 Task: Add a signature Benjamin Adams containing Have a wonderful week, Benjamin Adams to email address softage.10@softage.net and add a label Security audits
Action: Mouse moved to (73, 116)
Screenshot: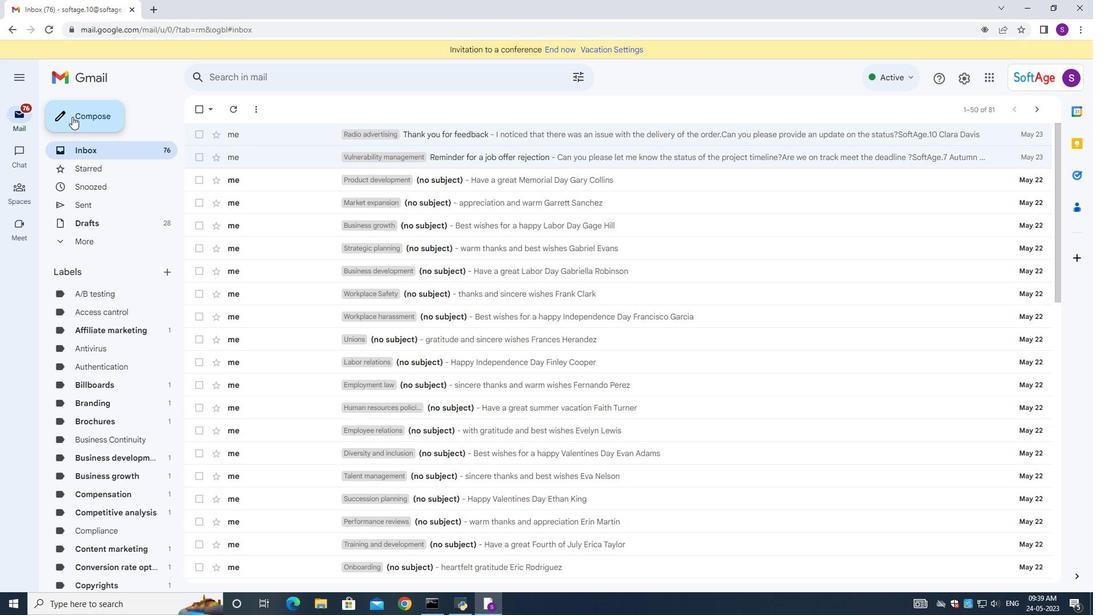 
Action: Mouse pressed left at (73, 116)
Screenshot: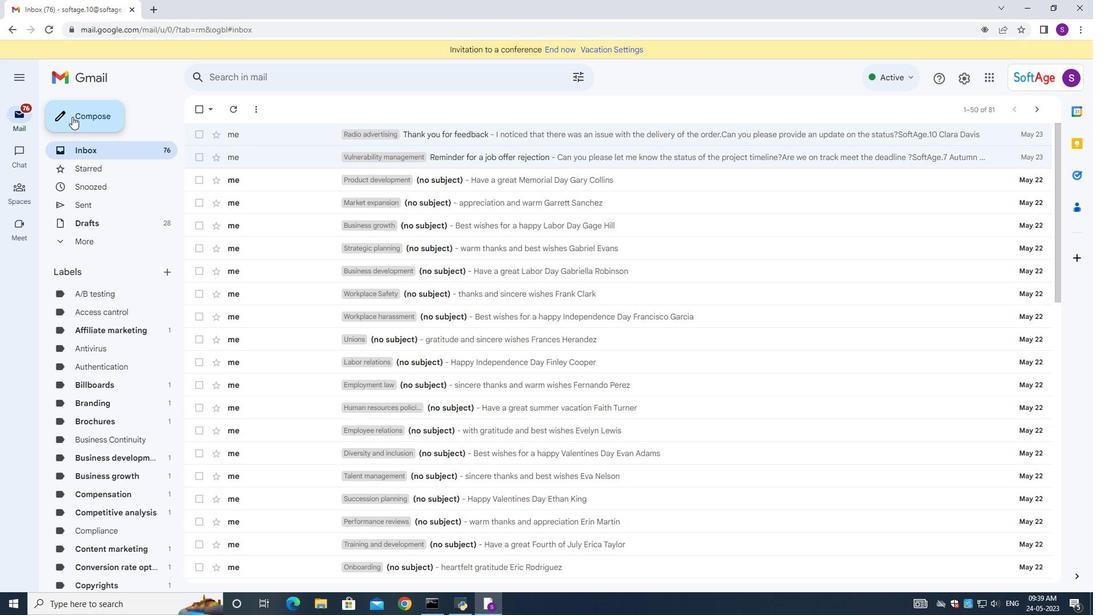 
Action: Mouse moved to (916, 573)
Screenshot: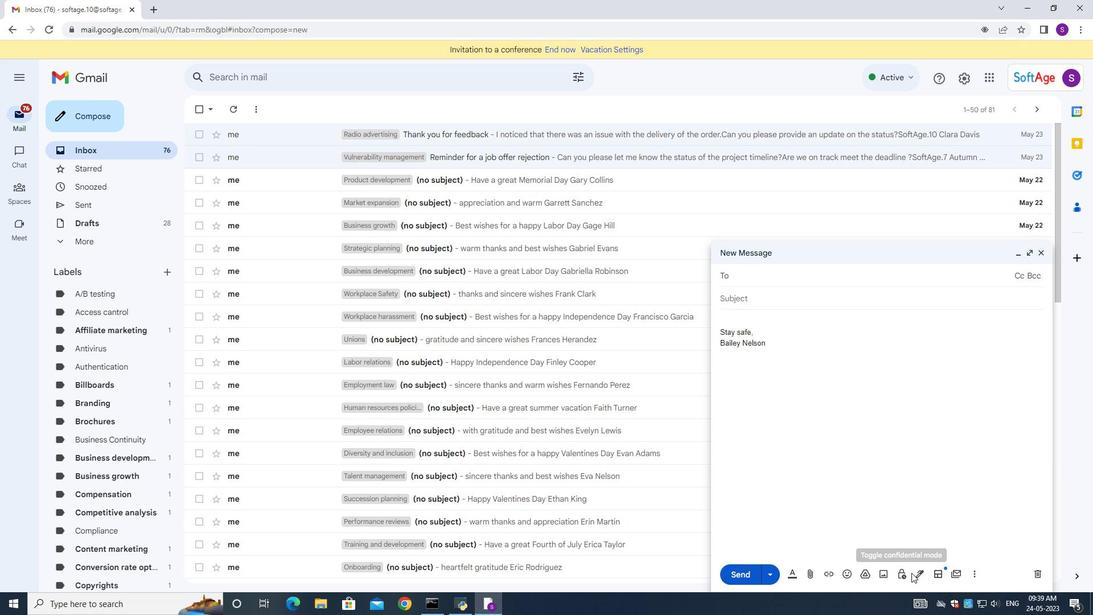 
Action: Mouse pressed left at (916, 573)
Screenshot: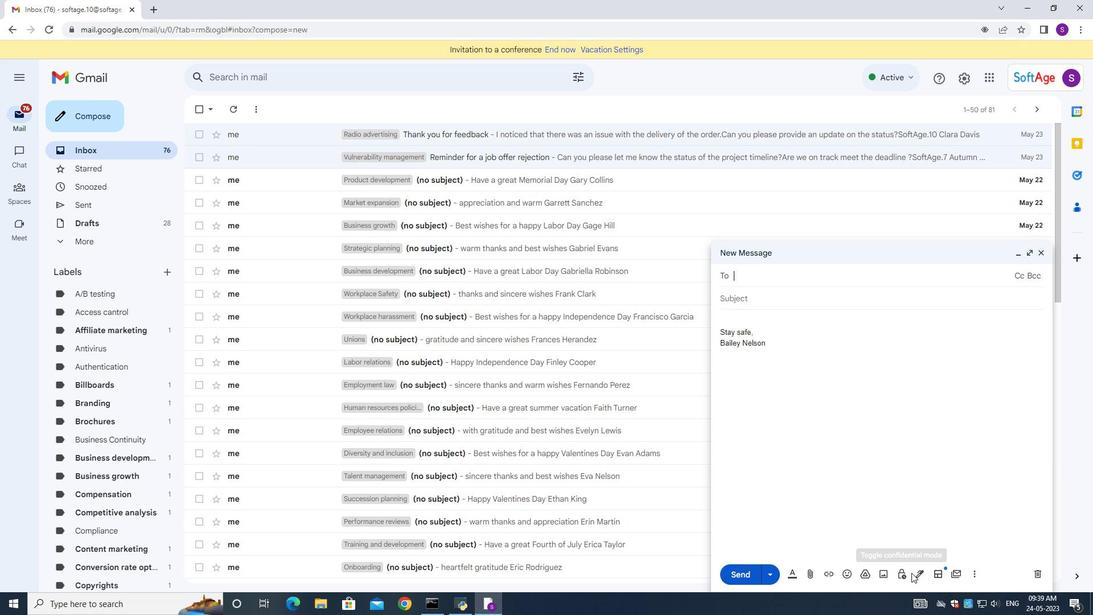 
Action: Mouse moved to (944, 512)
Screenshot: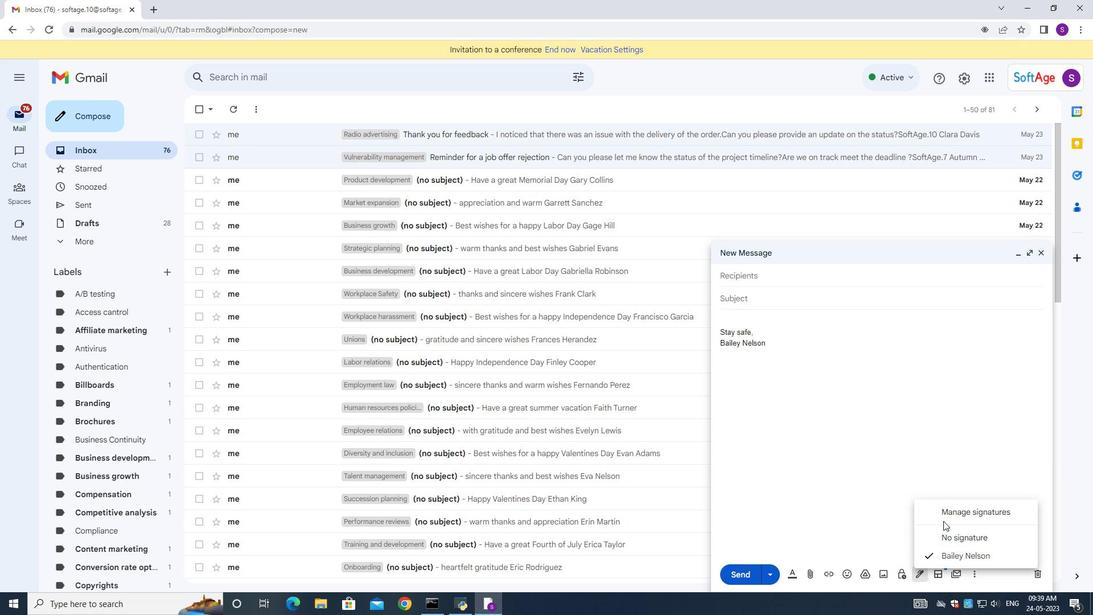 
Action: Mouse pressed left at (944, 512)
Screenshot: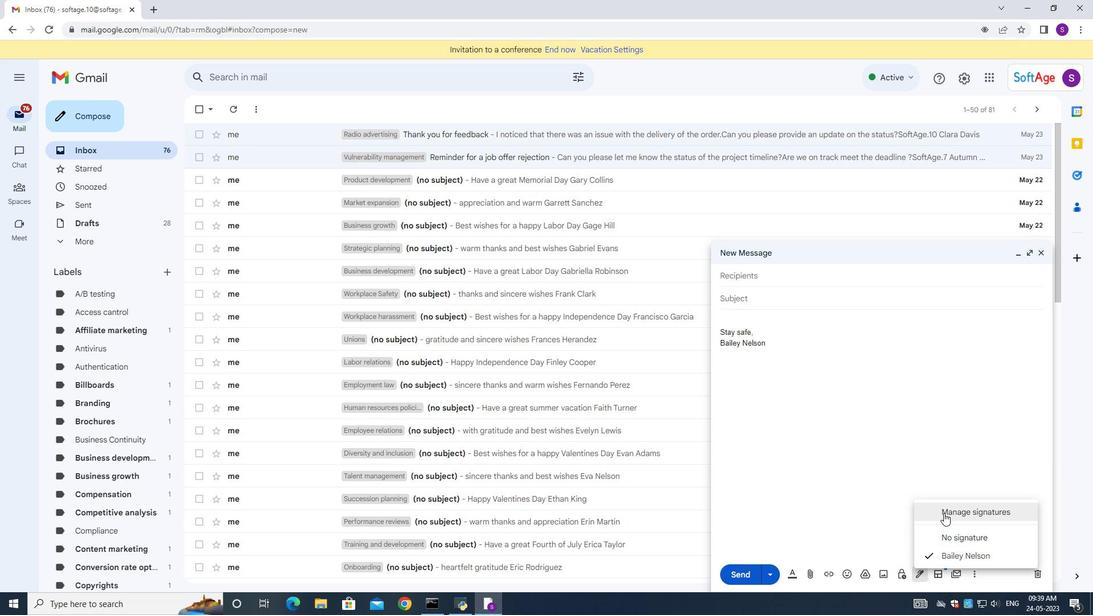 
Action: Mouse moved to (583, 316)
Screenshot: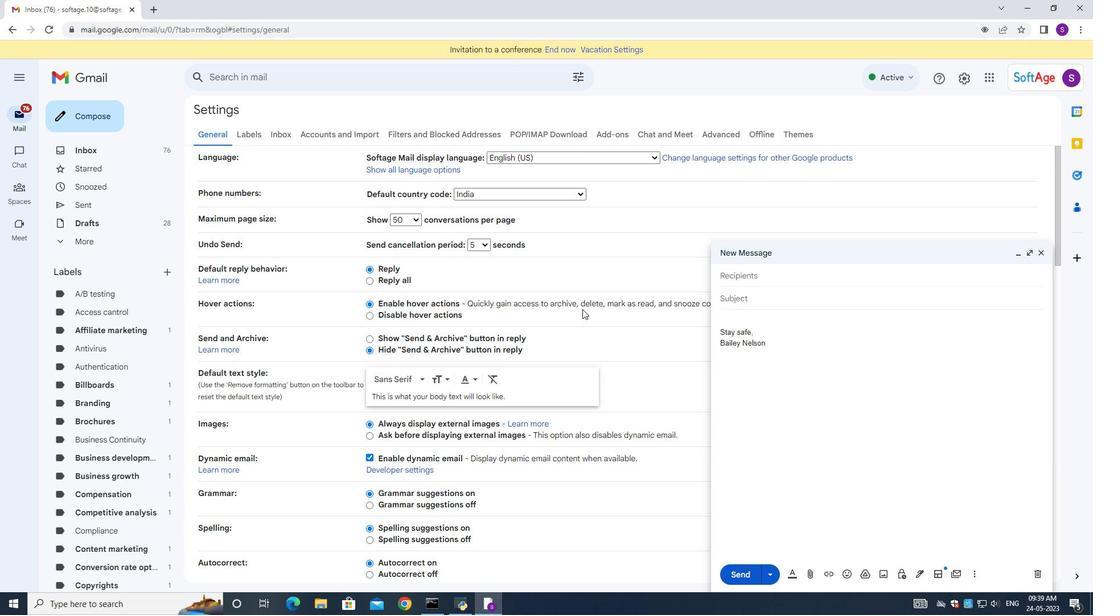 
Action: Mouse scrolled (583, 316) with delta (0, 0)
Screenshot: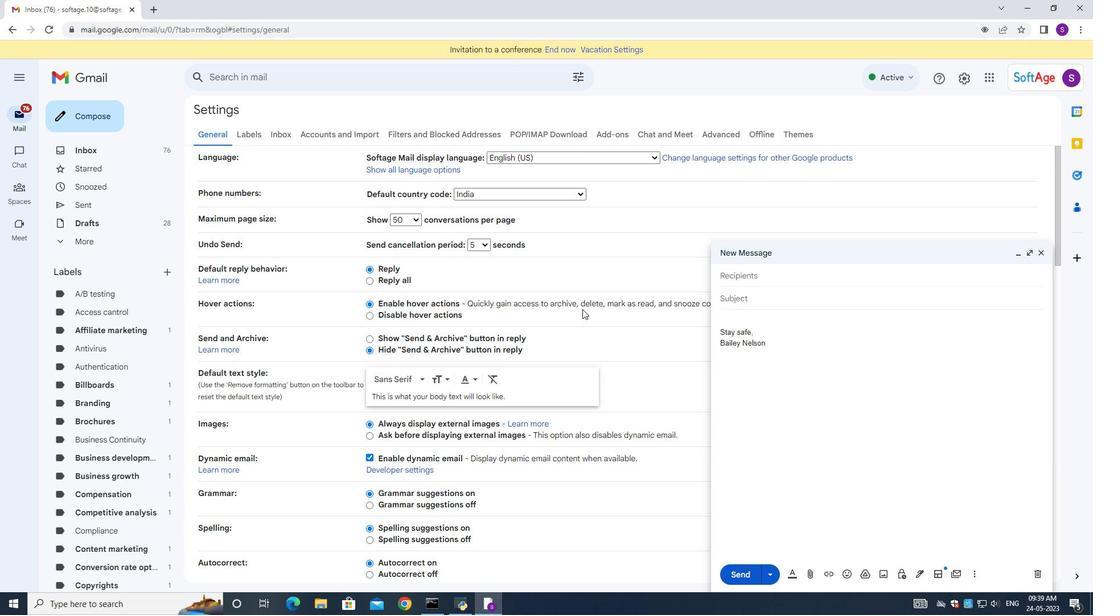 
Action: Mouse moved to (582, 321)
Screenshot: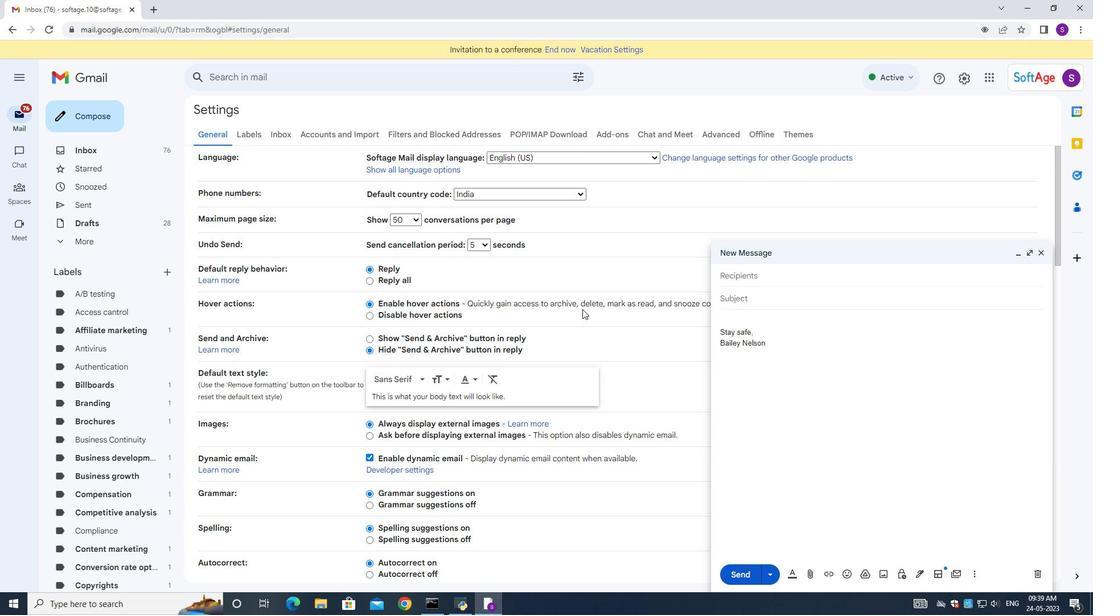 
Action: Mouse scrolled (582, 320) with delta (0, 0)
Screenshot: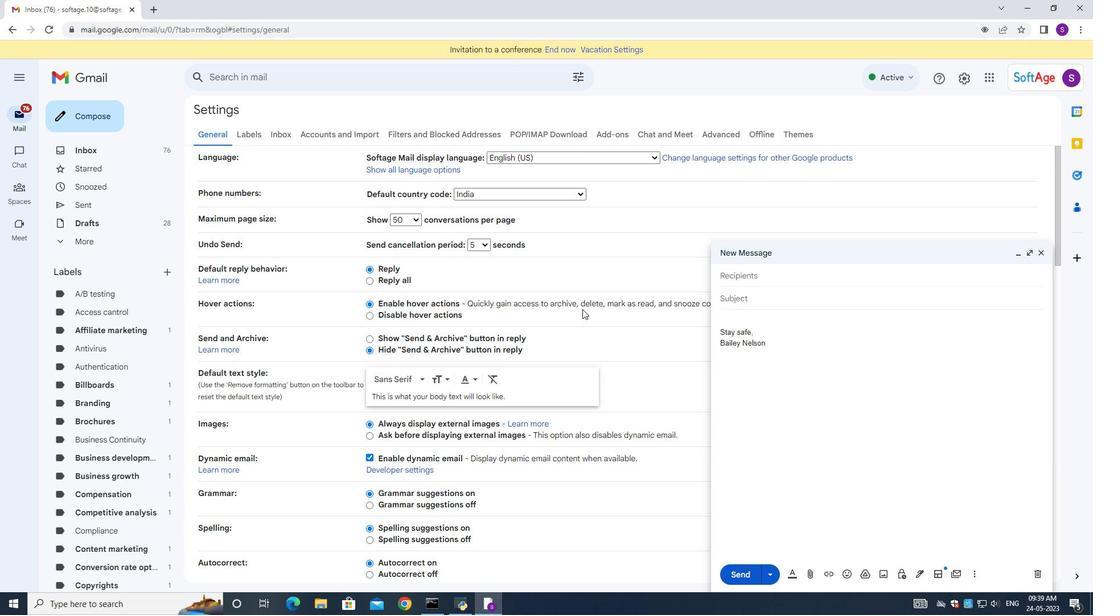 
Action: Mouse moved to (581, 322)
Screenshot: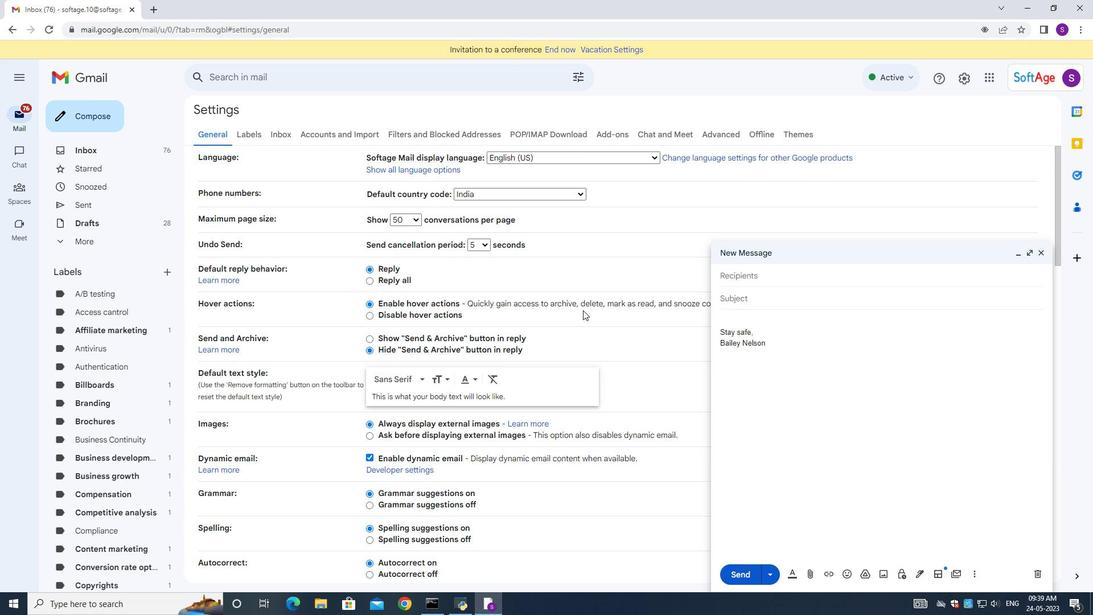 
Action: Mouse scrolled (581, 322) with delta (0, 0)
Screenshot: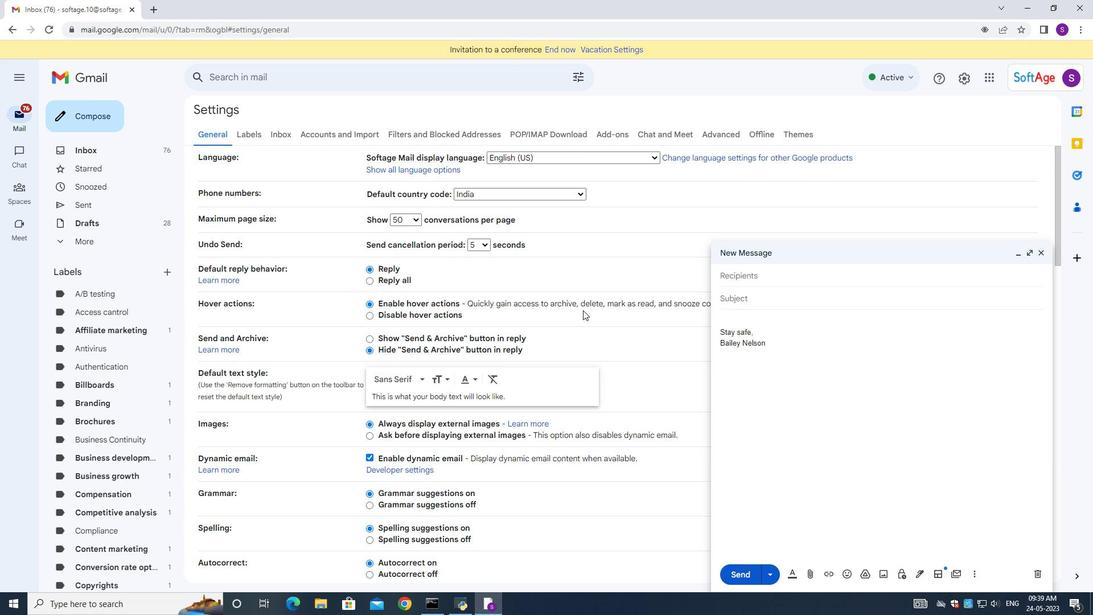 
Action: Mouse moved to (581, 323)
Screenshot: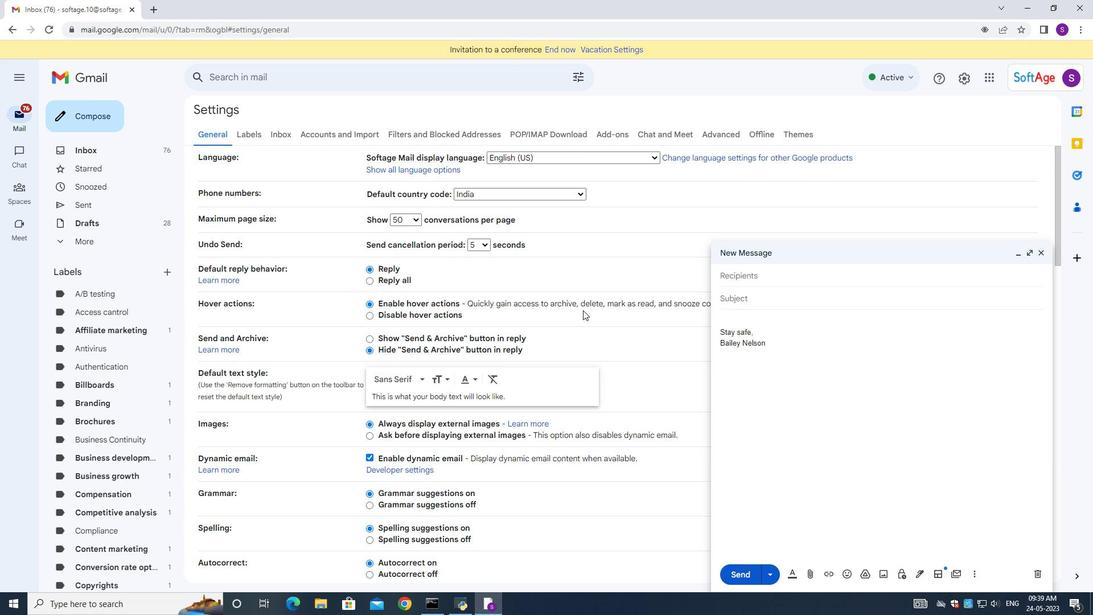 
Action: Mouse scrolled (581, 322) with delta (0, 0)
Screenshot: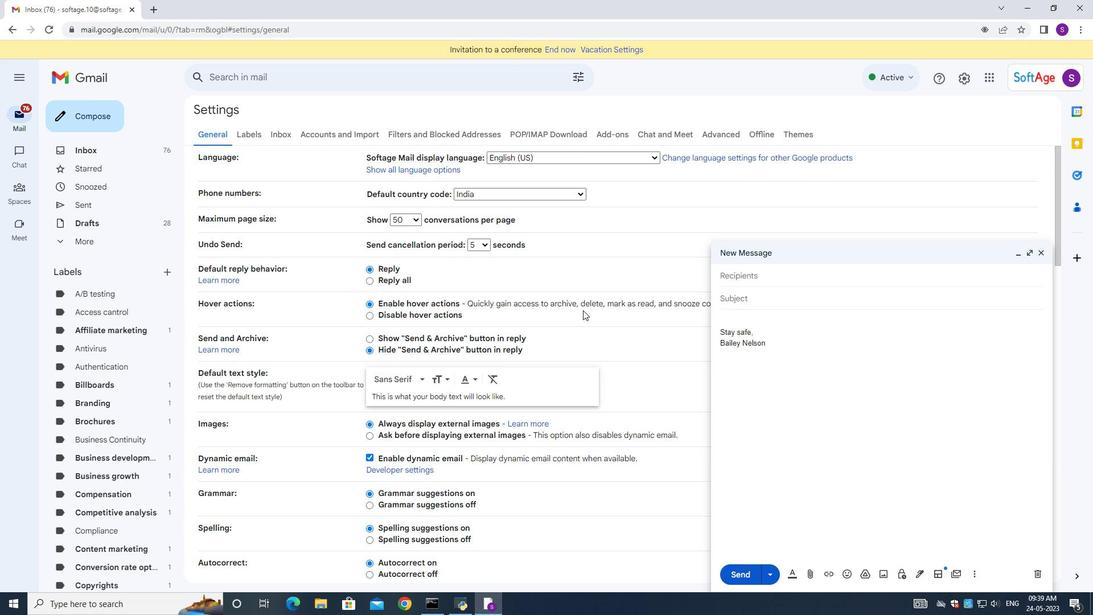 
Action: Mouse scrolled (581, 322) with delta (0, 0)
Screenshot: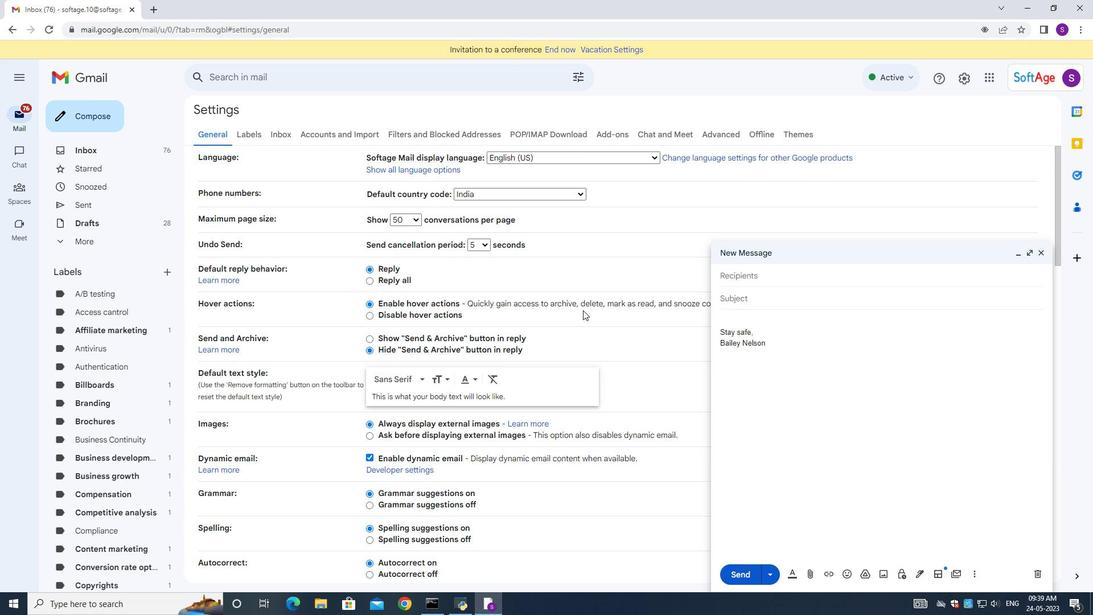 
Action: Mouse moved to (581, 323)
Screenshot: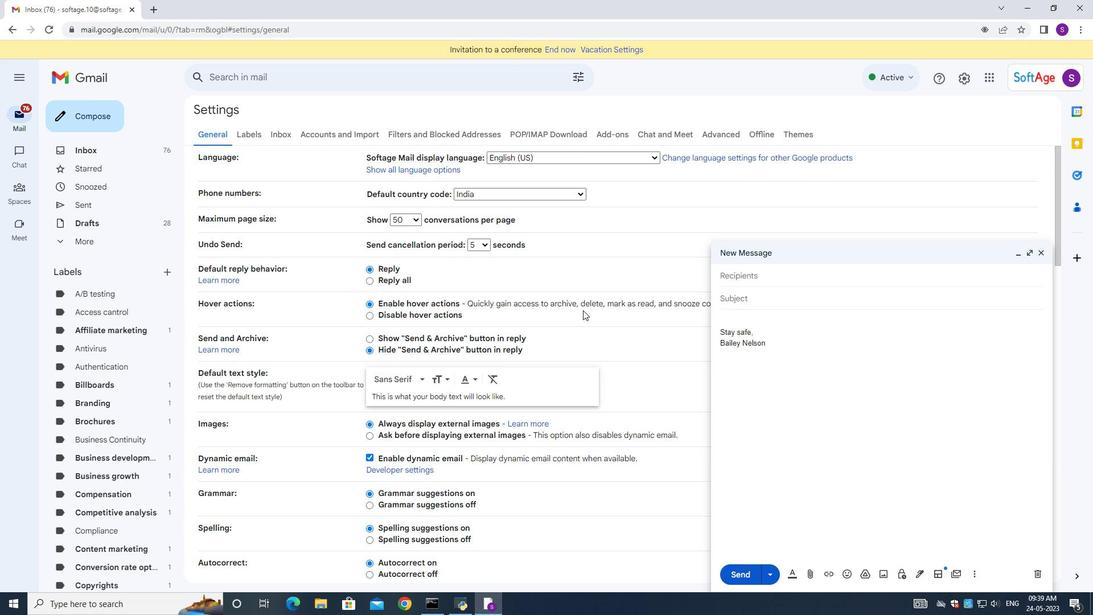 
Action: Mouse scrolled (581, 322) with delta (0, 0)
Screenshot: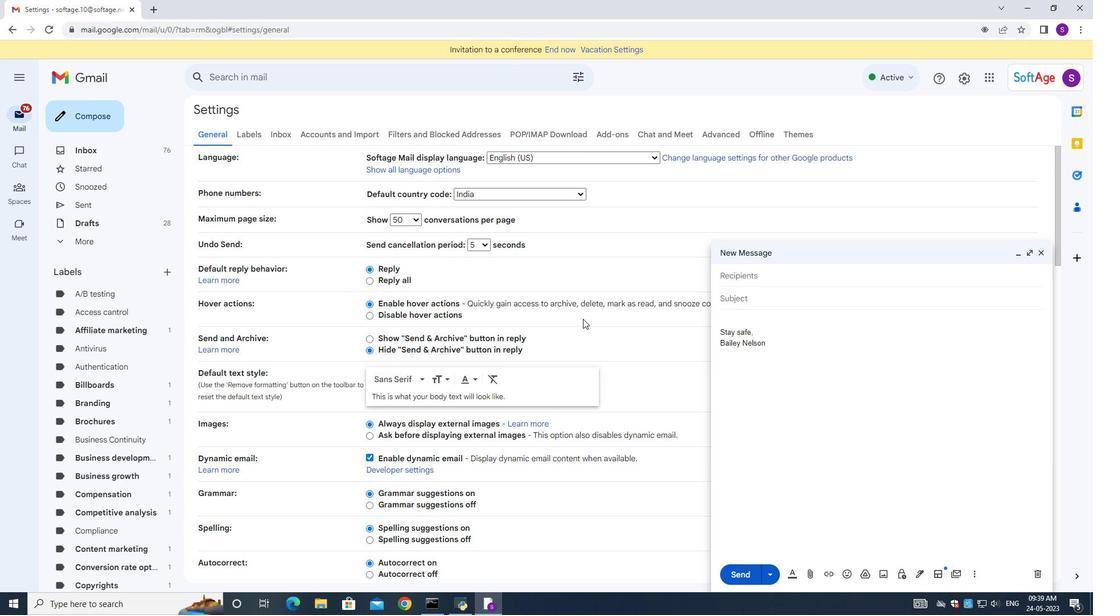 
Action: Mouse scrolled (581, 322) with delta (0, 0)
Screenshot: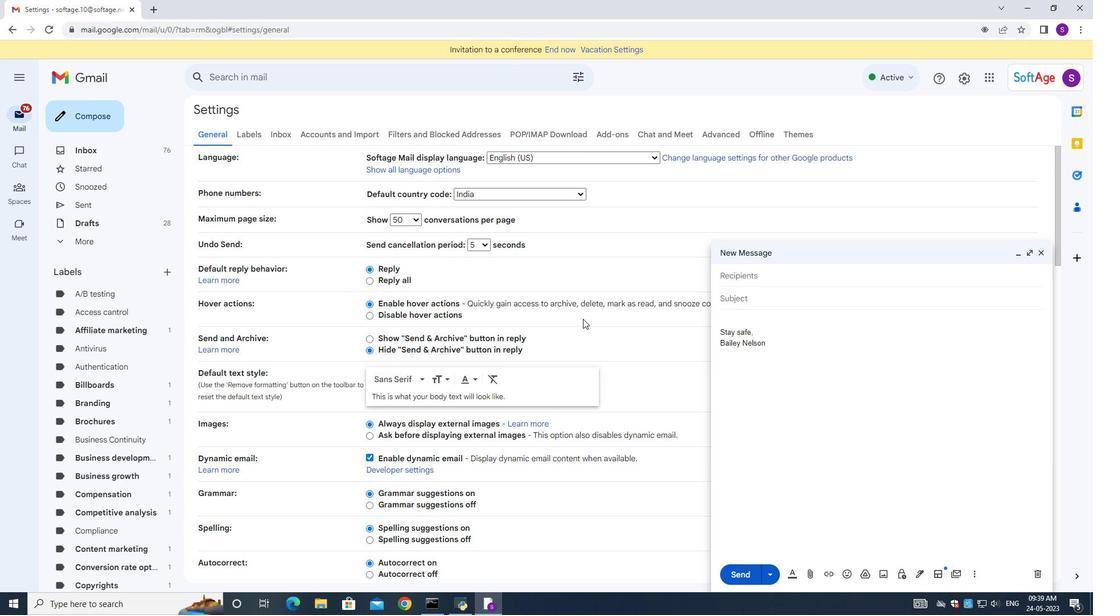 
Action: Mouse moved to (564, 367)
Screenshot: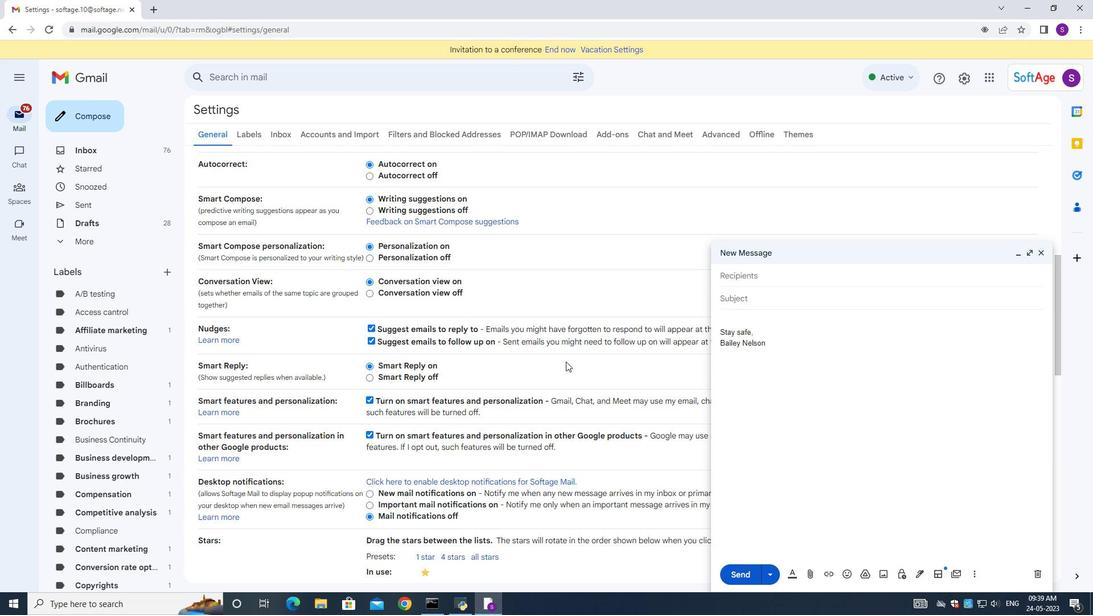 
Action: Mouse scrolled (565, 363) with delta (0, 0)
Screenshot: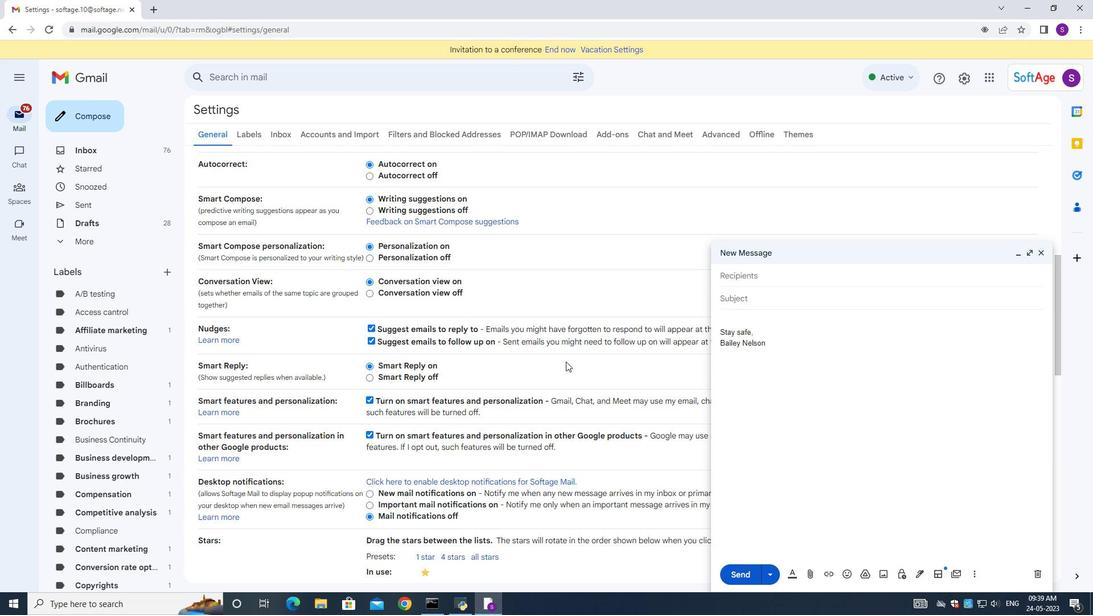 
Action: Mouse scrolled (565, 365) with delta (0, 0)
Screenshot: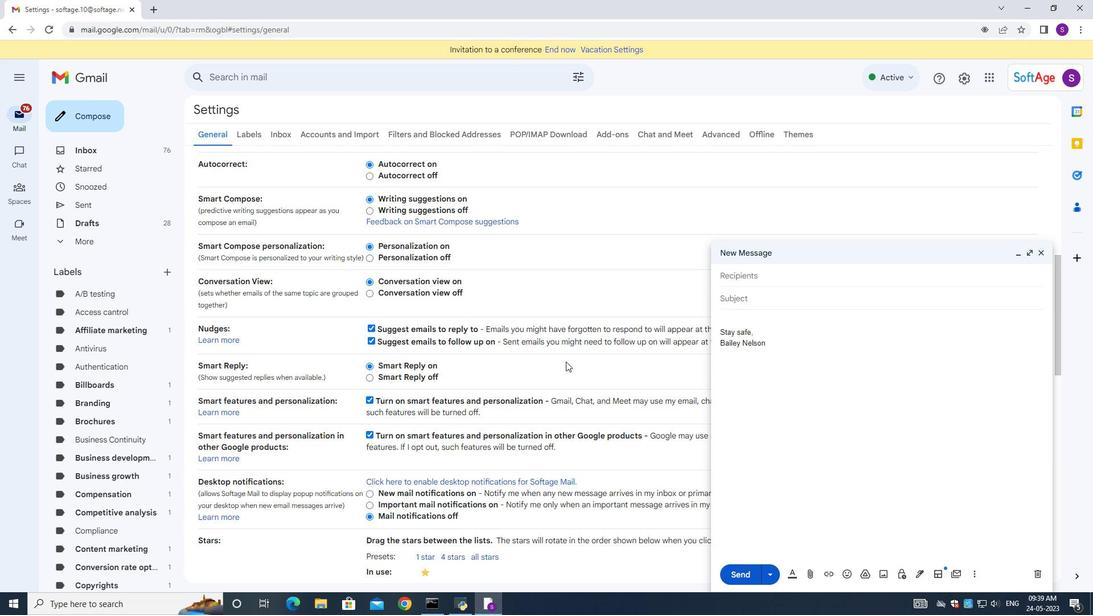 
Action: Mouse moved to (564, 368)
Screenshot: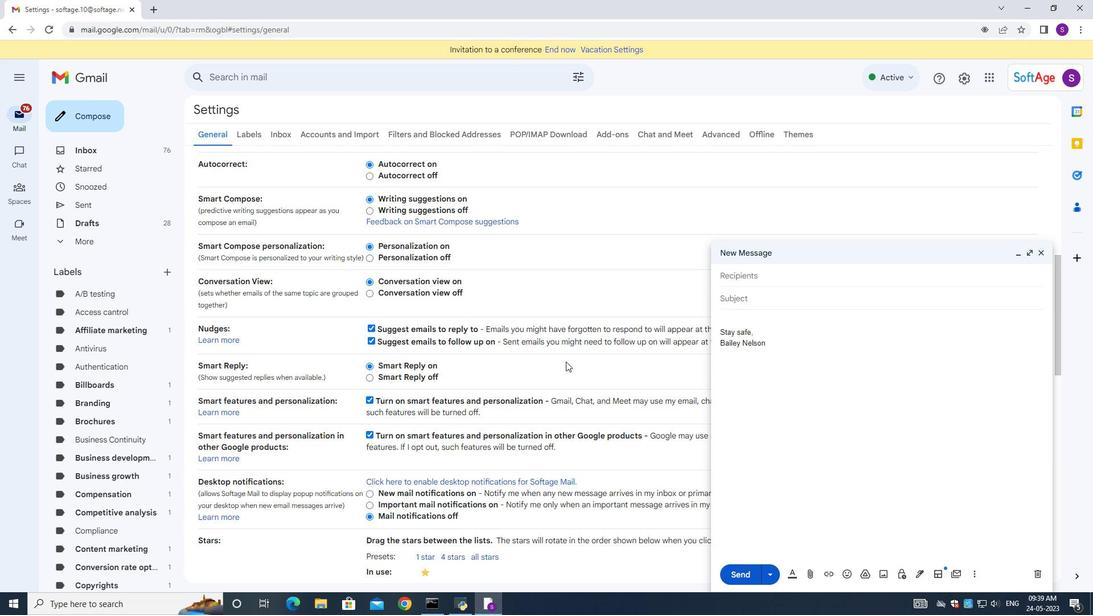 
Action: Mouse scrolled (565, 365) with delta (0, 0)
Screenshot: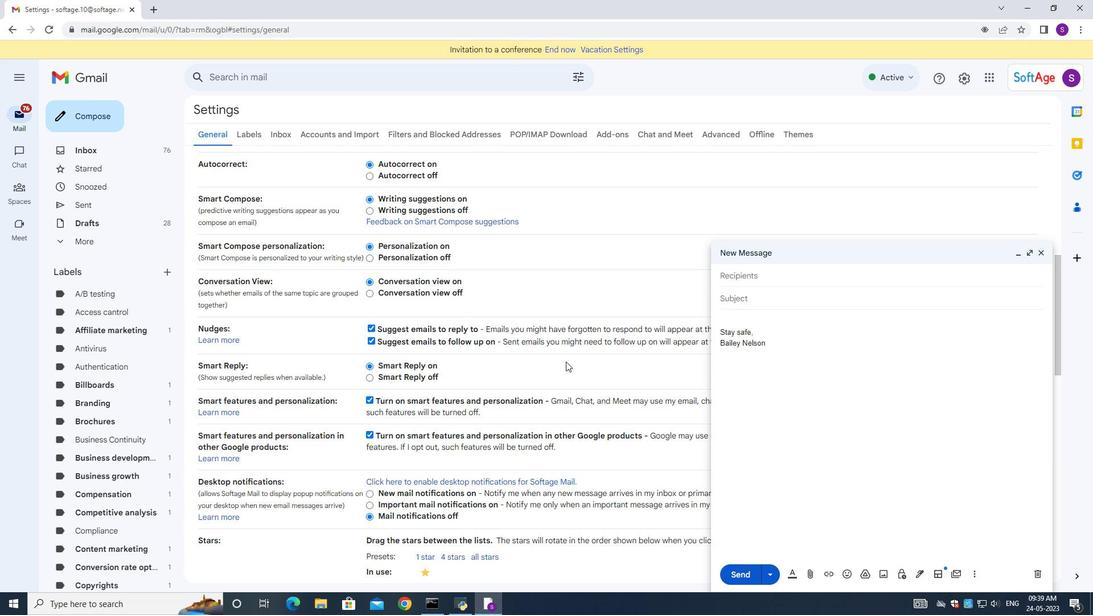 
Action: Mouse moved to (564, 369)
Screenshot: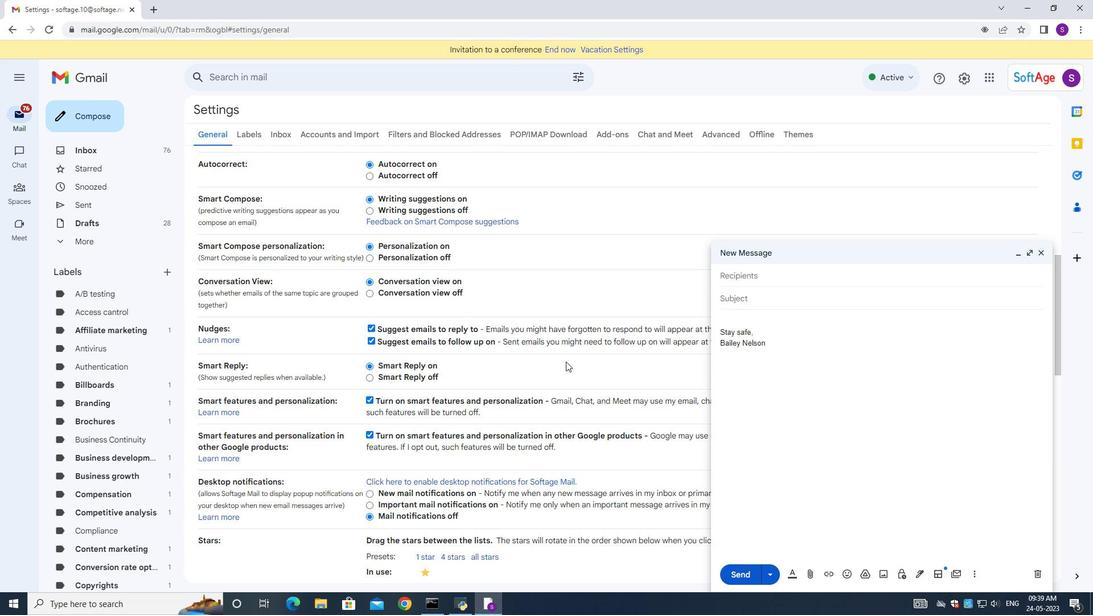 
Action: Mouse scrolled (565, 366) with delta (0, 0)
Screenshot: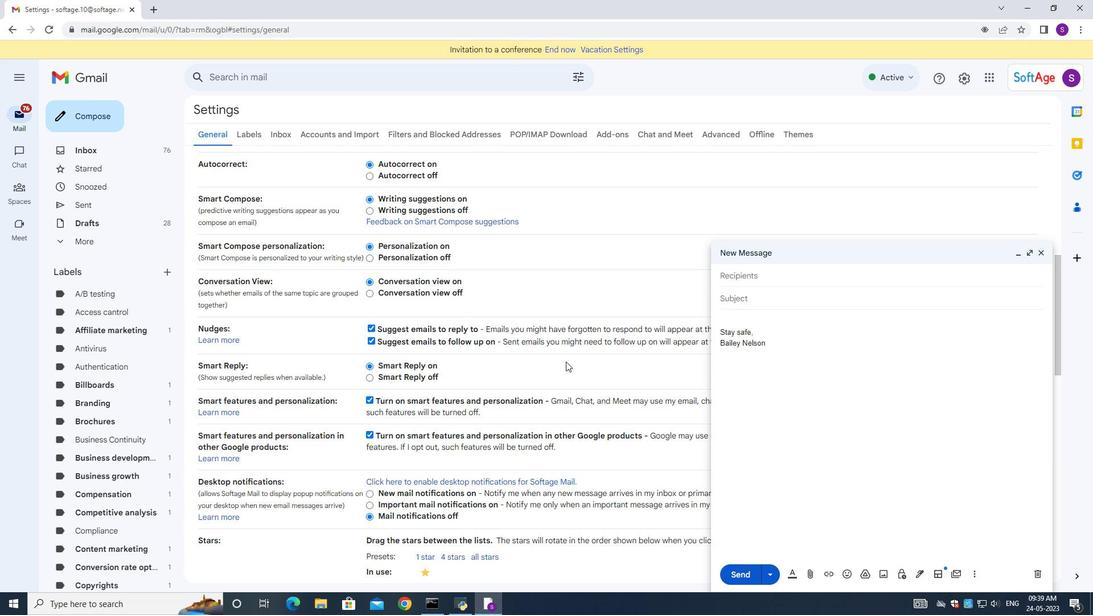 
Action: Mouse moved to (564, 369)
Screenshot: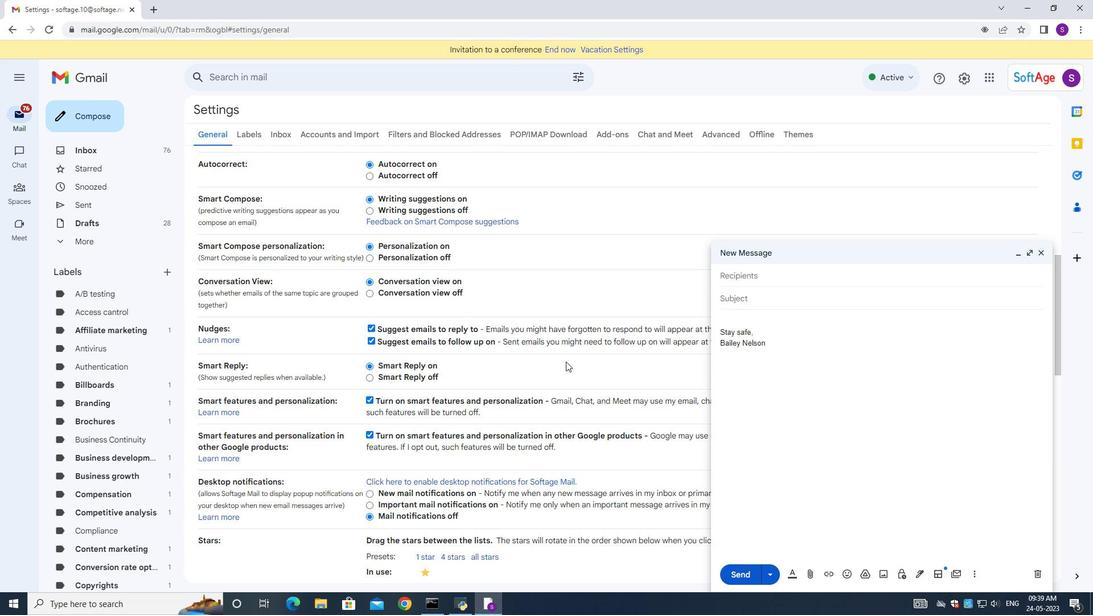 
Action: Mouse scrolled (565, 366) with delta (0, 0)
Screenshot: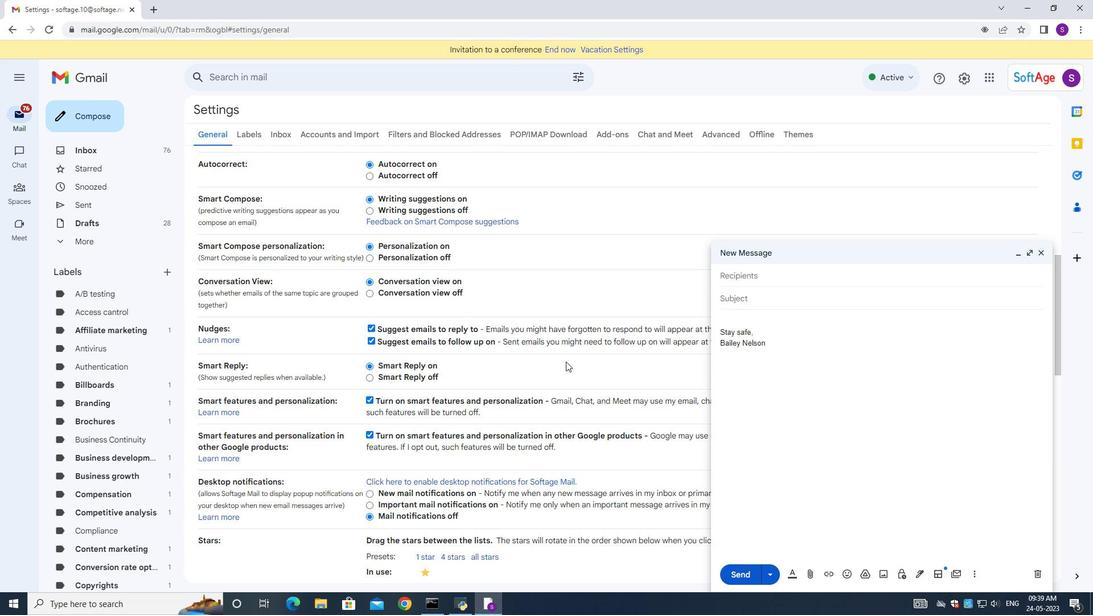 
Action: Mouse moved to (564, 369)
Screenshot: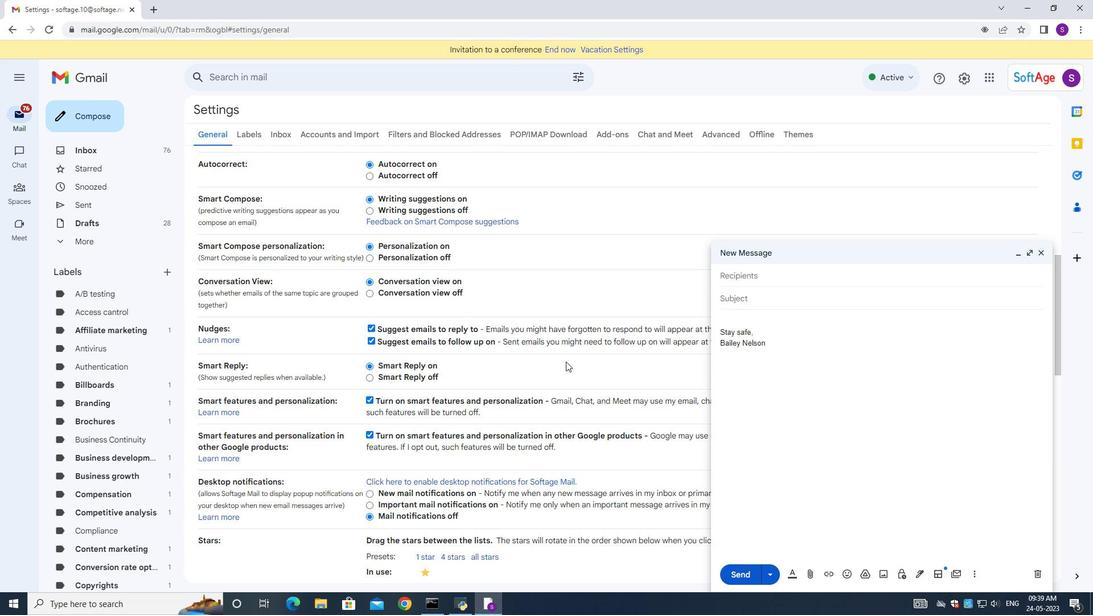 
Action: Mouse scrolled (565, 366) with delta (0, 0)
Screenshot: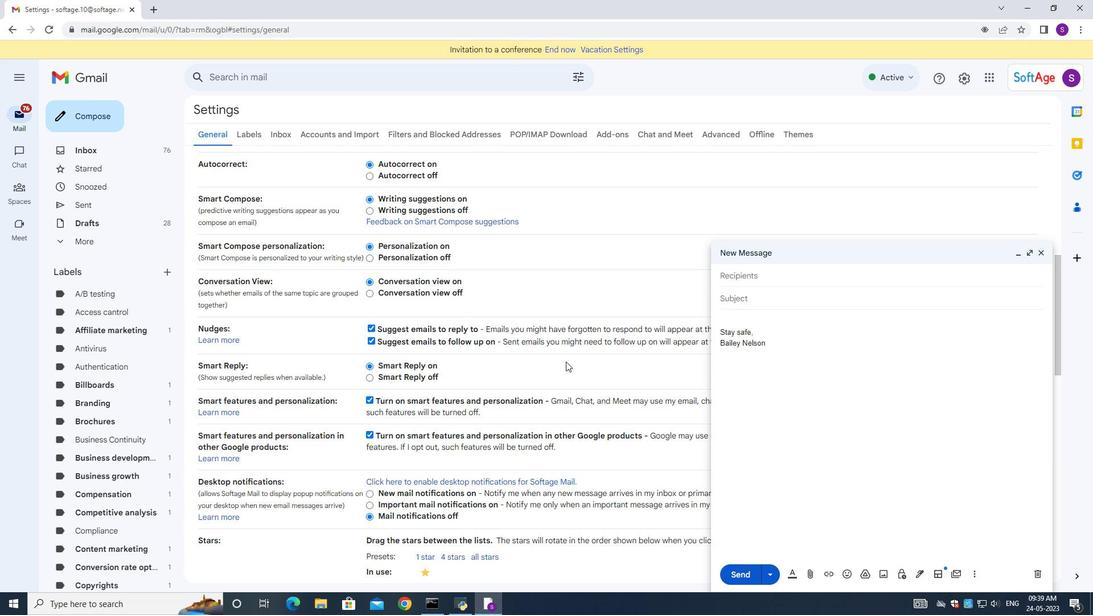 
Action: Mouse moved to (563, 369)
Screenshot: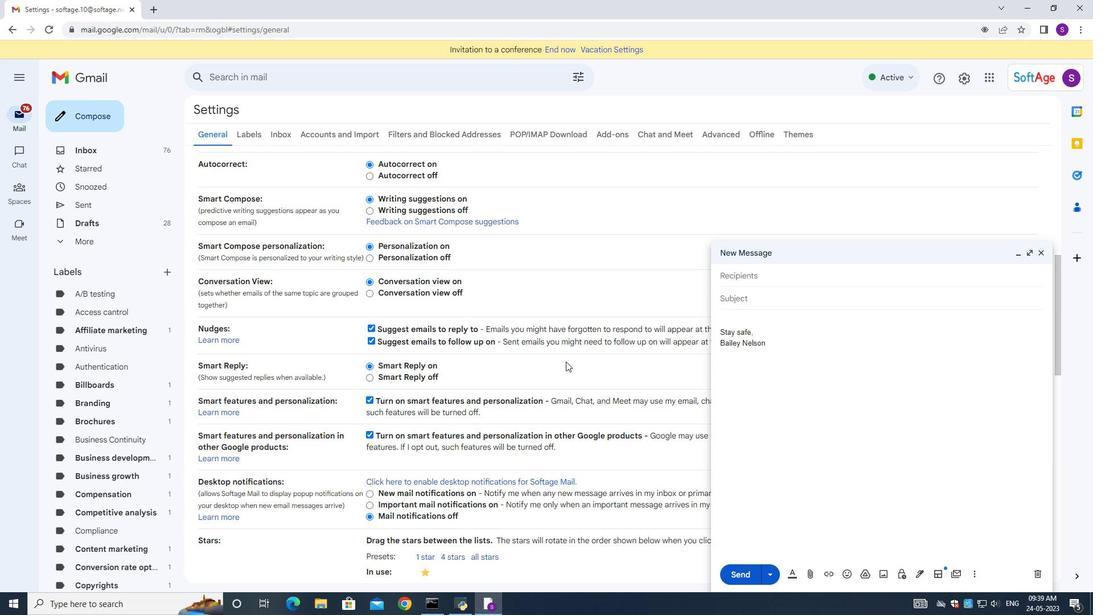 
Action: Mouse scrolled (565, 366) with delta (0, 0)
Screenshot: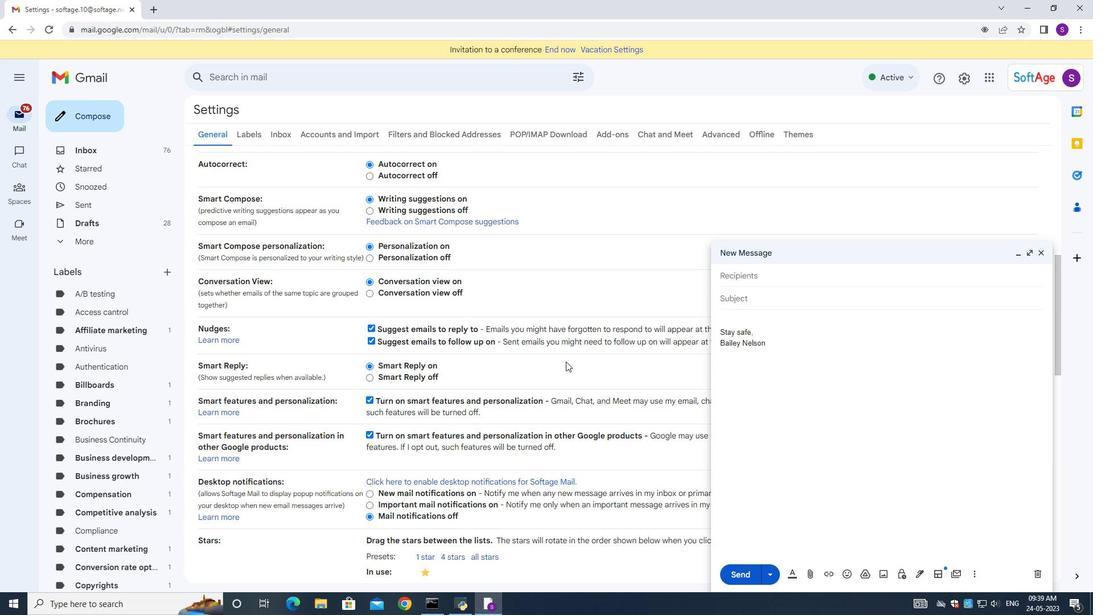 
Action: Mouse moved to (562, 372)
Screenshot: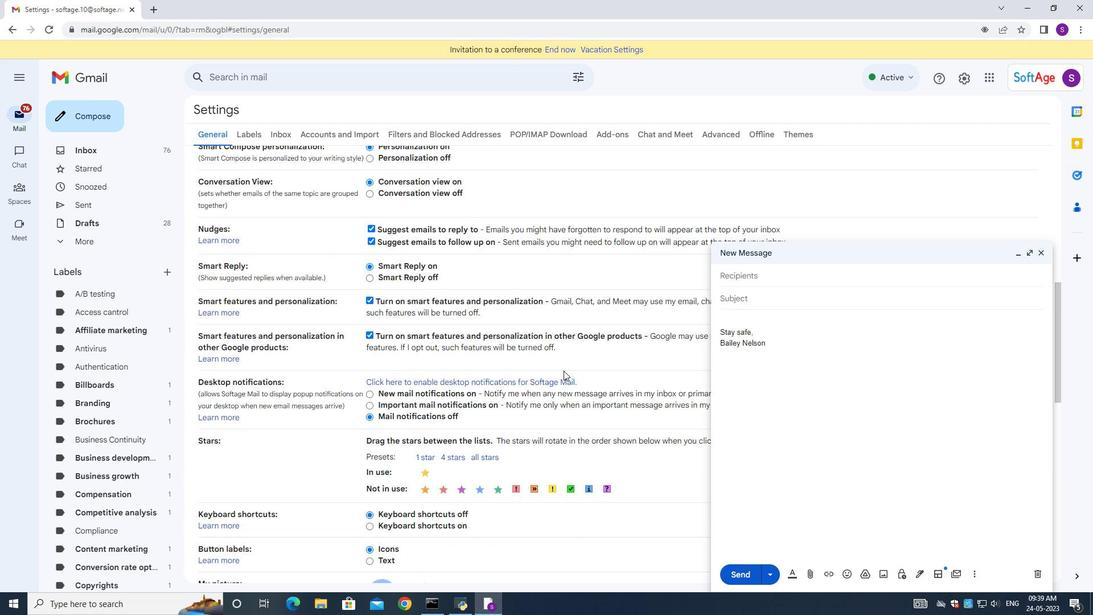 
Action: Mouse scrolled (562, 371) with delta (0, 0)
Screenshot: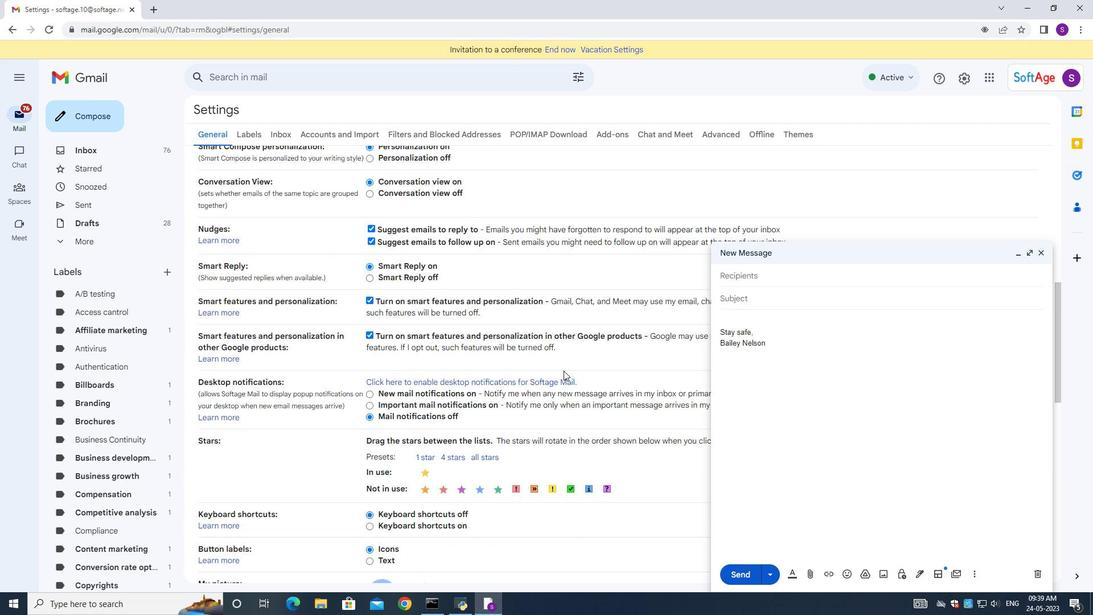
Action: Mouse scrolled (562, 371) with delta (0, 0)
Screenshot: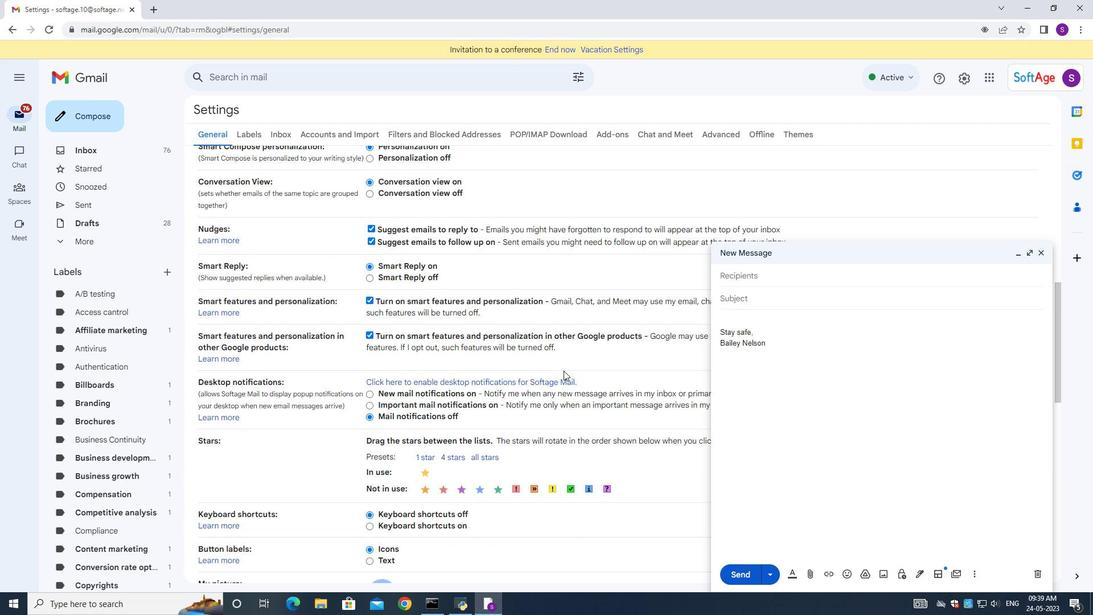 
Action: Mouse scrolled (562, 371) with delta (0, 0)
Screenshot: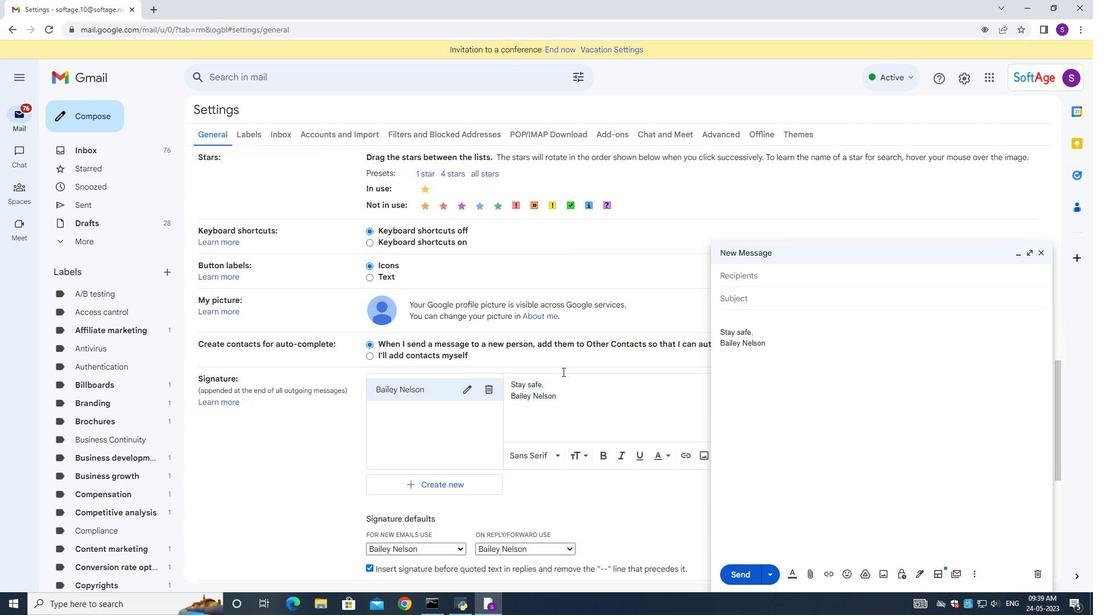 
Action: Mouse moved to (562, 372)
Screenshot: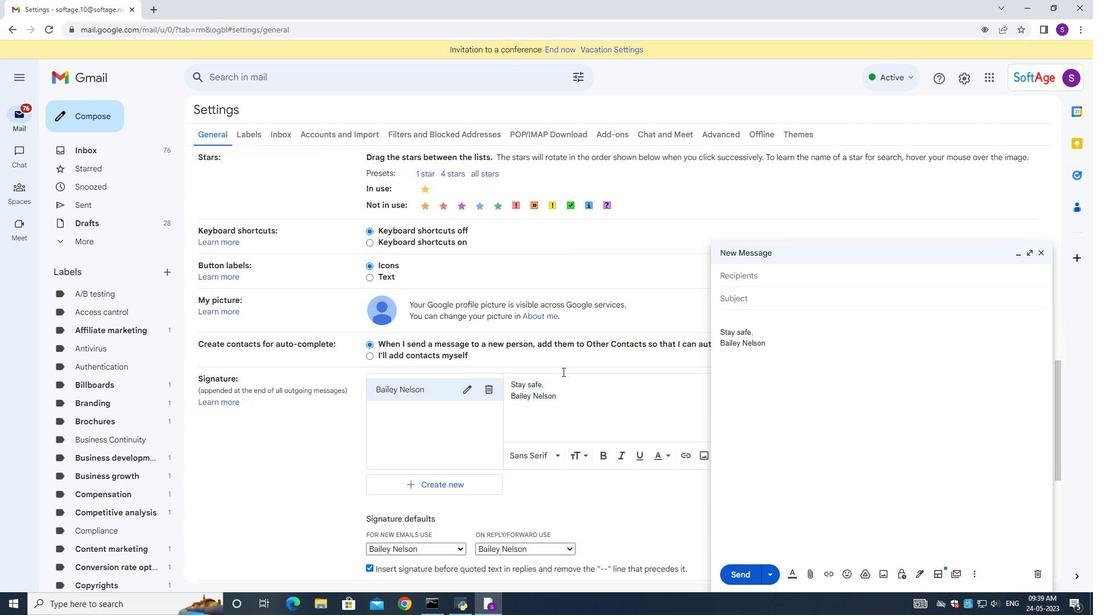 
Action: Mouse scrolled (562, 371) with delta (0, 0)
Screenshot: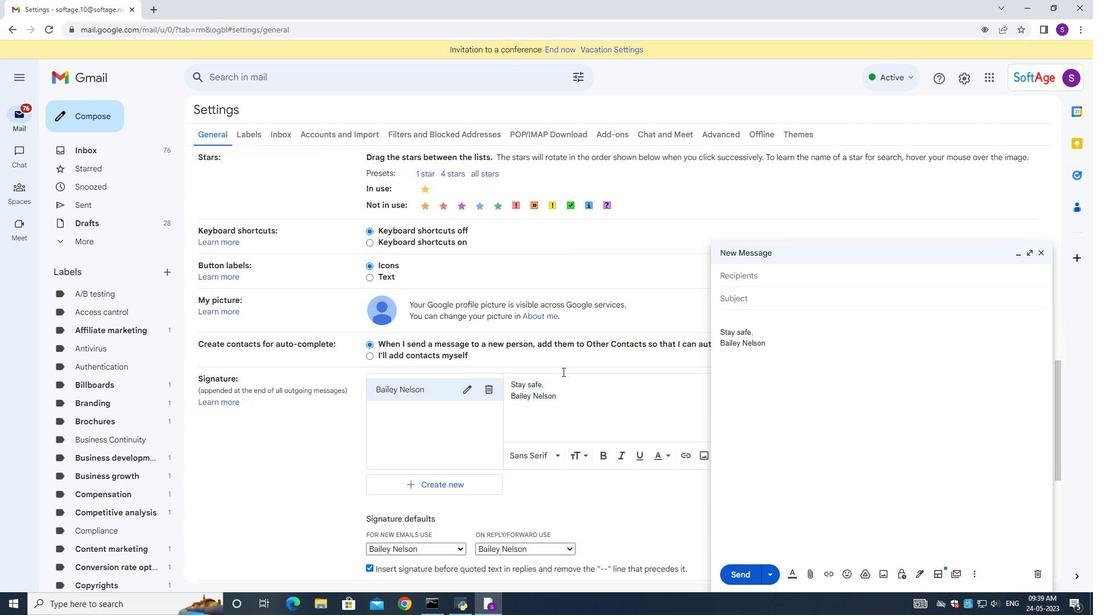 
Action: Mouse moved to (561, 271)
Screenshot: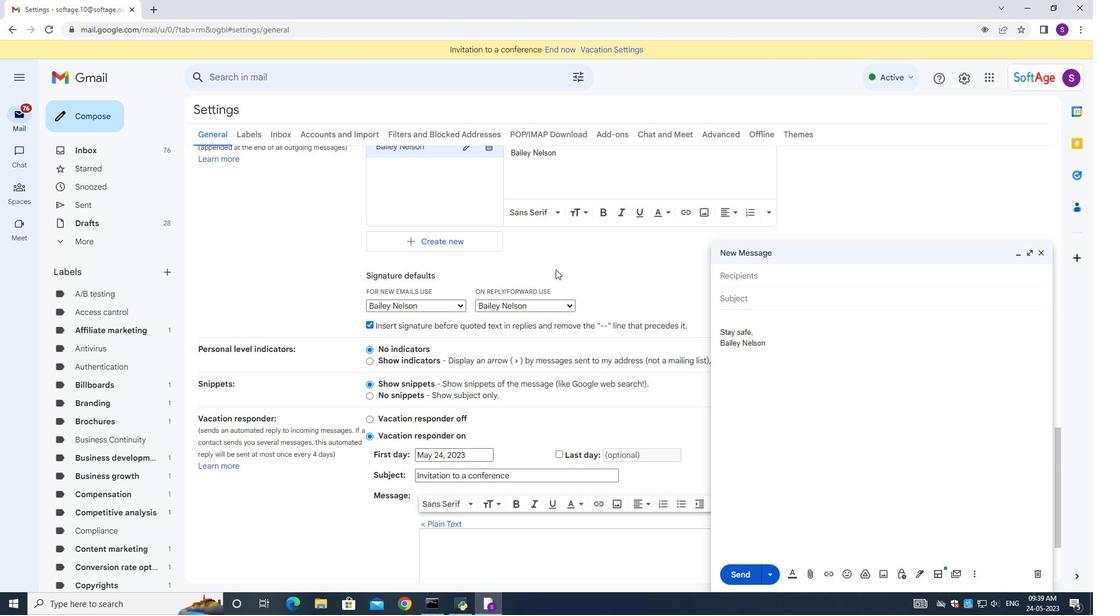 
Action: Mouse scrolled (561, 271) with delta (0, 0)
Screenshot: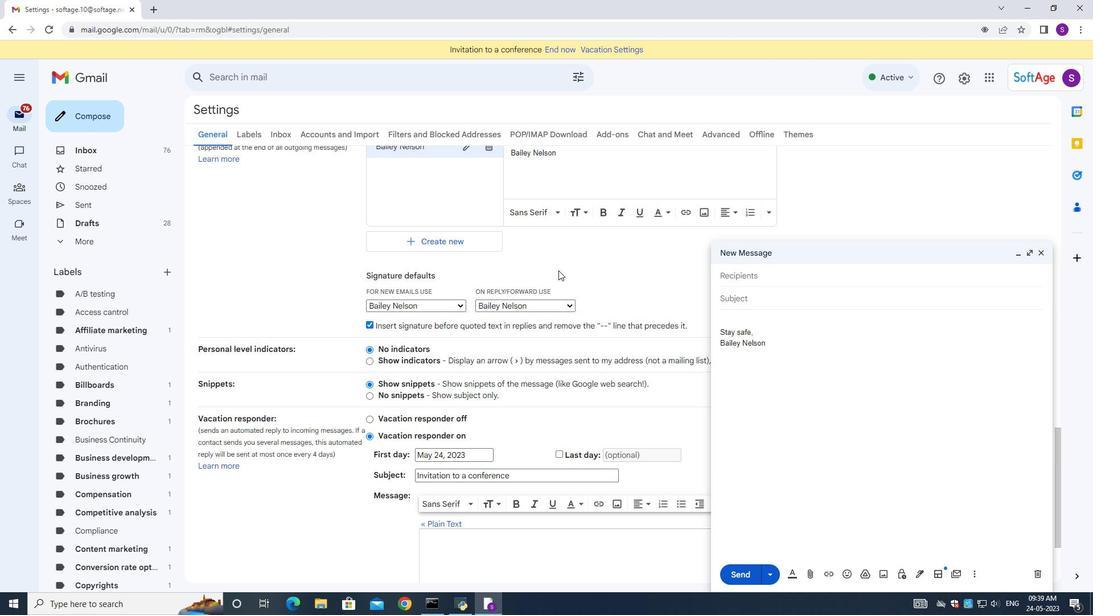 
Action: Mouse scrolled (561, 271) with delta (0, 0)
Screenshot: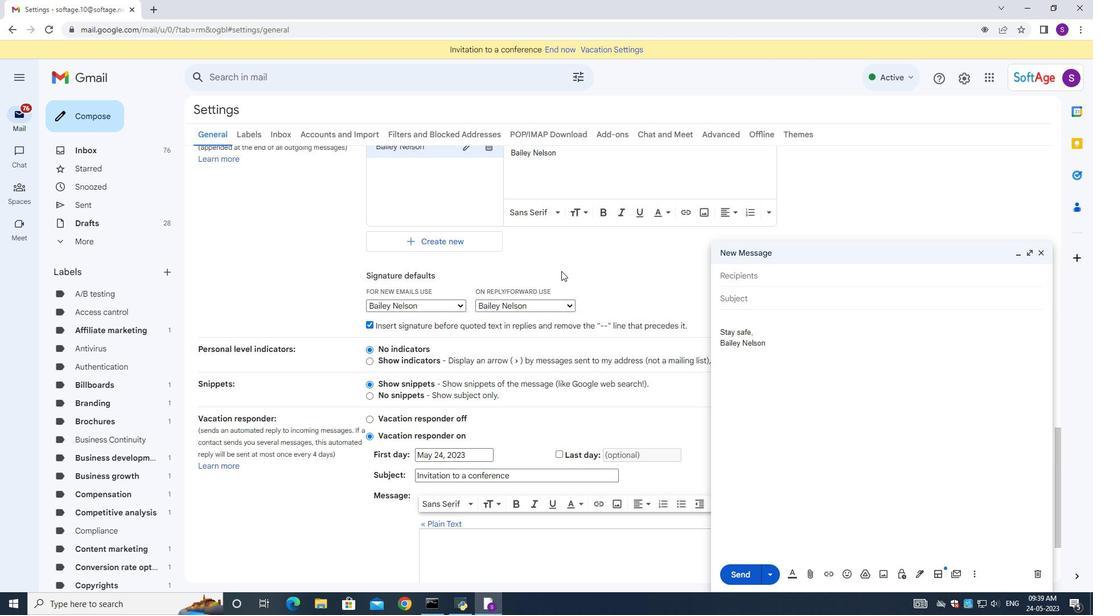 
Action: Mouse moved to (467, 260)
Screenshot: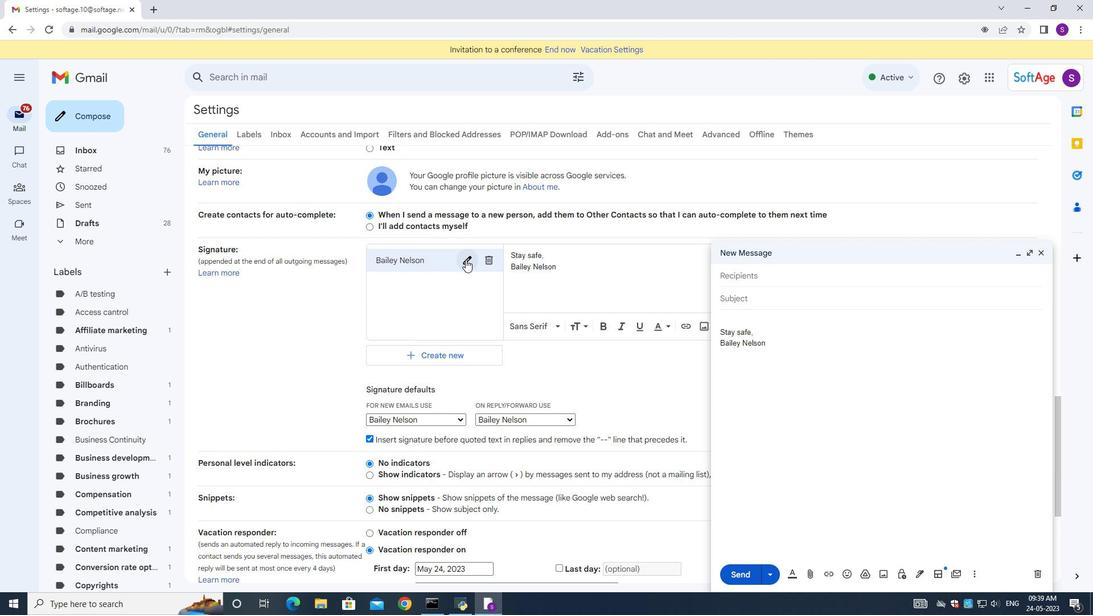 
Action: Mouse pressed left at (467, 260)
Screenshot: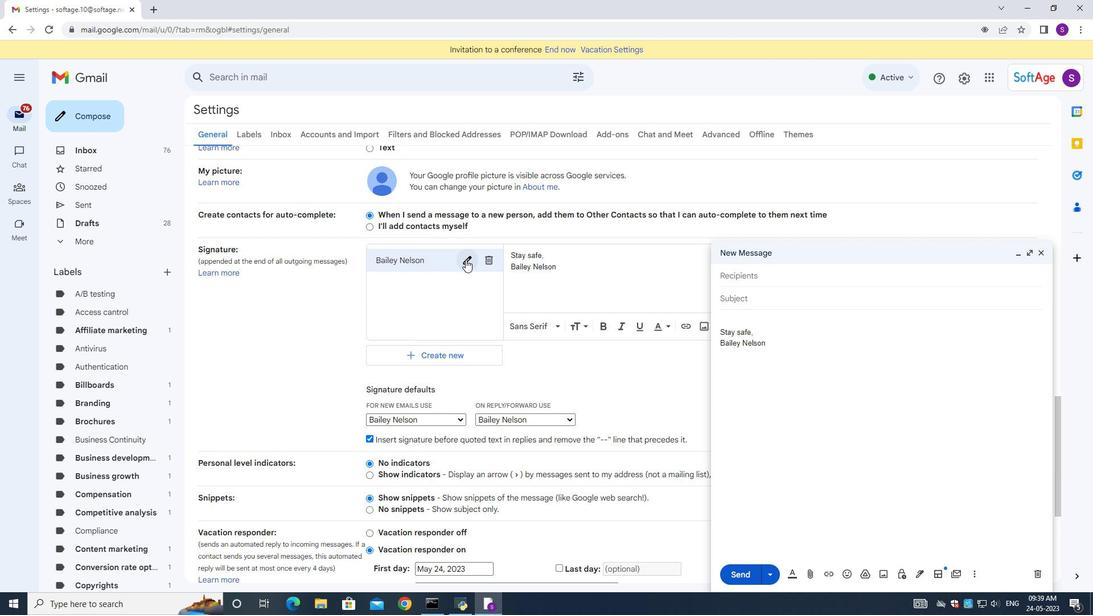 
Action: Mouse moved to (467, 262)
Screenshot: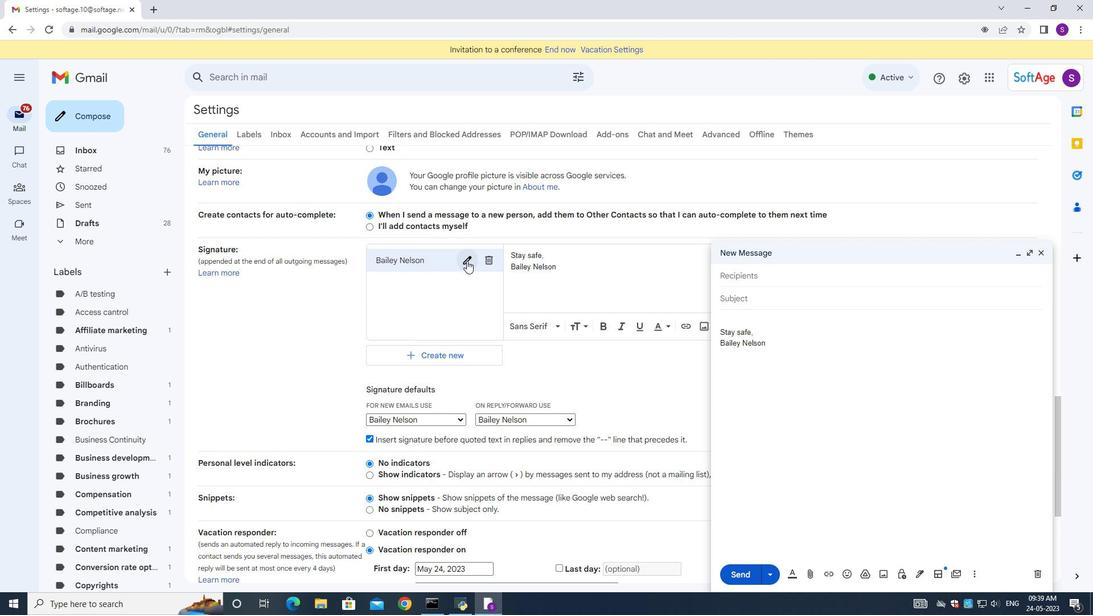 
Action: Key pressed ctrl+A<Key.backspace><Key.shift><Key.shift><Key.shift><Key.shift><Key.shift><Key.shift><Key.shift><Key.shift><Key.shift><Key.shift><Key.shift><Key.shift><Key.shift><Key.shift><Key.shift><Key.shift><Key.shift><Key.shift><Key.shift><Key.shift><Key.shift><Key.shift><Key.shift><Key.shift><Key.shift><Key.shift><Key.shift><Key.shift><Key.shift><Key.shift><Key.shift><Key.shift><Key.shift><Key.shift><Key.shift><Key.shift><Key.shift><Key.shift><Key.shift><Key.shift><Key.shift><Key.shift><Key.shift><Key.shift><Key.shift><Key.shift><Key.shift><Key.shift><Key.shift><Key.shift><Key.shift><Key.shift><Key.shift><Key.shift><Key.shift><Key.shift><Key.shift><Key.shift><Key.shift><Key.shift><Key.shift><Key.shift><Key.shift><Key.shift><Key.shift><Key.shift><Key.shift><Key.shift><Key.shift><Key.shift><Key.shift><Key.shift><Key.shift><Key.shift><Key.shift><Key.shift><Key.shift><Key.shift><Key.shift><Key.shift>Adams<Key.space><Key.shift><Key.shift><Key.shift><Key.shift><Key.shift><Key.shift><Key.shift><Key.shift><Key.shift><Key.shift><Key.shift><Key.shift><Key.shift><Key.shift><Key.shift><Key.shift><Key.shift><Key.shift><Key.shift><Key.shift><Key.shift><Key.shift><Key.shift><Key.shift><Key.shift><Key.shift><Key.shift><Key.shift><Key.shift><Key.shift><Key.shift><Key.shift><Key.shift><Key.shift><Key.shift><Key.shift><Key.shift><Key.shift><Key.shift><Key.shift><Key.backspace><Key.backspace><Key.backspace><Key.backspace><Key.backspace><Key.backspace><Key.backspace><Key.backspace><Key.backspace>Benjaminv<Key.backspace><Key.space><Key.shift>Adams
Screenshot: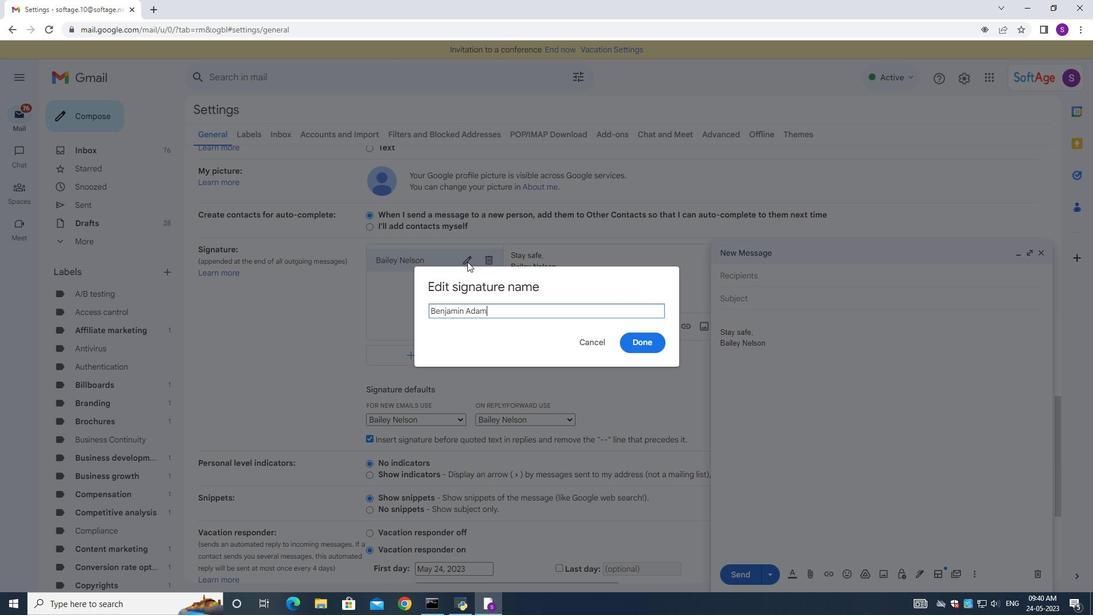 
Action: Mouse moved to (631, 341)
Screenshot: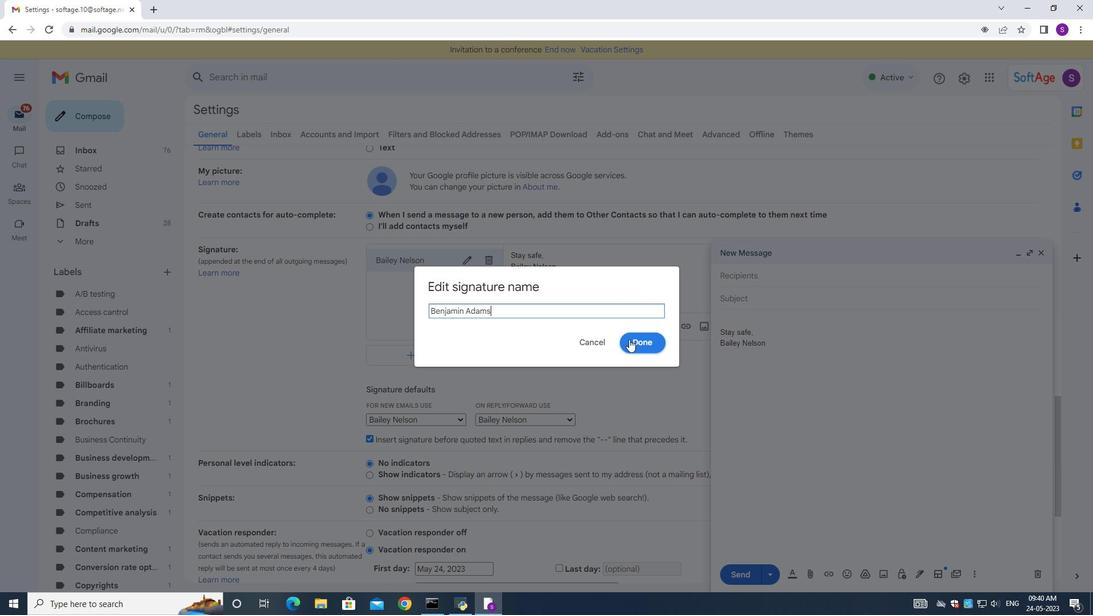 
Action: Mouse pressed left at (631, 341)
Screenshot: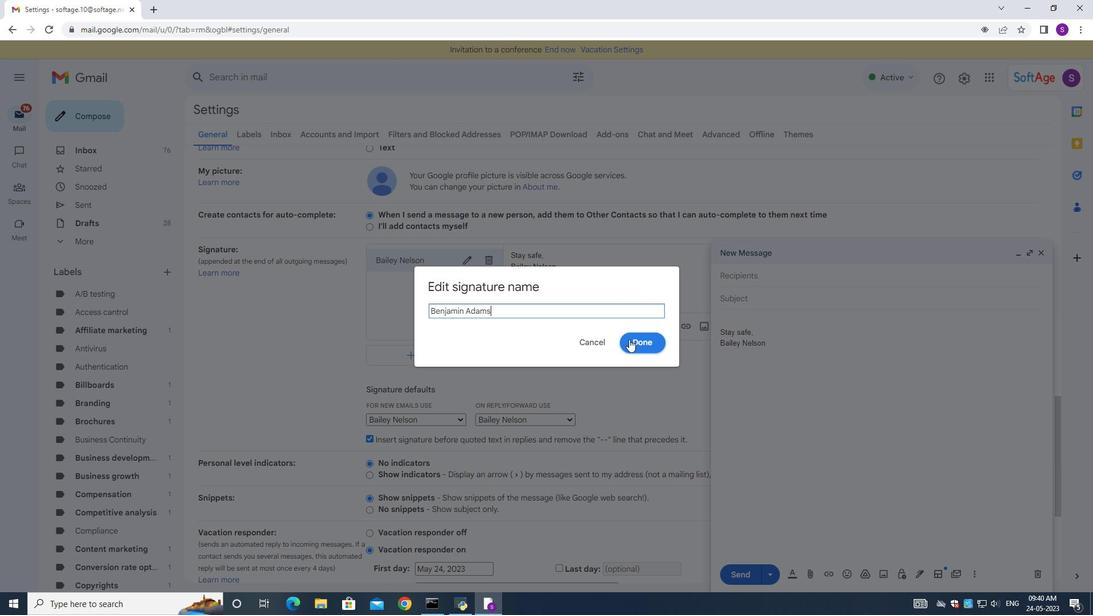 
Action: Mouse moved to (610, 281)
Screenshot: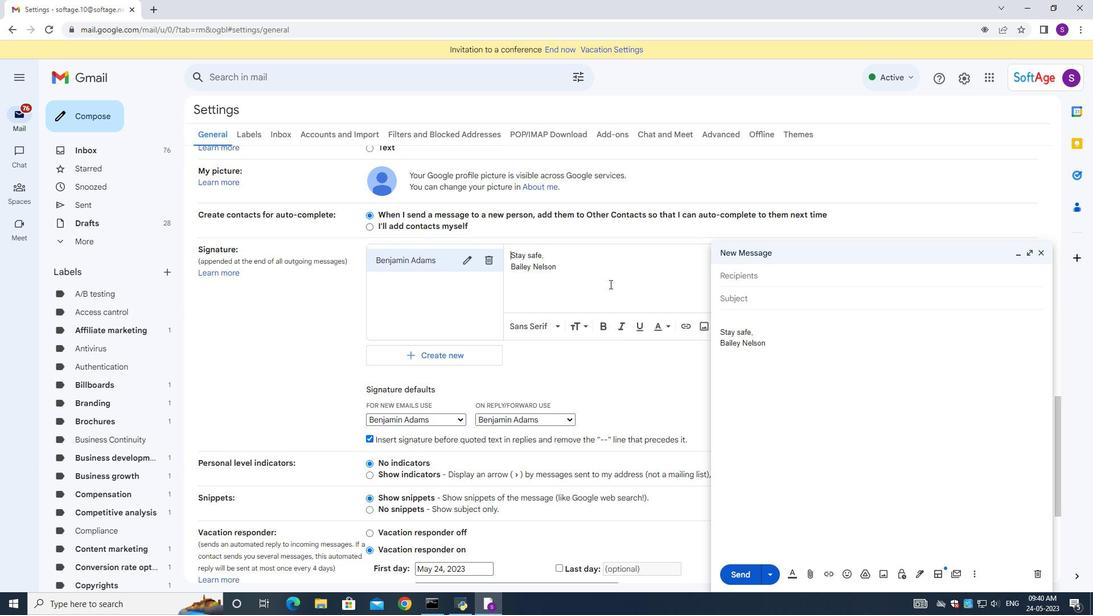 
Action: Mouse pressed left at (610, 281)
Screenshot: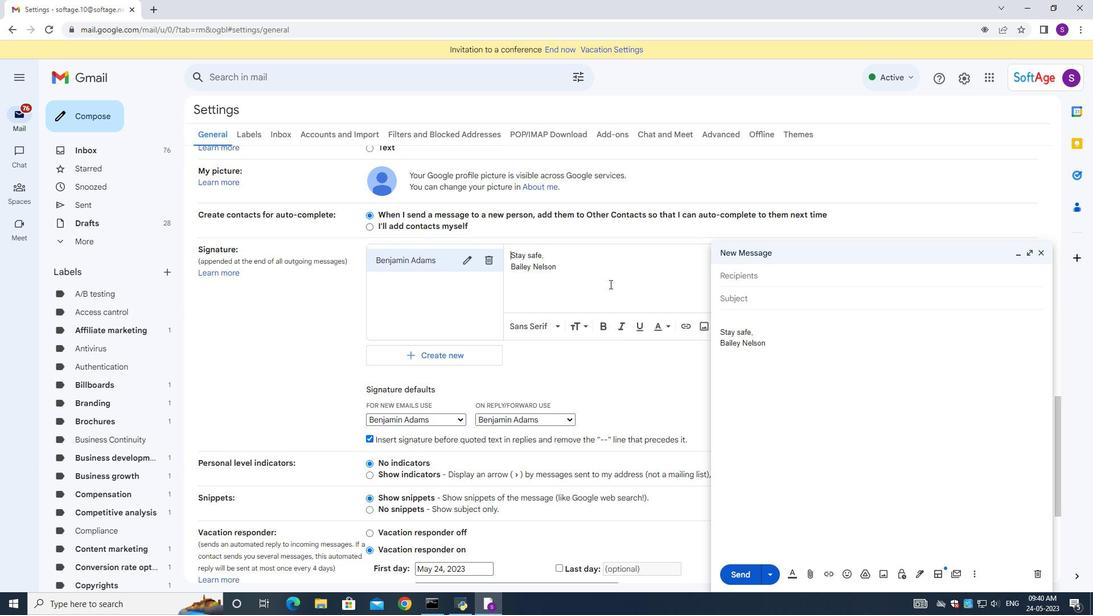 
Action: Mouse moved to (610, 281)
Screenshot: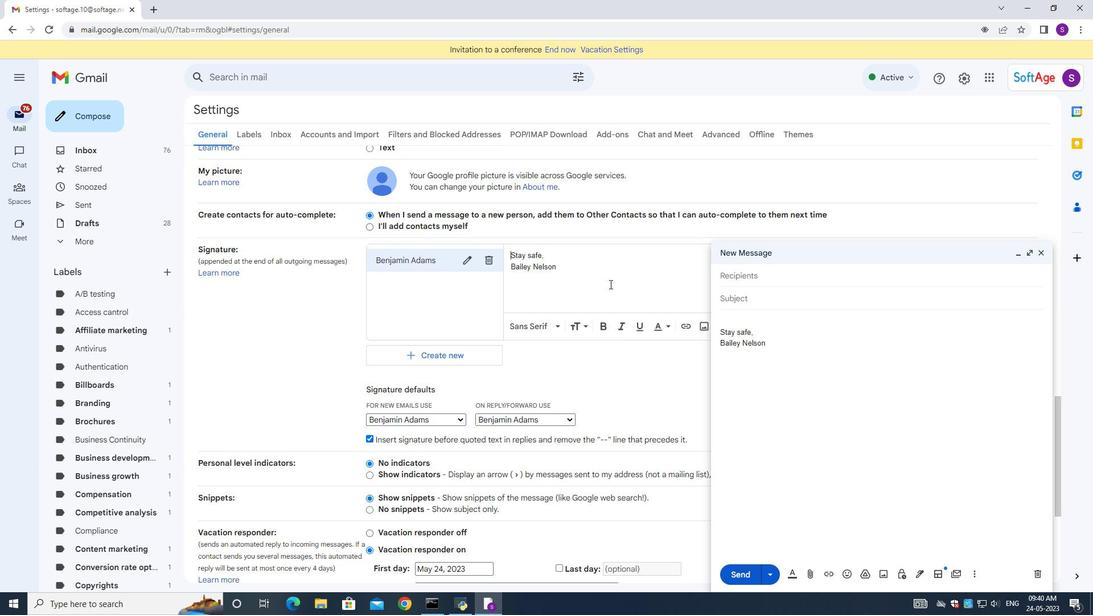 
Action: Key pressed ctrl+A<Key.backspace><Key.shift><Key.shift><Key.shift><Key.shift><Key.shift><Key.shift><Key.shift><Key.shift><Key.shift><Key.shift><Key.shift><Key.shift><Key.shift><Key.shift><Key.shift><Key.shift><Key.shift><Key.shift><Key.shift><Key.shift><Key.shift><Key.shift><Key.shift><Key.shift><Key.shift><Key.shift><Key.shift><Key.shift><Key.shift><Key.shift><Key.shift><Key.shift><Key.shift><Key.shift><Key.shift><Key.shift><Key.shift><Key.shift><Key.shift><Key.shift><Key.shift><Key.shift><Key.shift><Key.shift><Key.shift><Key.shift><Key.shift><Key.shift><Key.shift><Key.shift><Key.shift><Key.shift><Key.shift><Key.shift>Be<Key.backspace>anjamin<Key.space><Key.backspace><Key.backspace><Key.backspace><Key.backspace>min<Key.space><Key.backspace><Key.backspace><Key.backspace><Key.backspace><Key.backspace><Key.backspace><Key.backspace><Key.backspace><Key.backspace><Key.backspace><Key.shift>Benjamin<Key.space><Key.shift>Adams<Key.space>
Screenshot: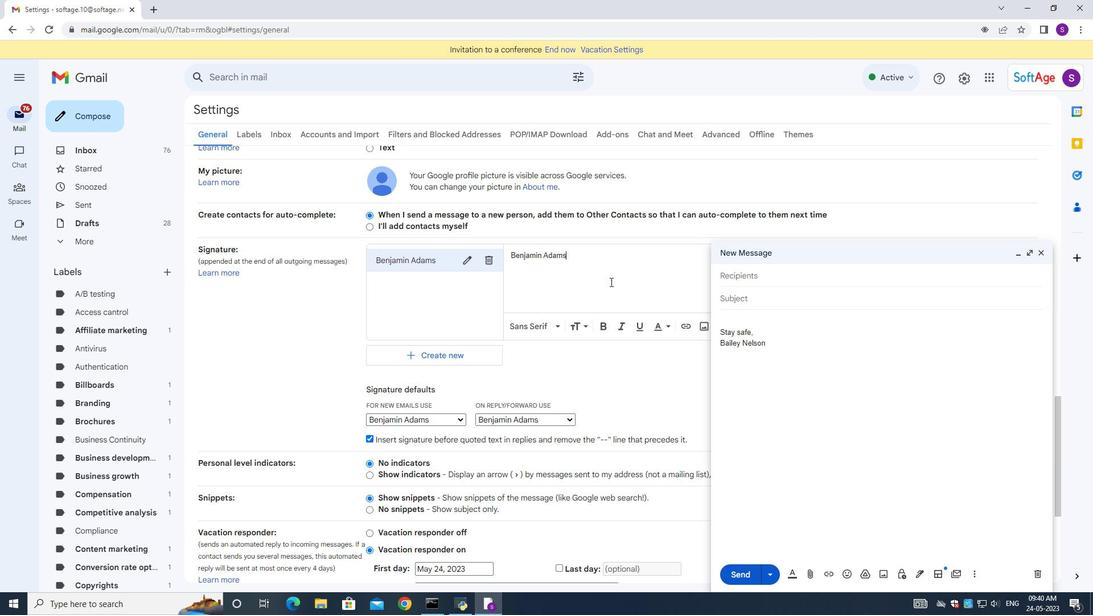 
Action: Mouse moved to (1042, 254)
Screenshot: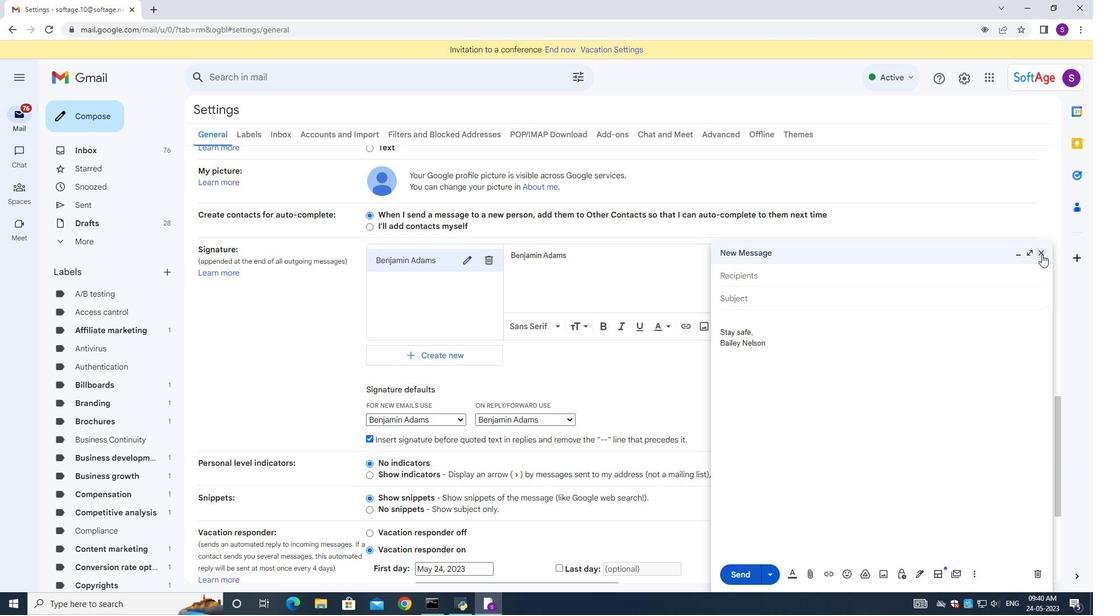 
Action: Mouse pressed left at (1042, 254)
Screenshot: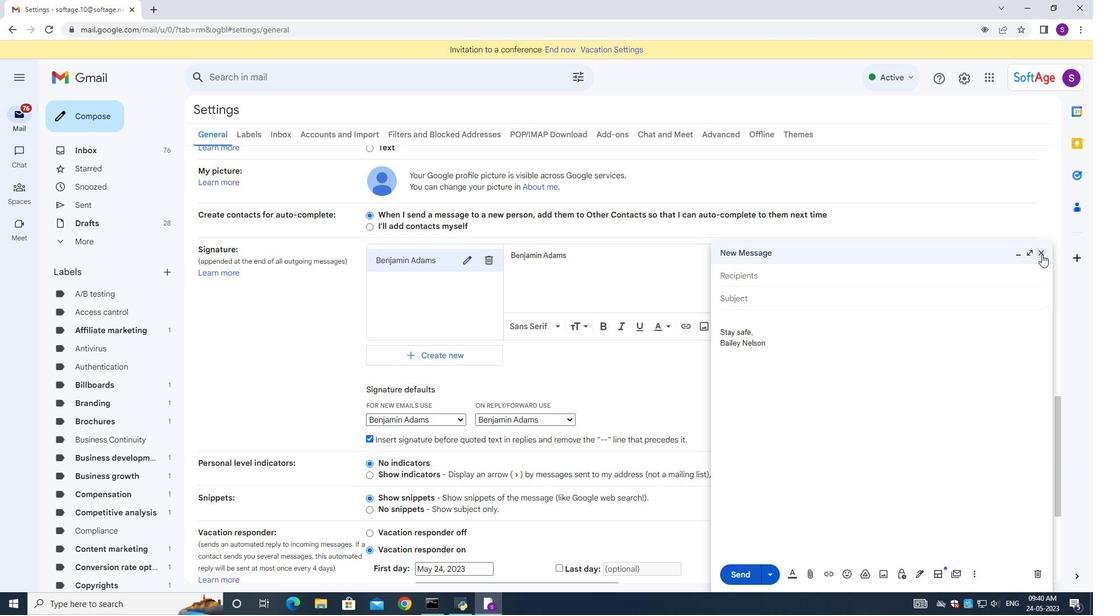 
Action: Mouse moved to (508, 255)
Screenshot: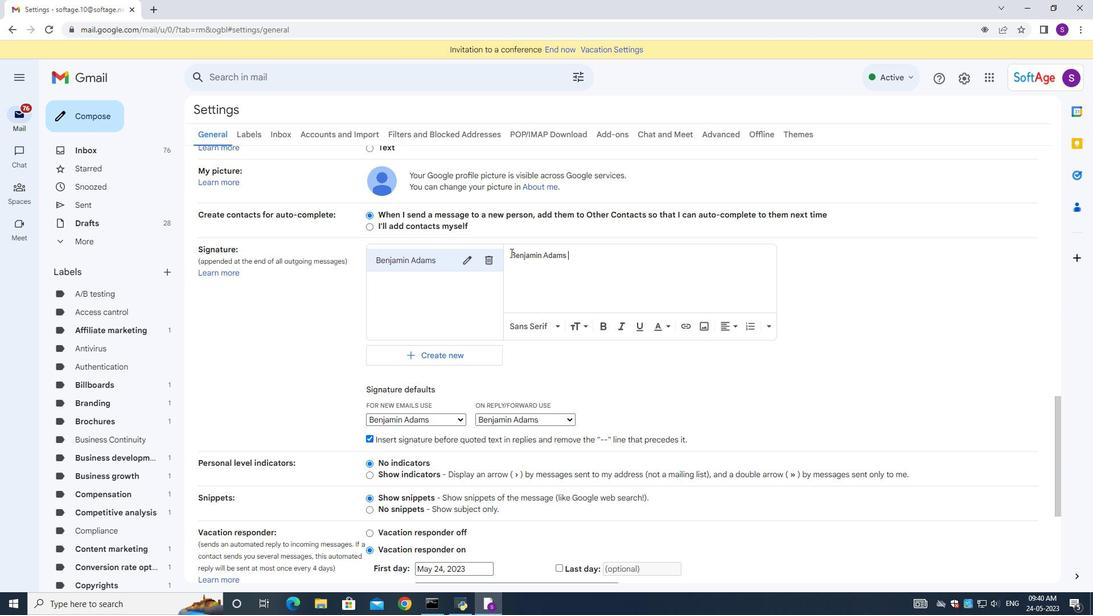 
Action: Mouse pressed left at (508, 255)
Screenshot: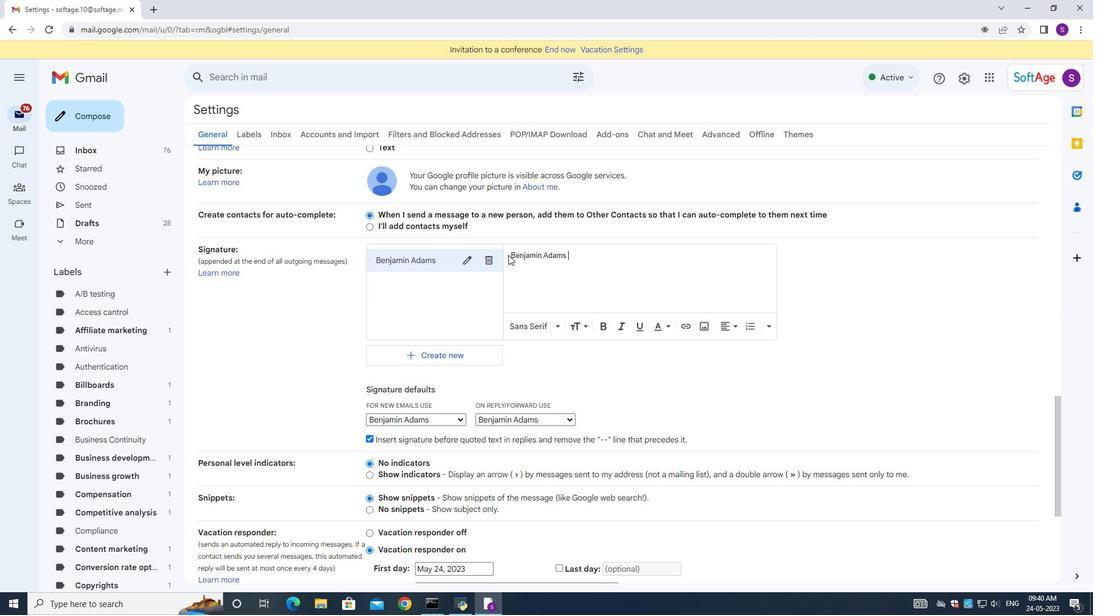 
Action: Mouse moved to (511, 254)
Screenshot: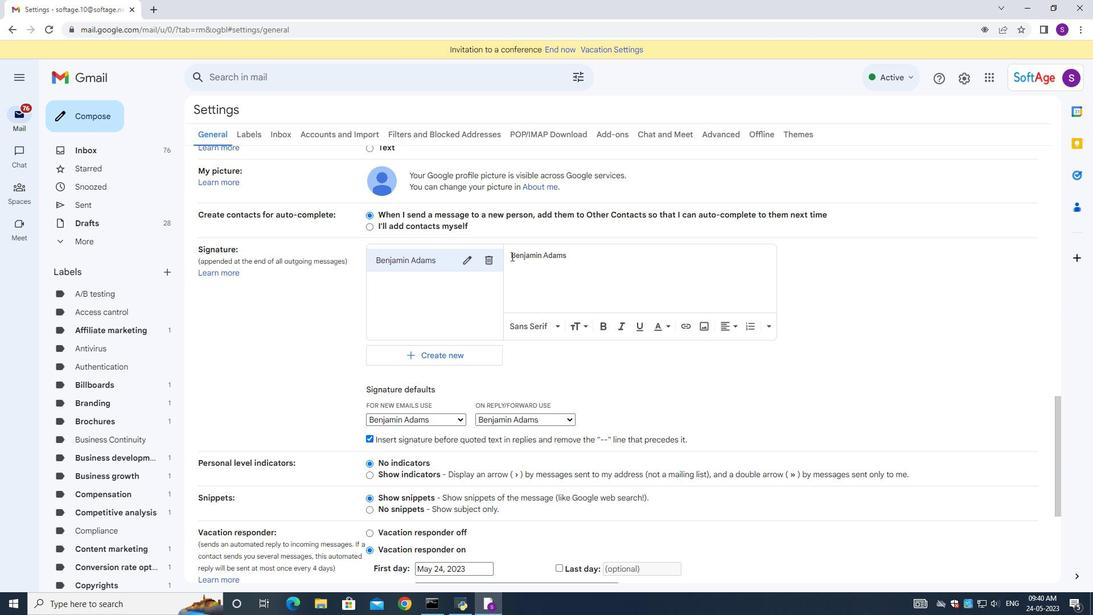 
Action: Mouse pressed left at (511, 254)
Screenshot: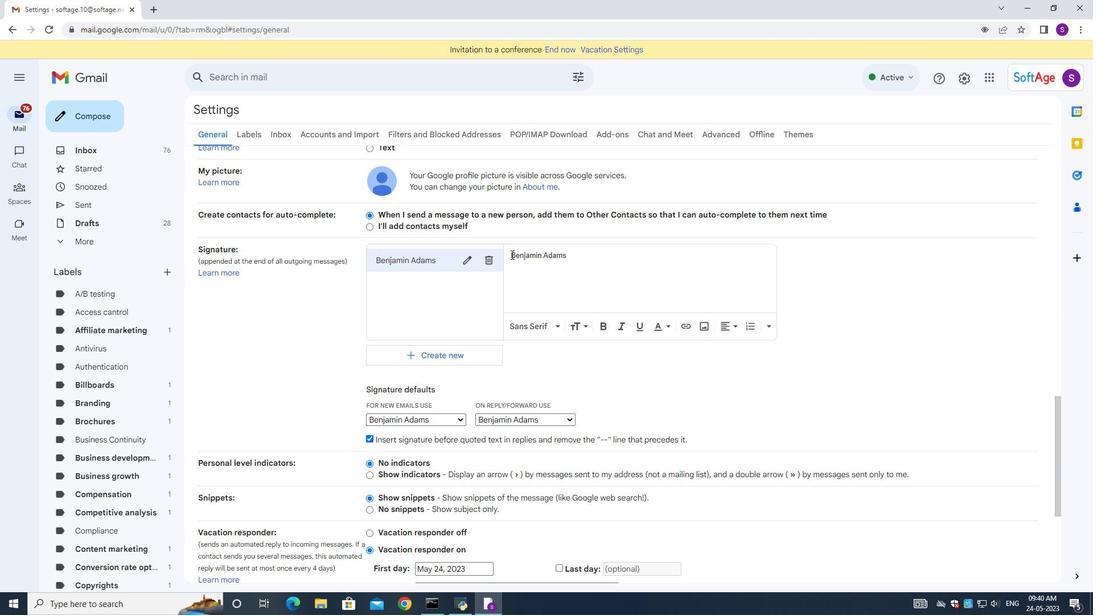 
Action: Mouse moved to (545, 268)
Screenshot: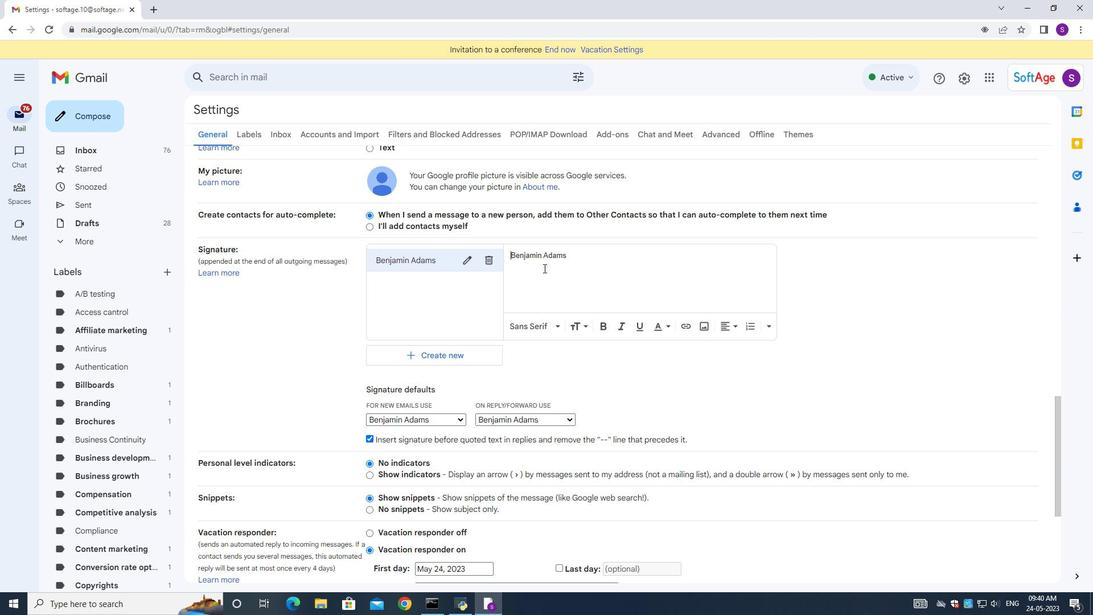 
Action: Key pressed <Key.shift>Have<Key.space>a<Key.space>wonderful<Key.space>week,<Key.enter>
Screenshot: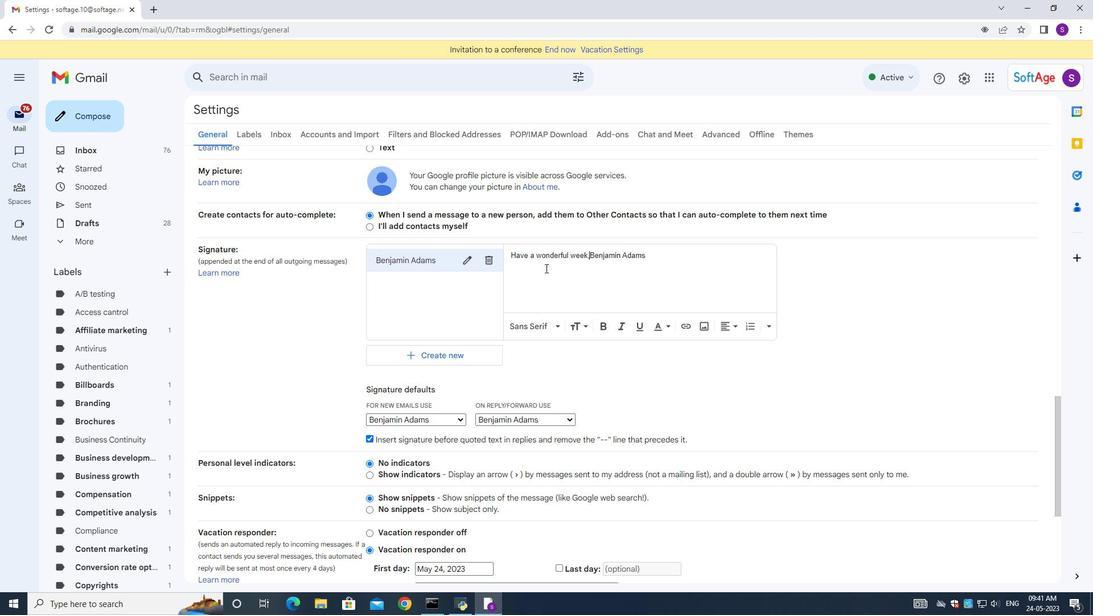 
Action: Mouse moved to (627, 266)
Screenshot: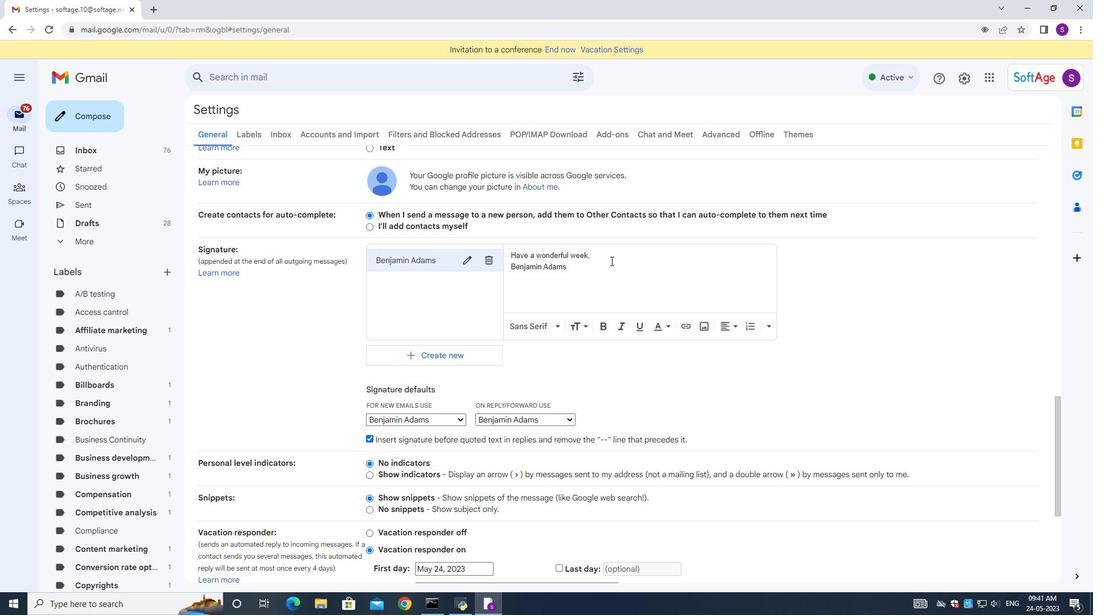 
Action: Mouse scrolled (627, 264) with delta (0, 0)
Screenshot: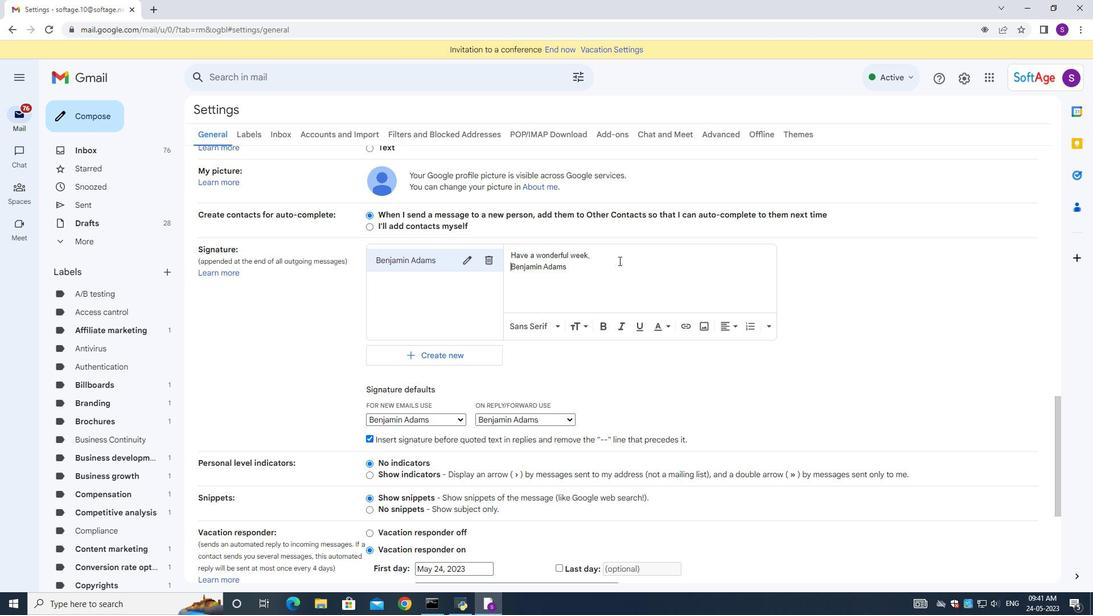 
Action: Mouse moved to (627, 267)
Screenshot: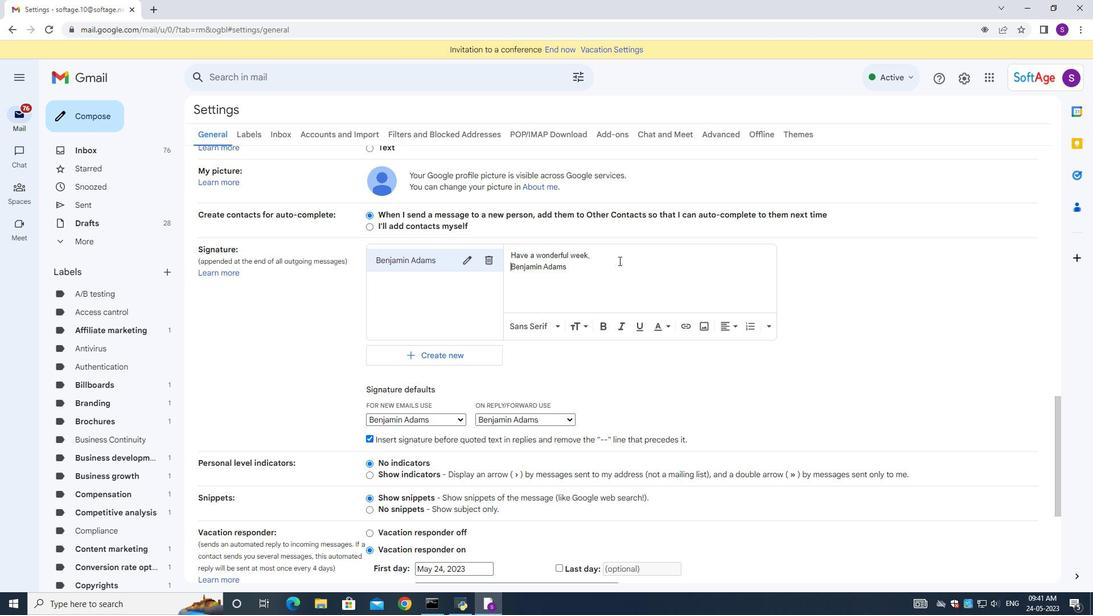
Action: Mouse scrolled (627, 267) with delta (0, 0)
Screenshot: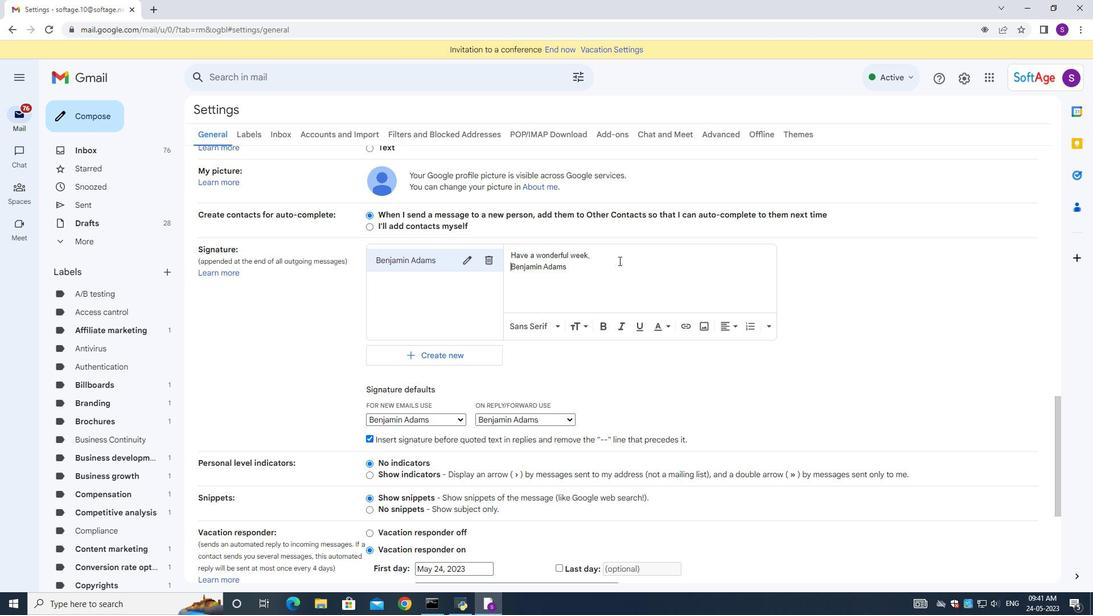 
Action: Mouse scrolled (627, 267) with delta (0, 0)
Screenshot: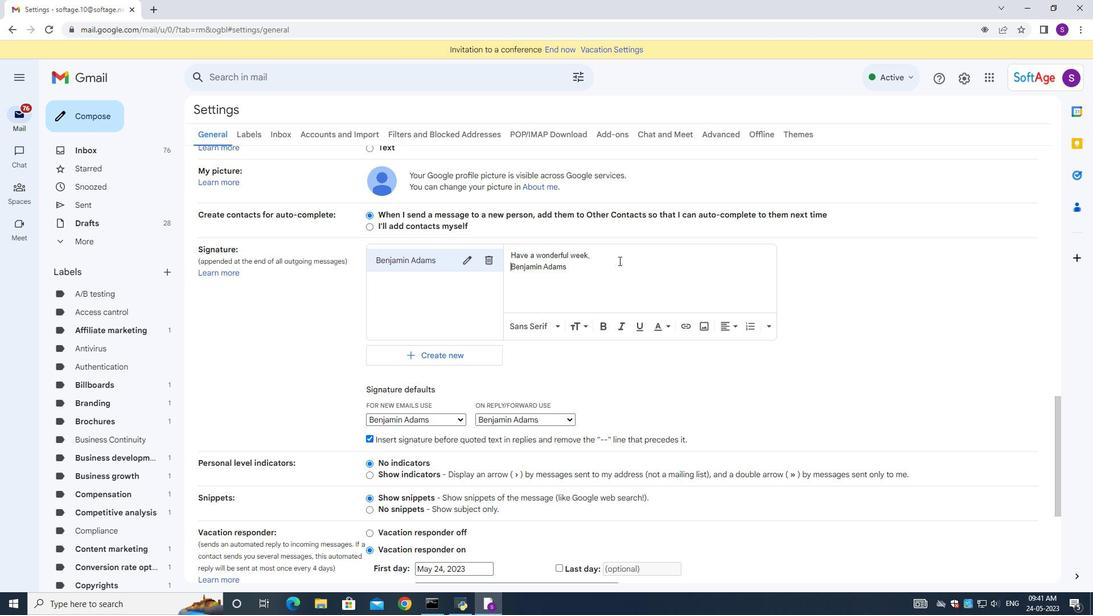 
Action: Mouse moved to (627, 268)
Screenshot: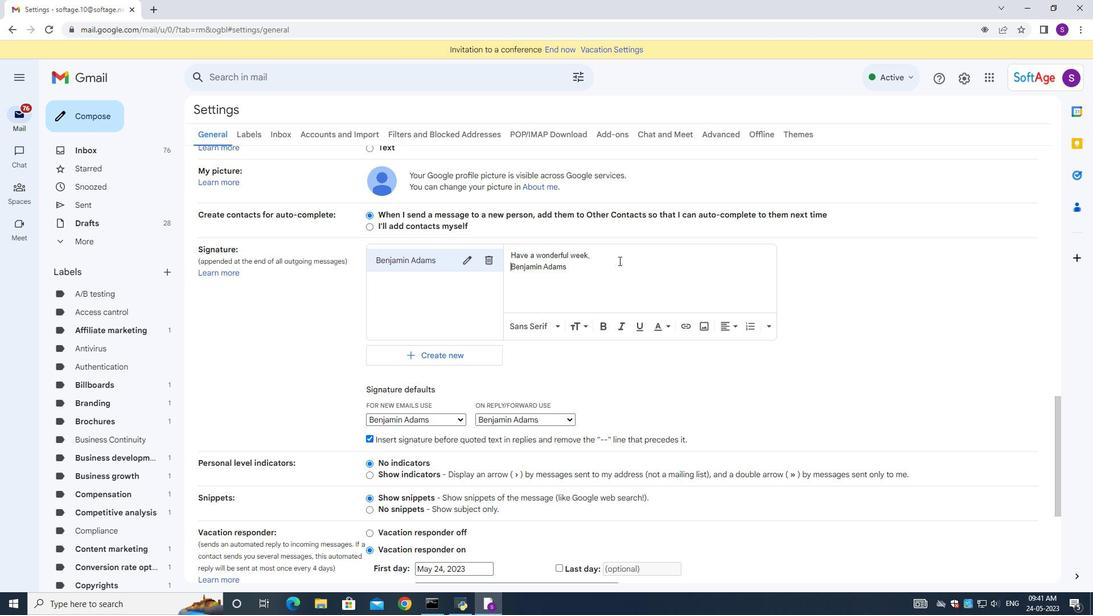 
Action: Mouse scrolled (627, 267) with delta (0, 0)
Screenshot: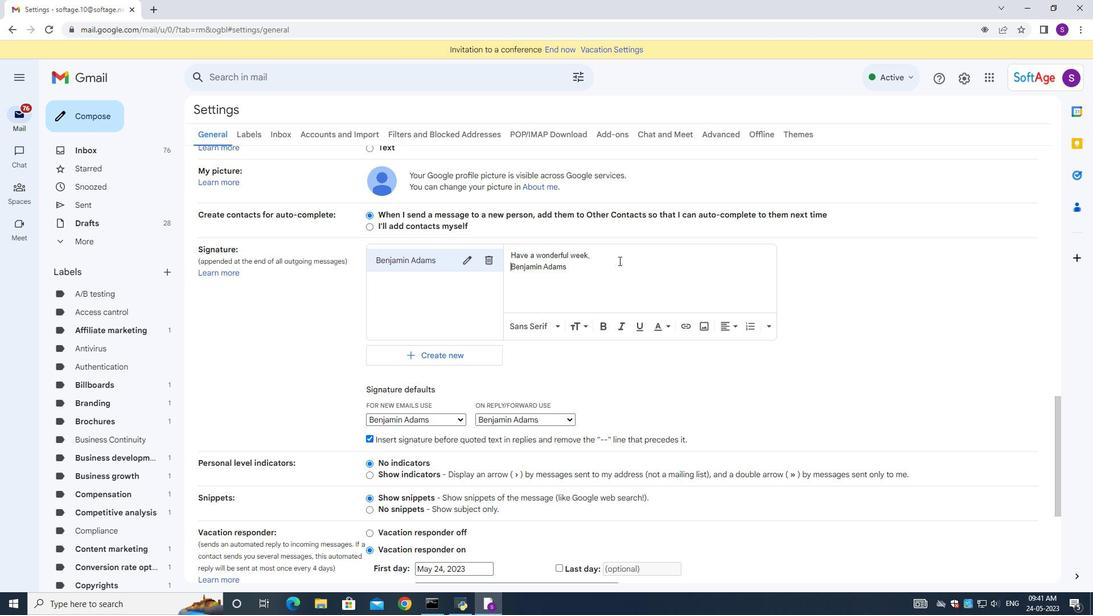 
Action: Mouse moved to (614, 295)
Screenshot: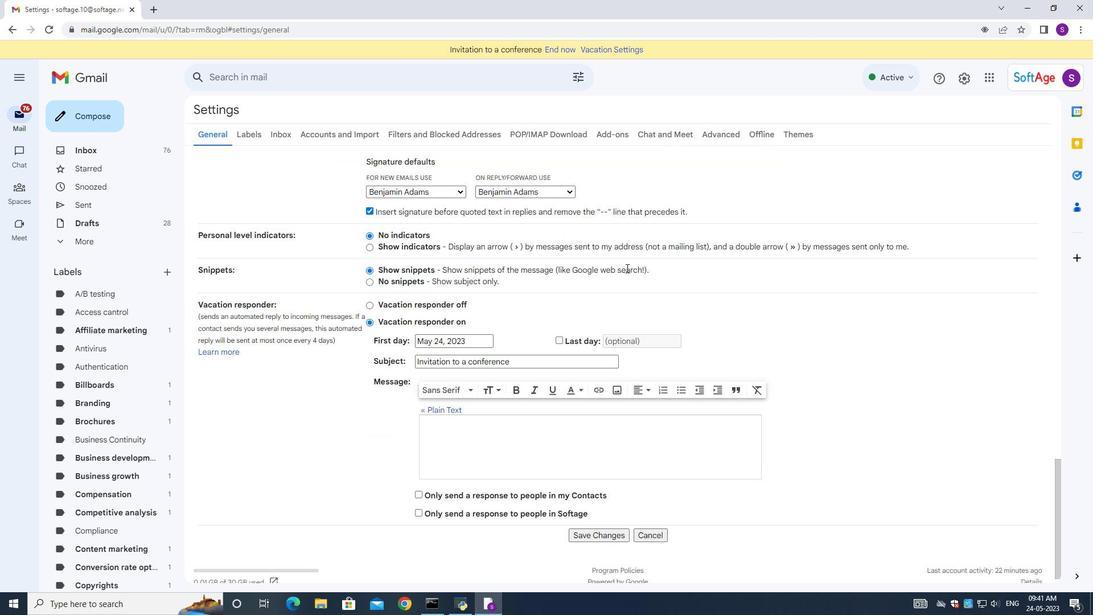 
Action: Mouse scrolled (614, 295) with delta (0, 0)
Screenshot: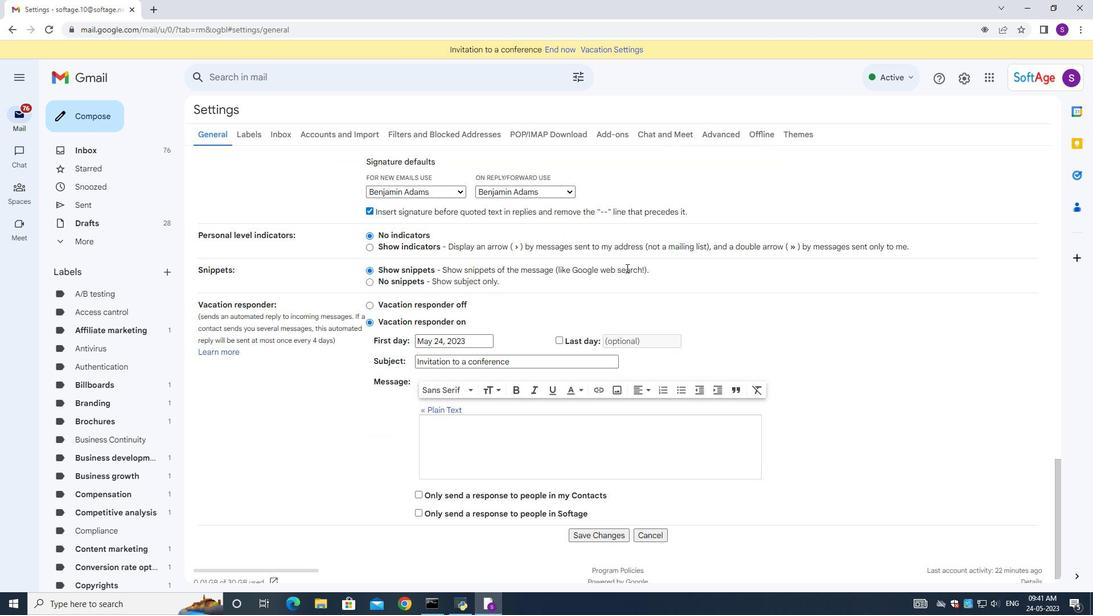 
Action: Mouse moved to (613, 303)
Screenshot: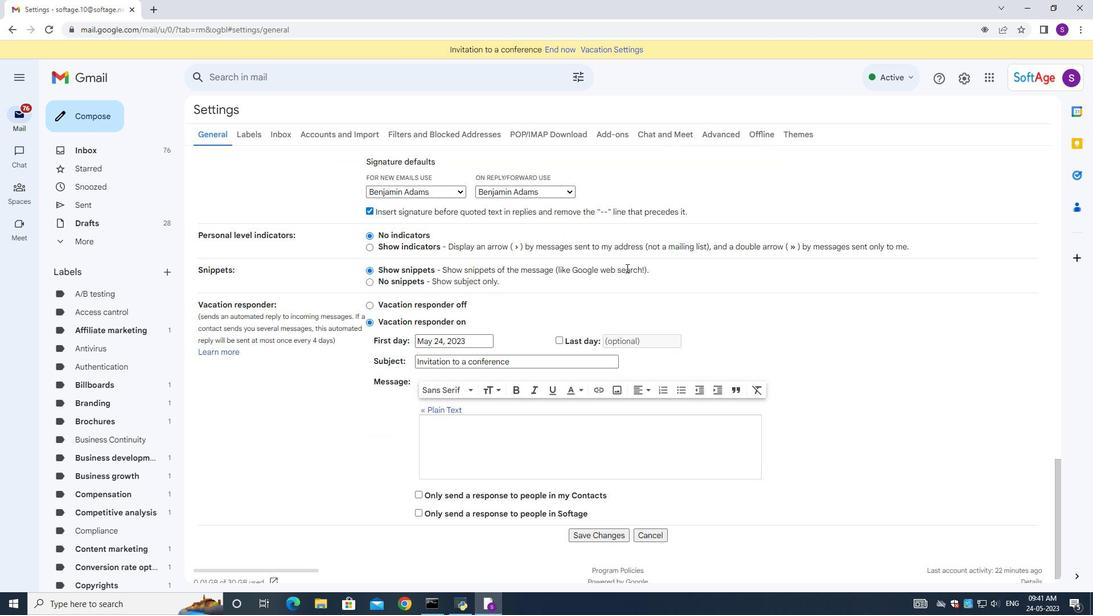 
Action: Mouse scrolled (613, 302) with delta (0, 0)
Screenshot: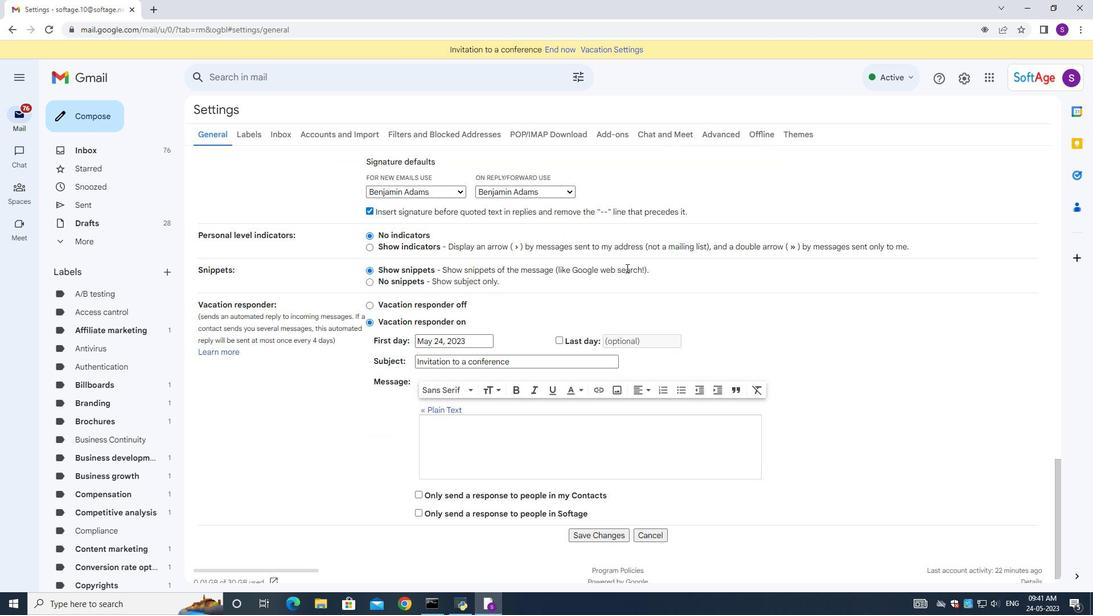 
Action: Mouse moved to (613, 305)
Screenshot: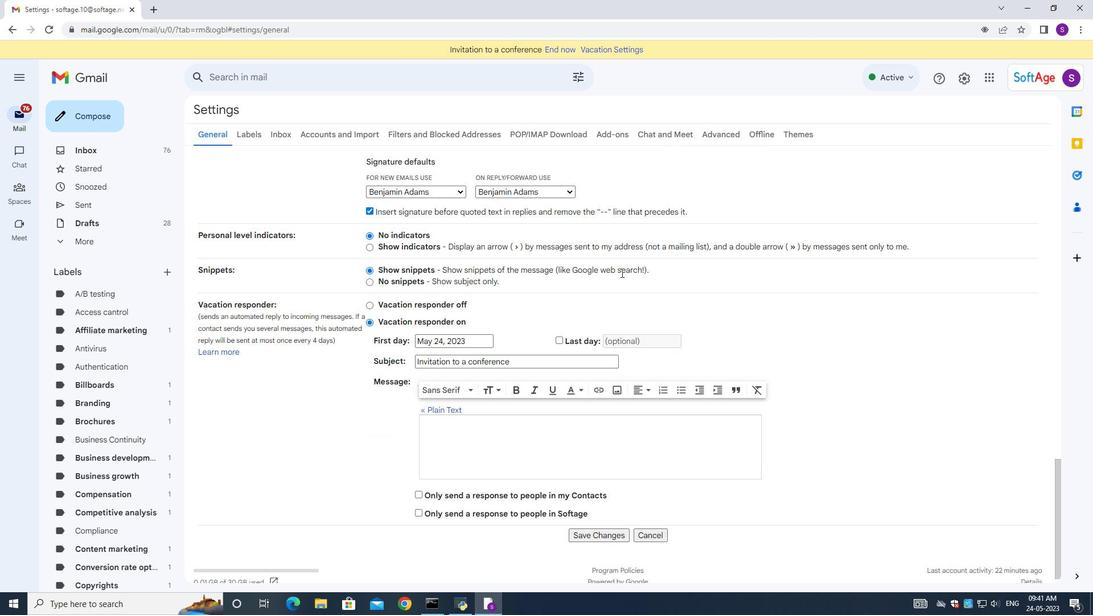 
Action: Mouse scrolled (613, 304) with delta (0, 0)
Screenshot: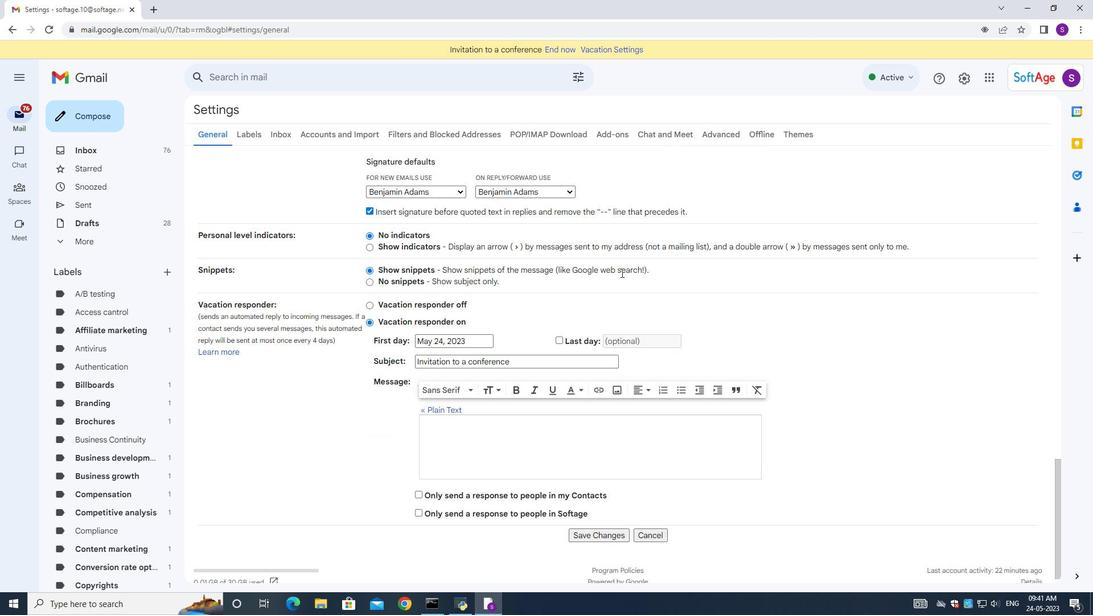 
Action: Mouse scrolled (613, 304) with delta (0, 0)
Screenshot: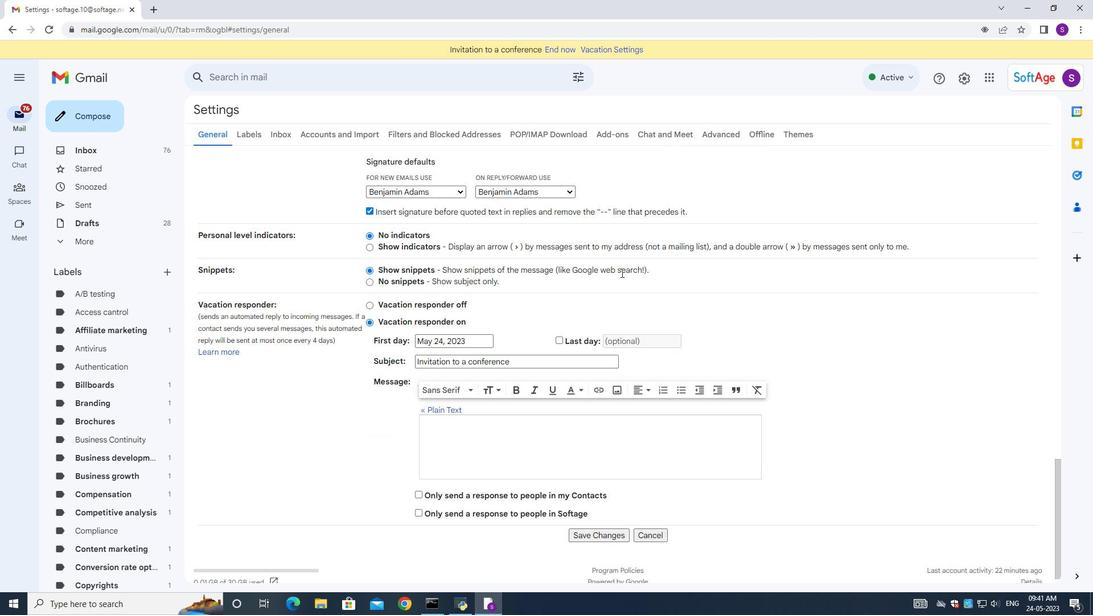 
Action: Mouse moved to (613, 305)
Screenshot: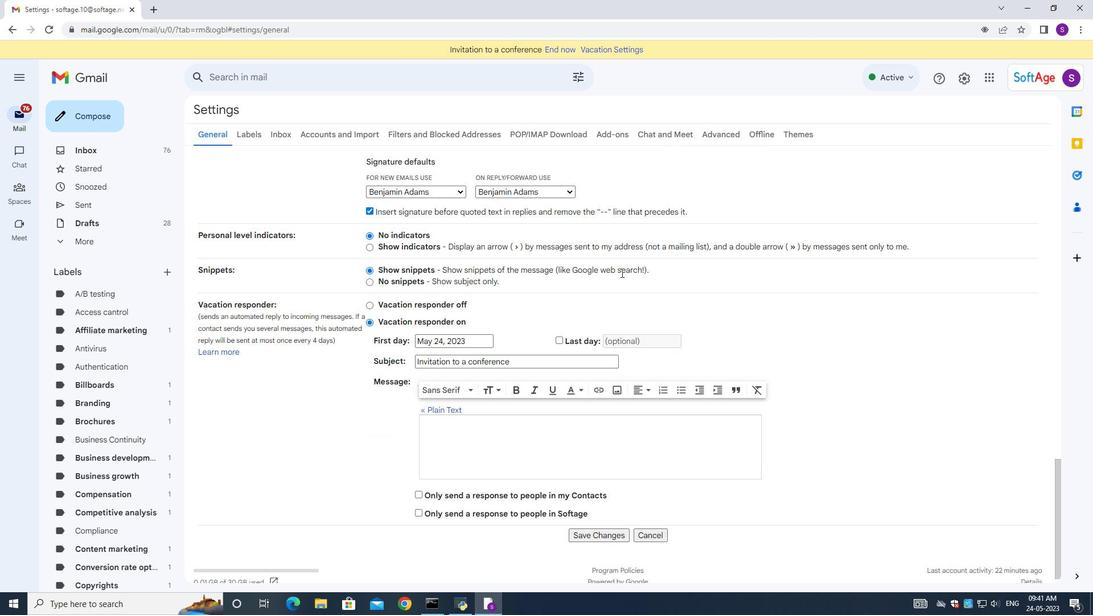 
Action: Mouse scrolled (613, 305) with delta (0, 0)
Screenshot: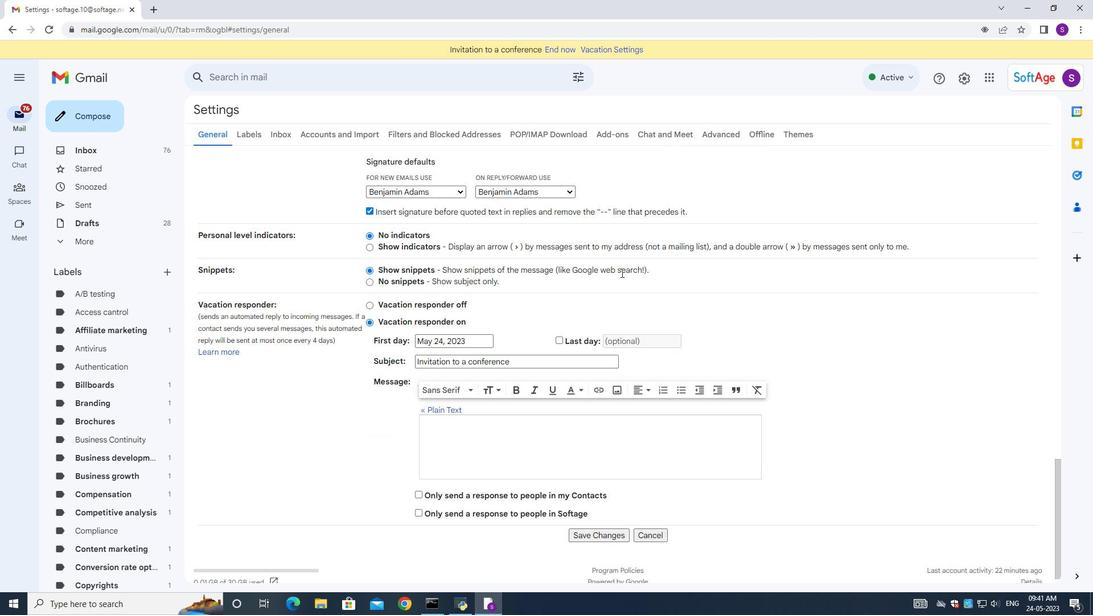 
Action: Mouse moved to (590, 519)
Screenshot: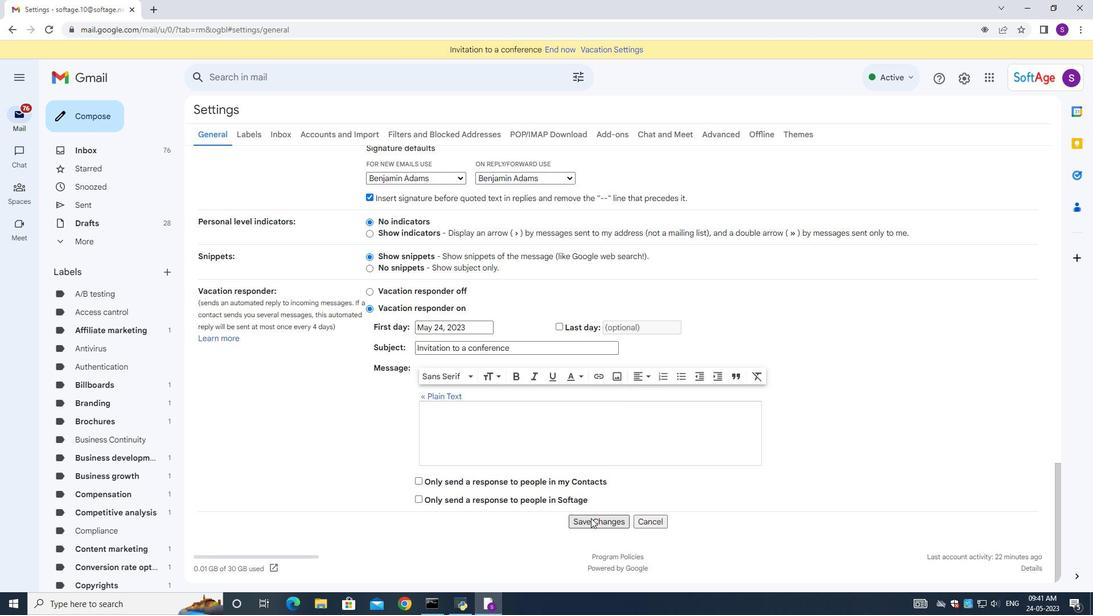 
Action: Mouse pressed left at (590, 519)
Screenshot: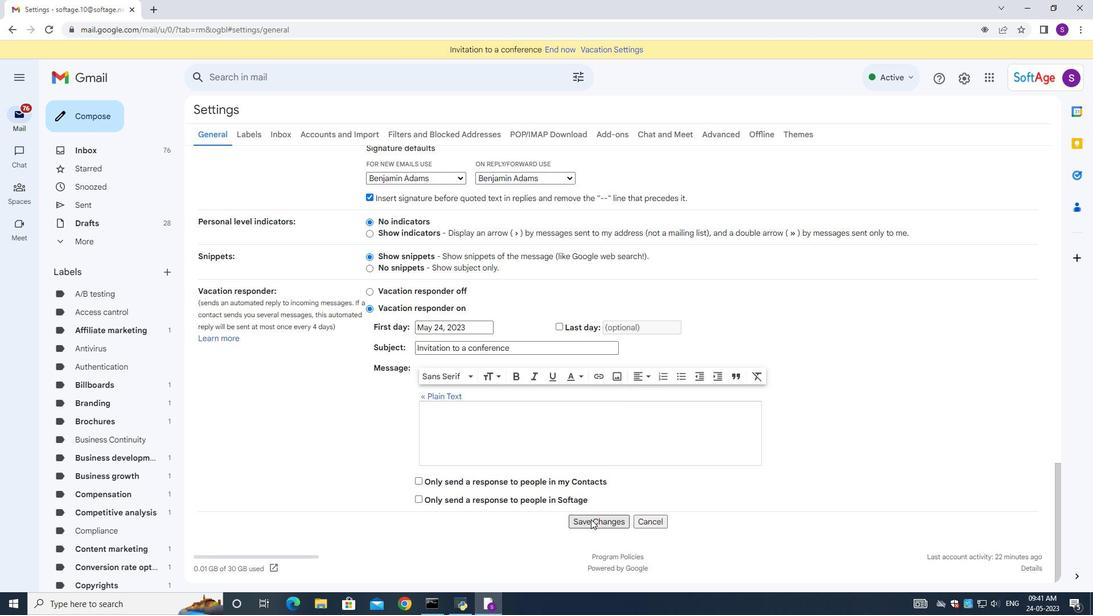 
Action: Mouse moved to (112, 119)
Screenshot: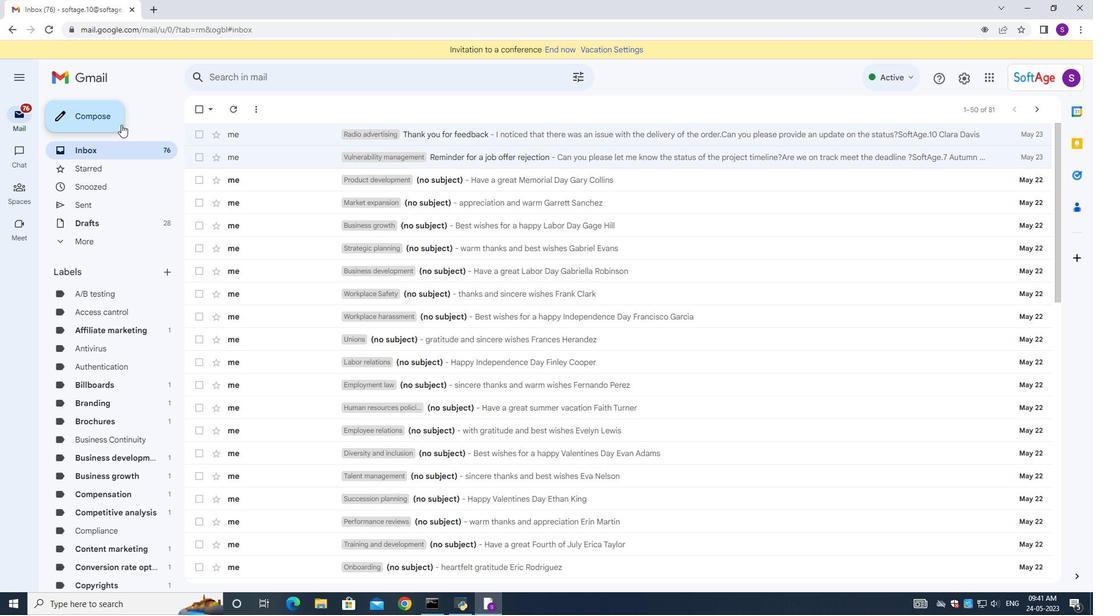
Action: Mouse pressed left at (112, 119)
Screenshot: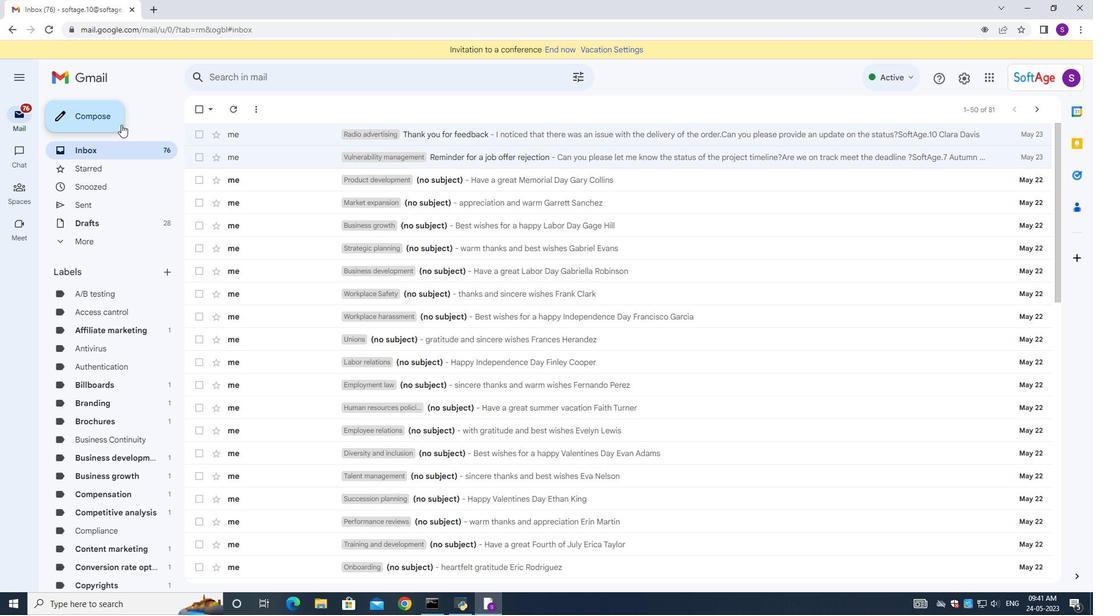 
Action: Mouse moved to (753, 274)
Screenshot: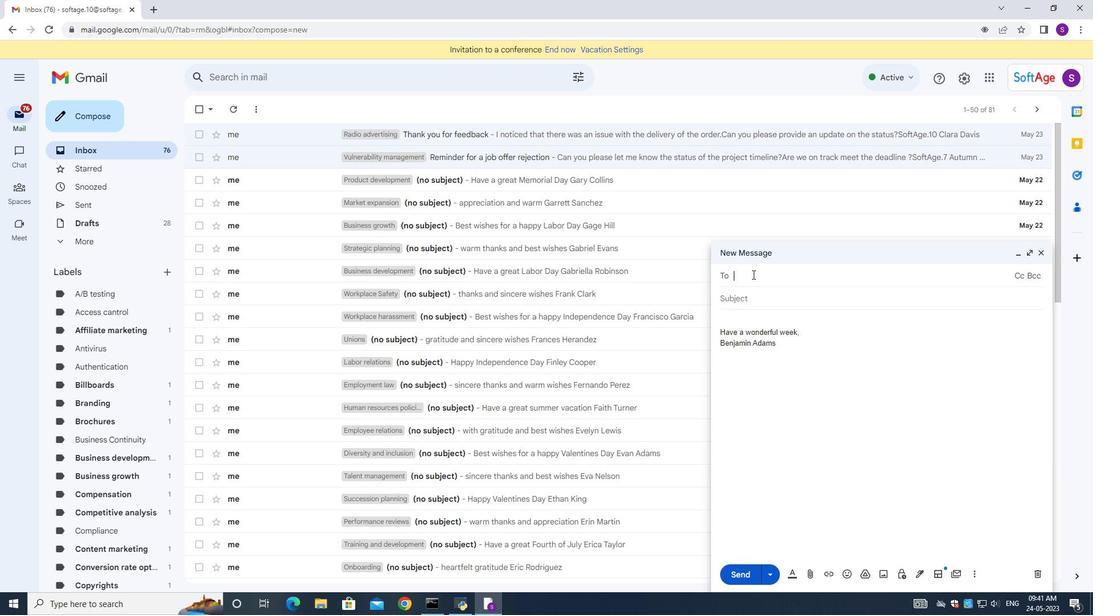 
Action: Key pressed <Key.shift>Softage.10<Key.shift>@softahe.net
Screenshot: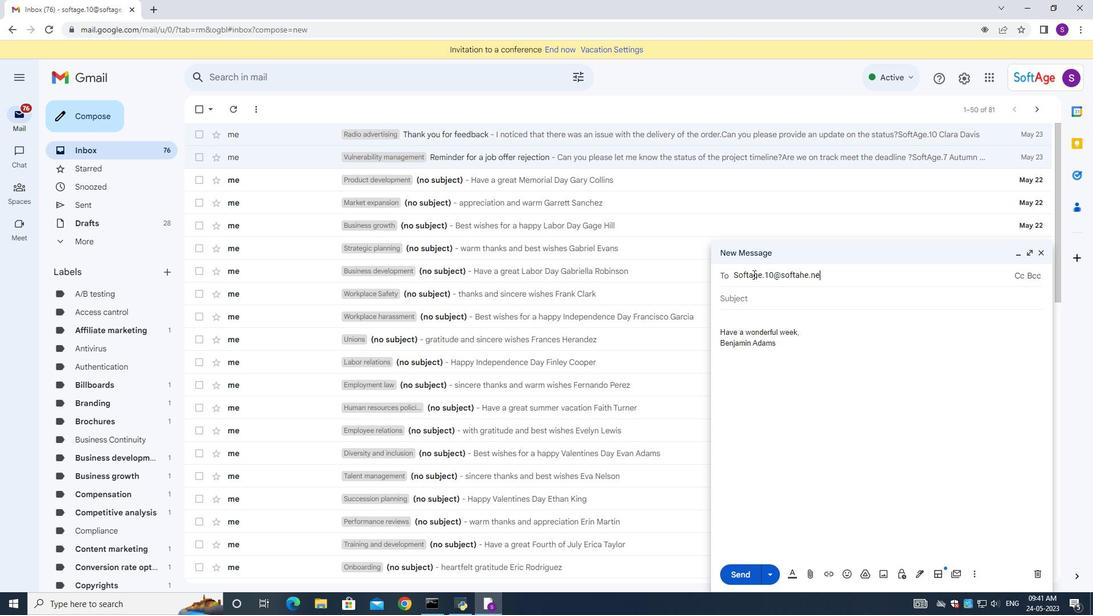 
Action: Mouse moved to (781, 305)
Screenshot: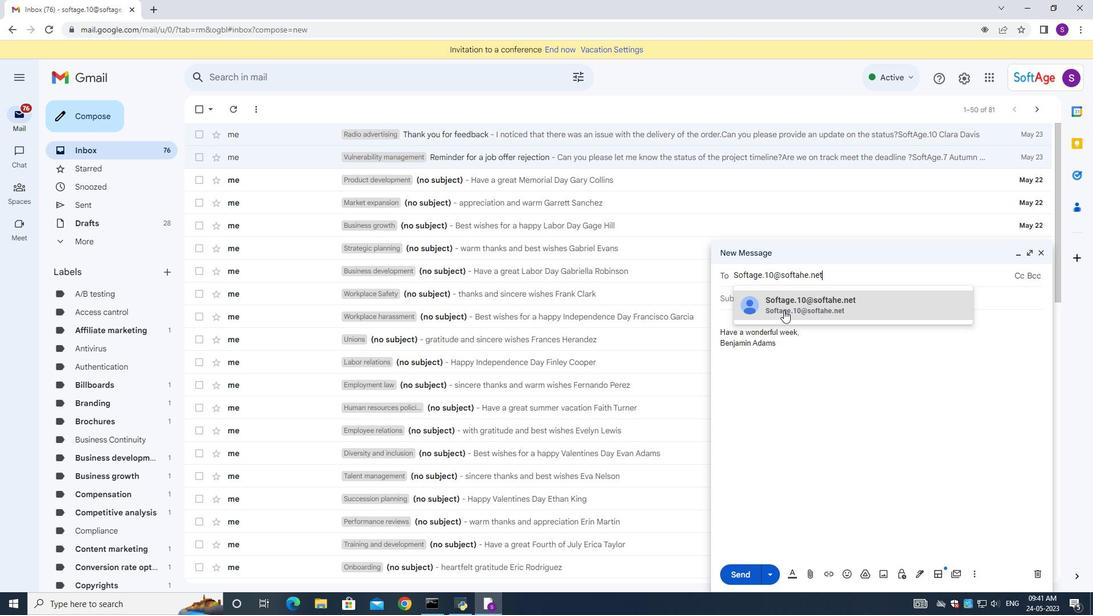 
Action: Mouse pressed left at (781, 305)
Screenshot: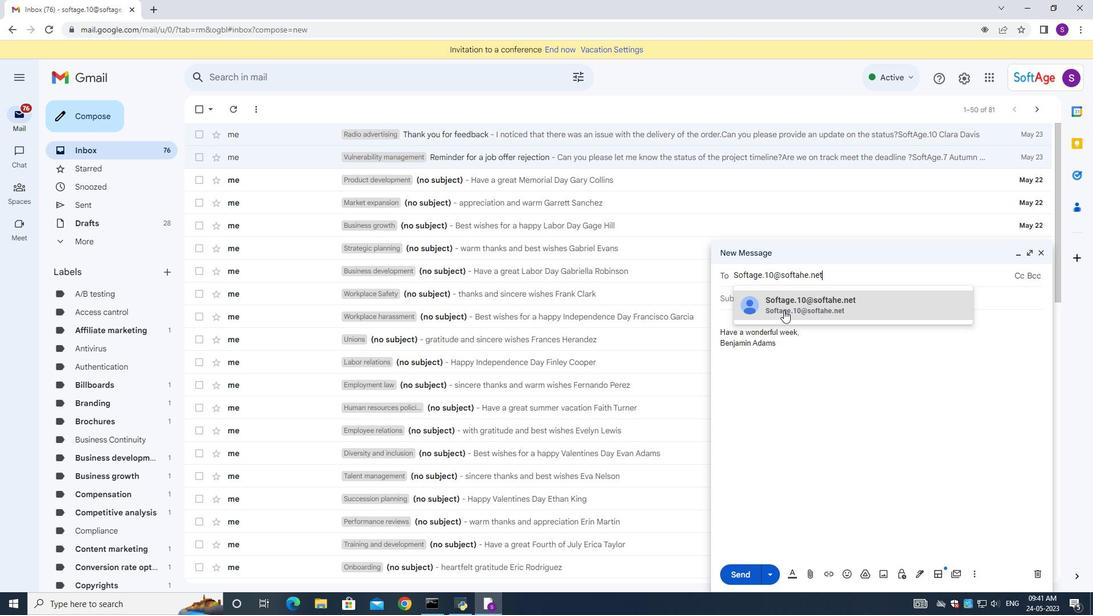 
Action: Mouse moved to (852, 277)
Screenshot: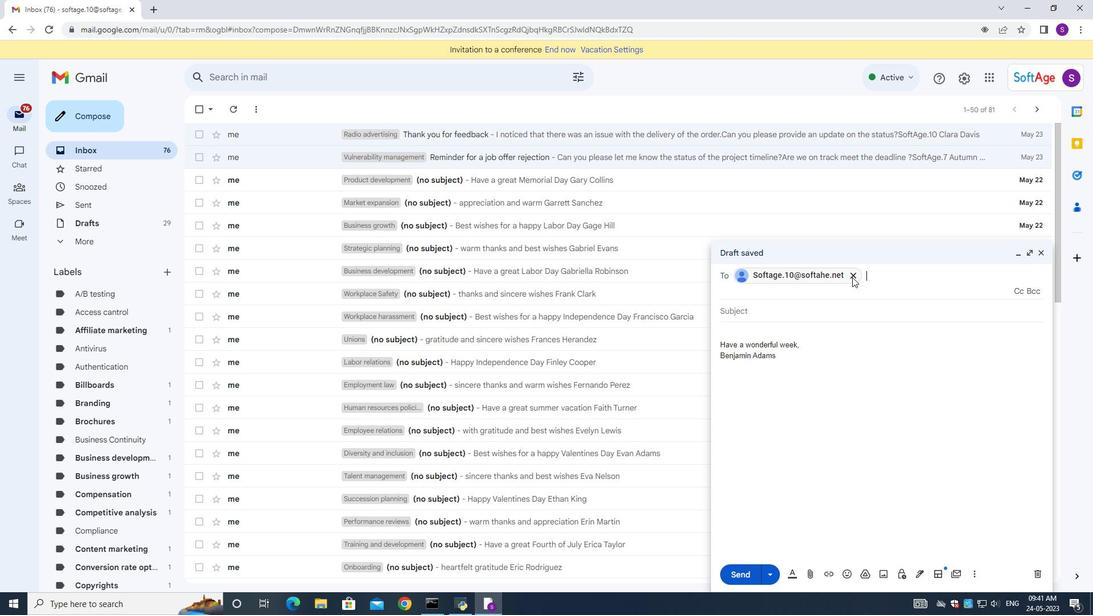 
Action: Mouse pressed left at (852, 277)
Screenshot: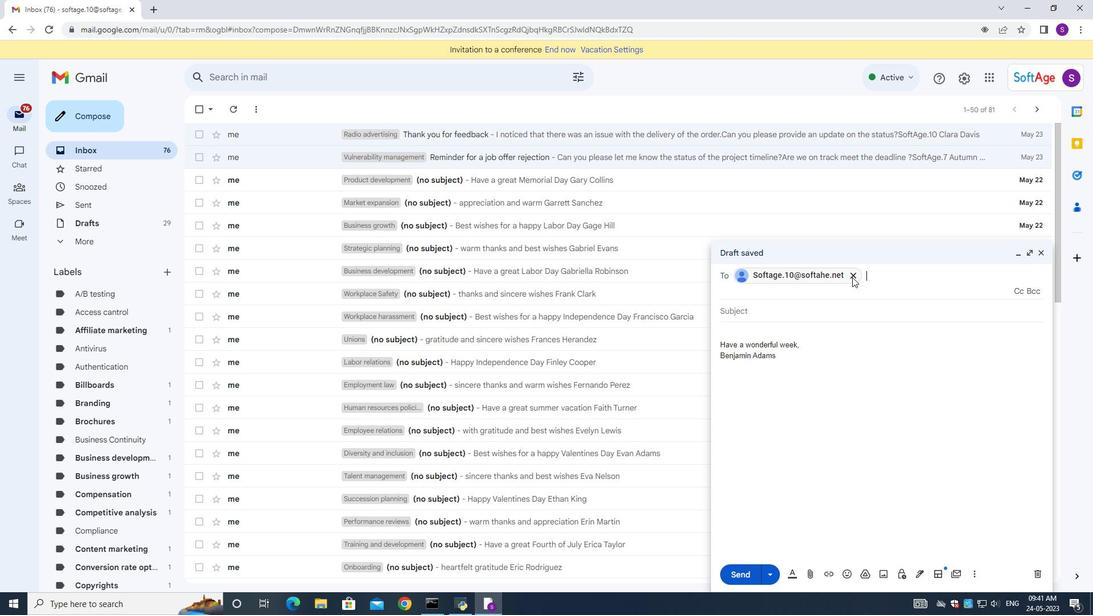 
Action: Mouse moved to (826, 277)
Screenshot: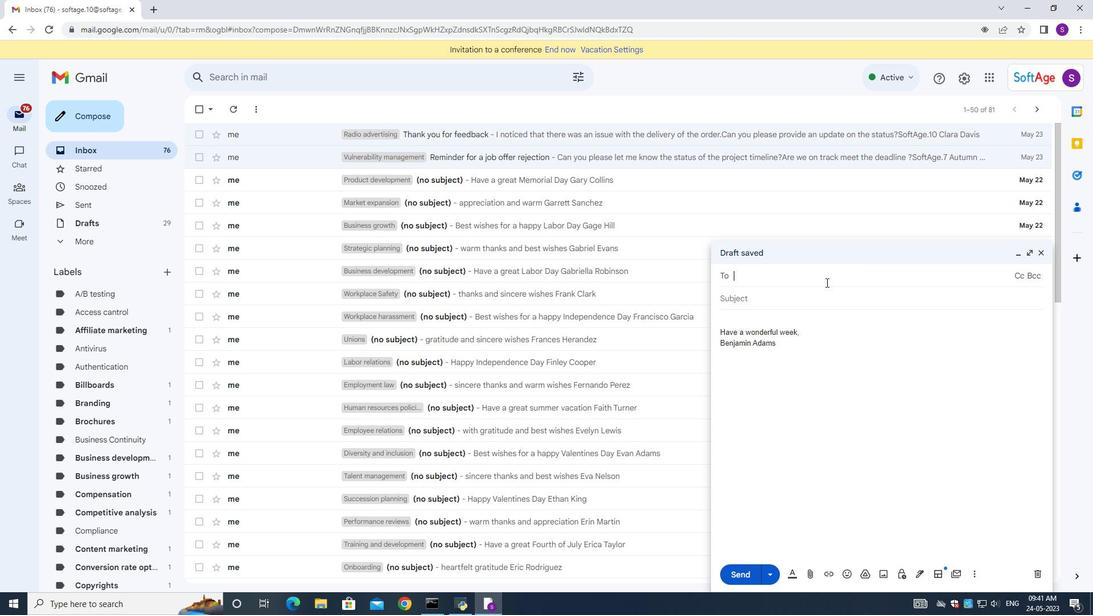
Action: Key pressed <Key.shift>Softage.10<Key.shift>@softage.net
Screenshot: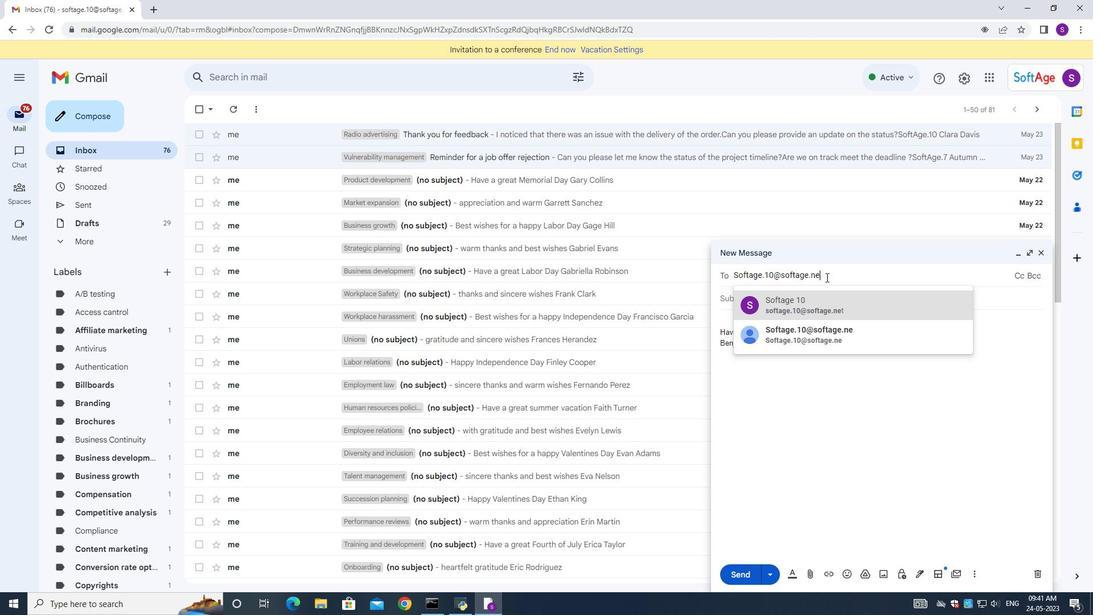 
Action: Mouse moved to (886, 304)
Screenshot: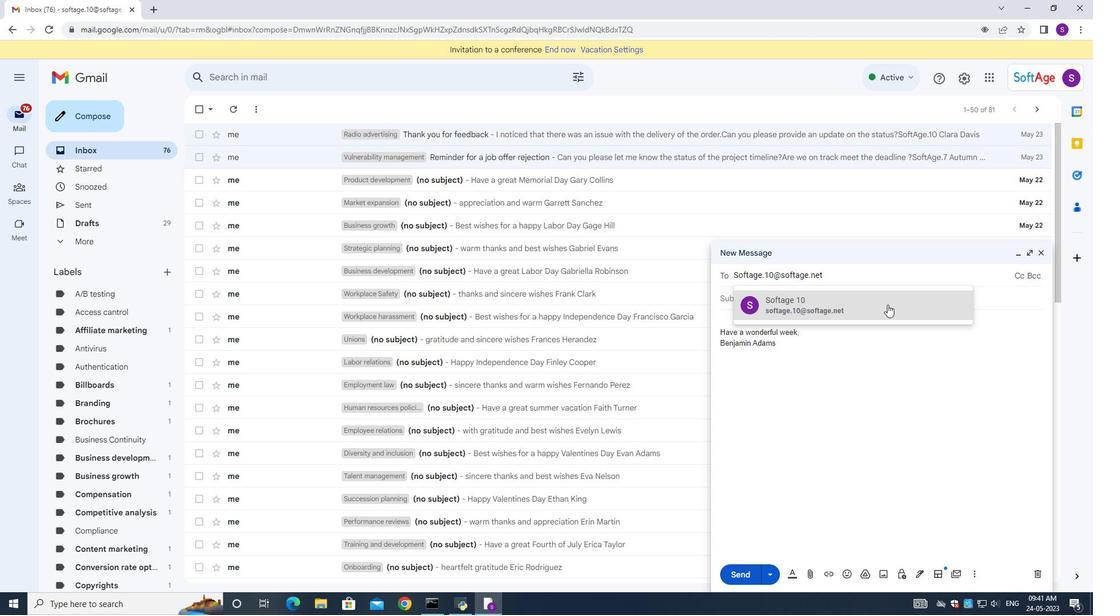 
Action: Mouse pressed left at (886, 304)
Screenshot: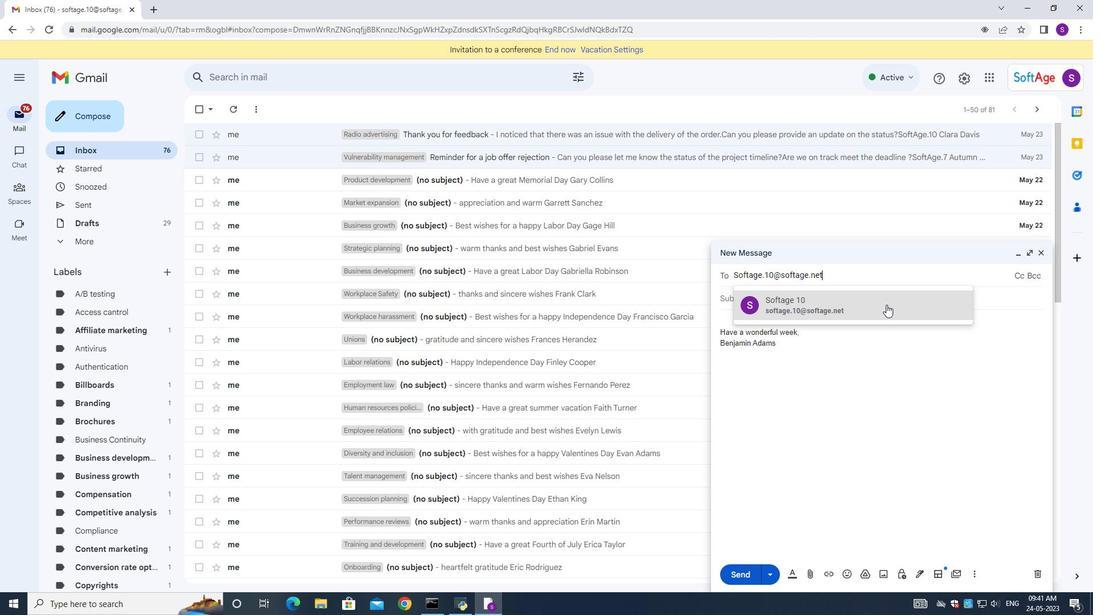 
Action: Mouse moved to (902, 397)
Screenshot: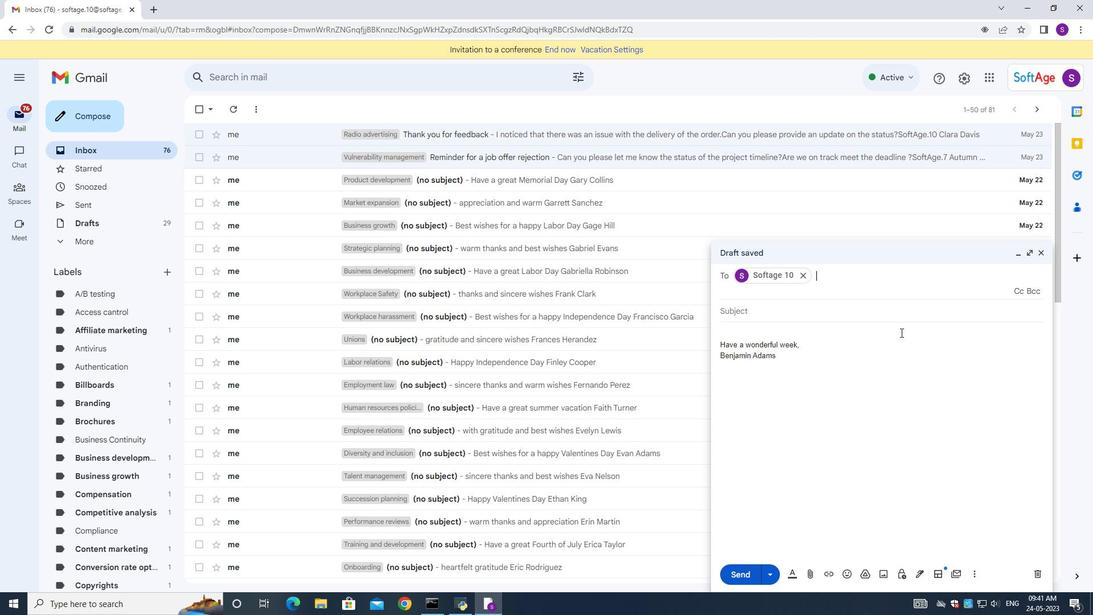 
Action: Mouse scrolled (902, 397) with delta (0, 0)
Screenshot: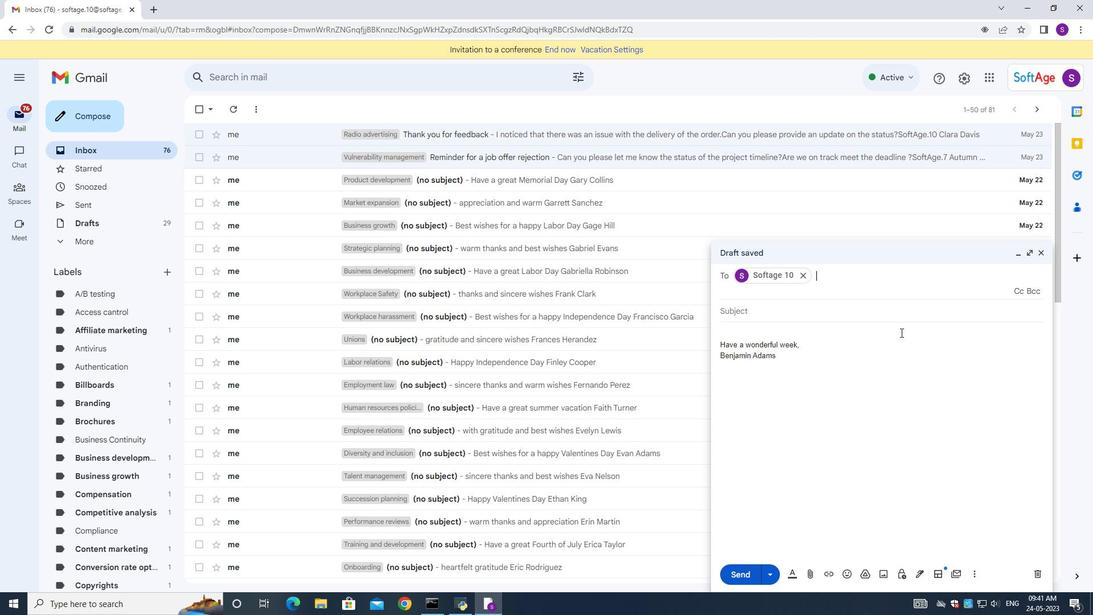 
Action: Mouse moved to (972, 576)
Screenshot: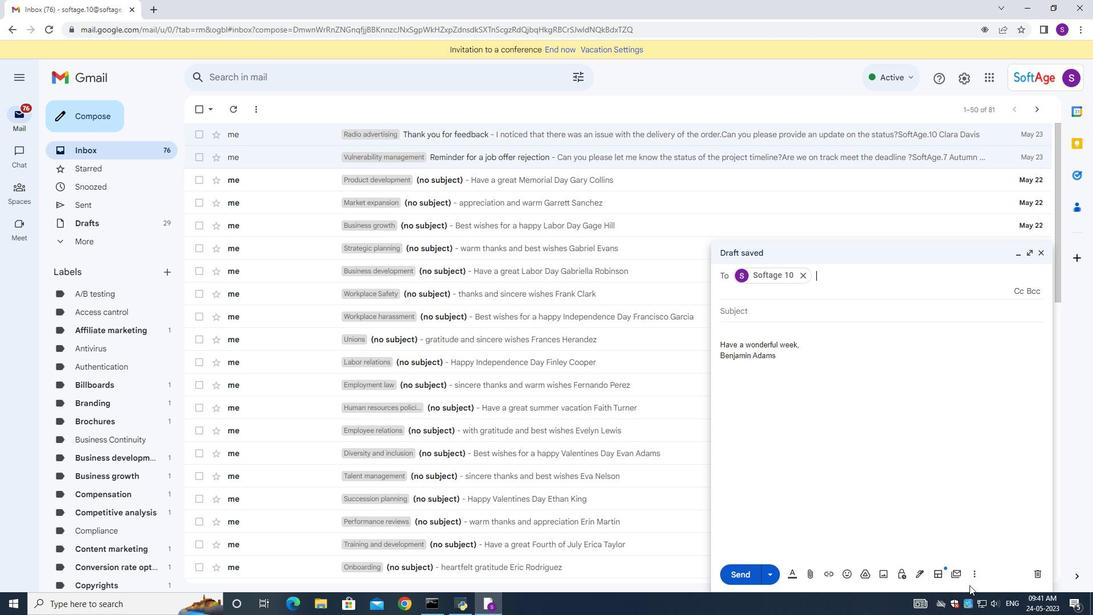 
Action: Mouse pressed left at (972, 576)
Screenshot: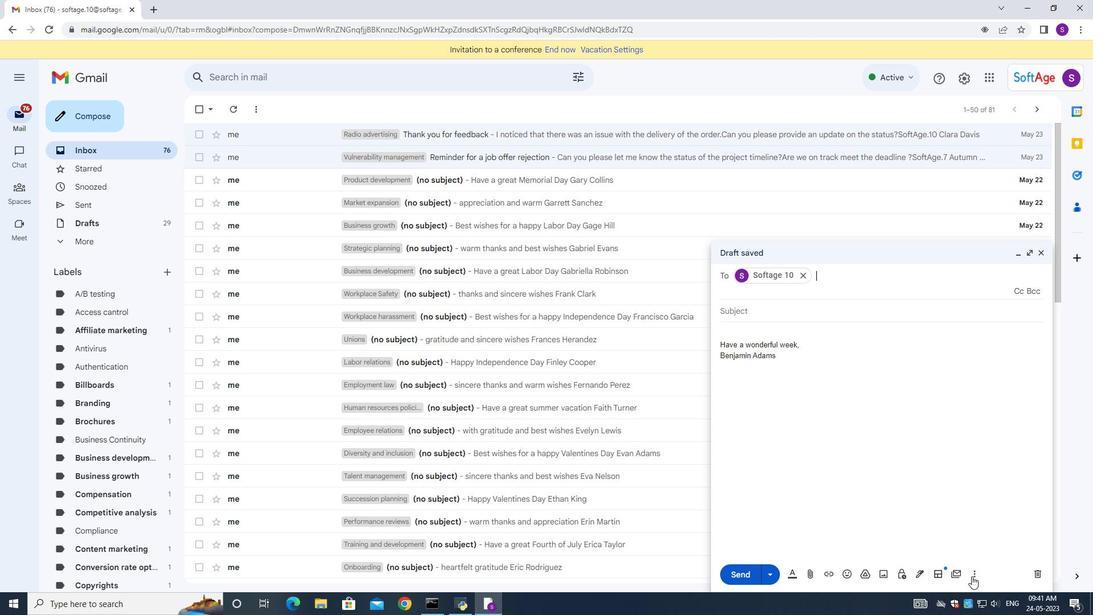 
Action: Mouse moved to (882, 473)
Screenshot: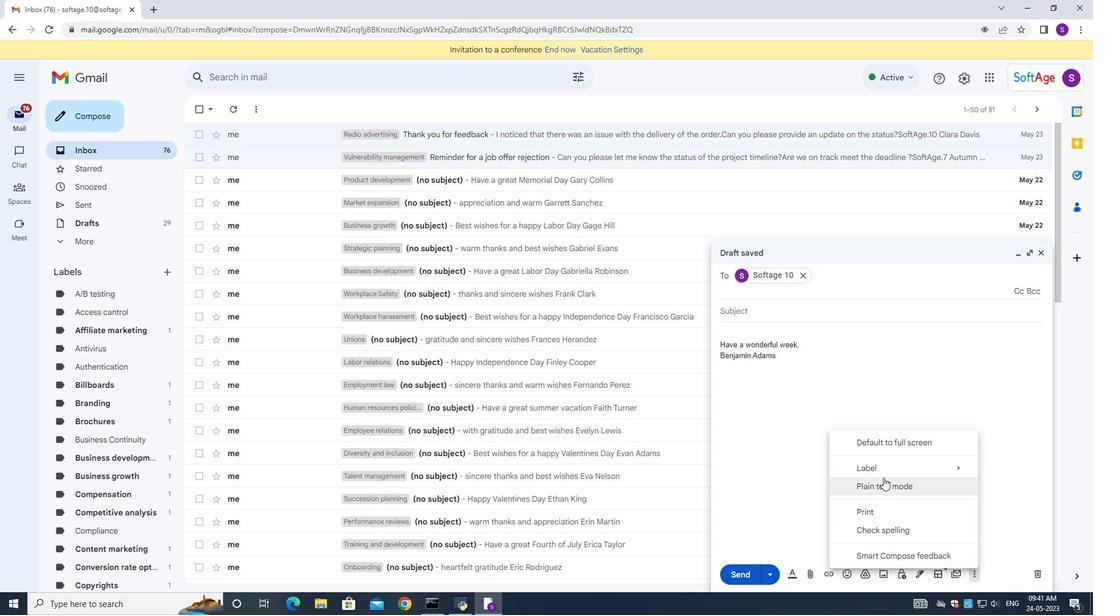 
Action: Mouse pressed left at (882, 473)
Screenshot: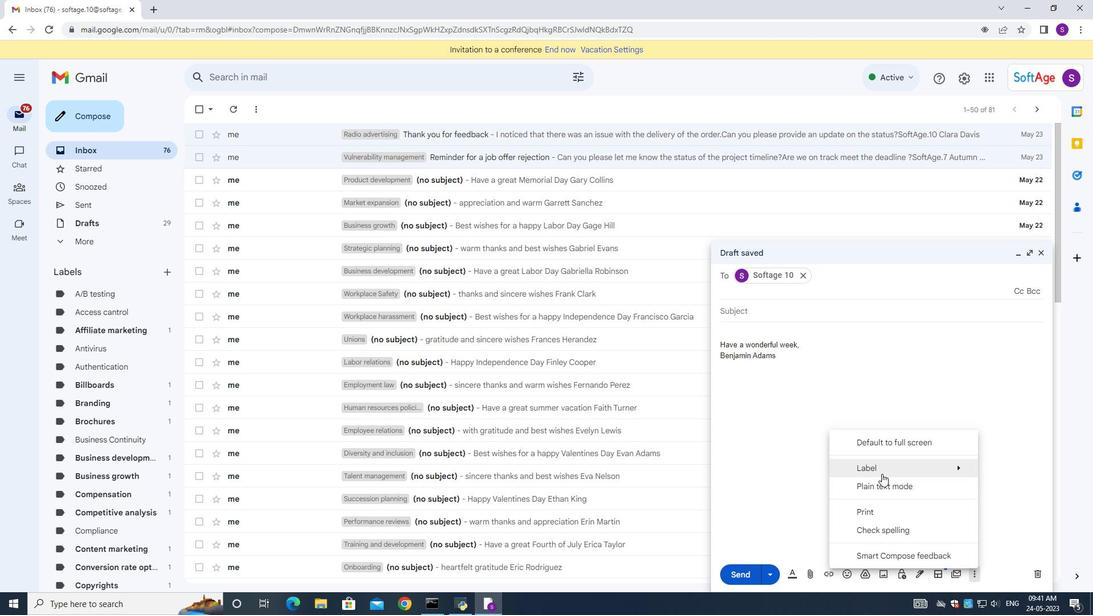
Action: Mouse moved to (746, 319)
Screenshot: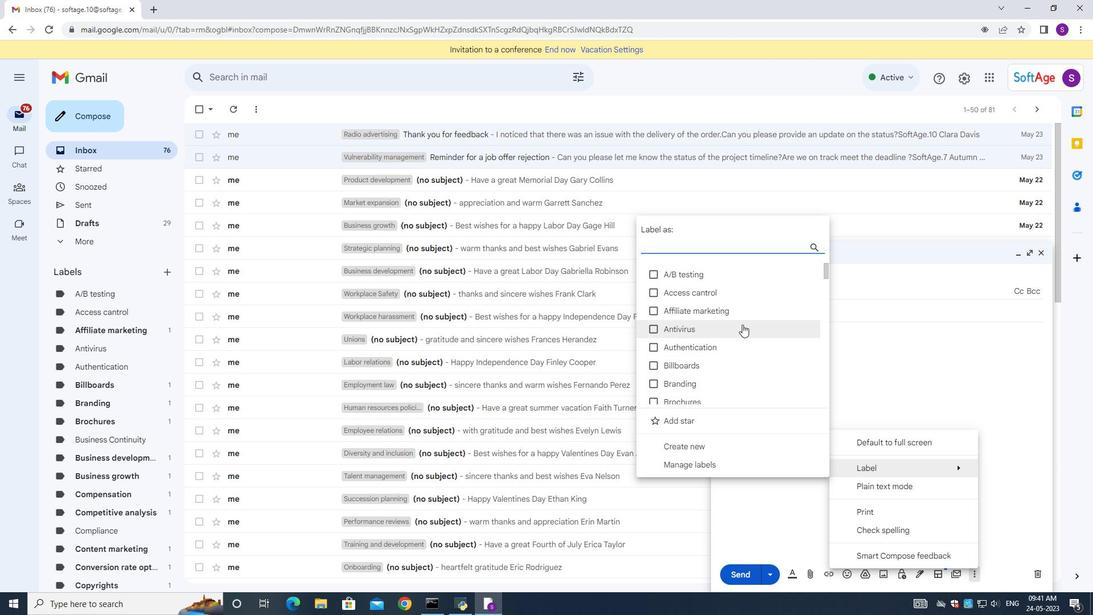 
Action: Key pressed <Key.shift>Sec
Screenshot: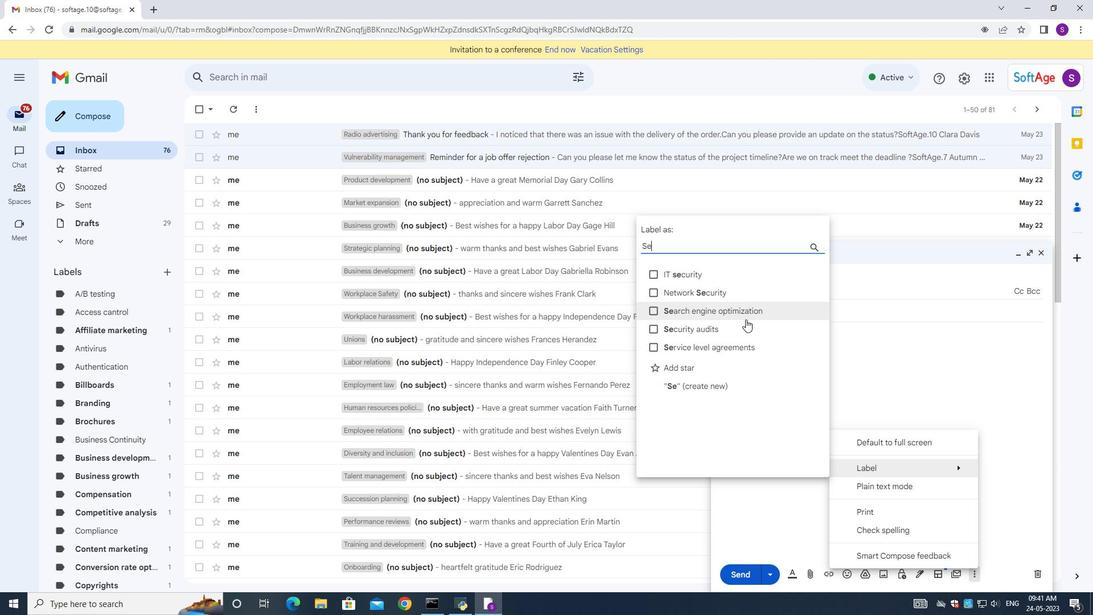 
Action: Mouse moved to (654, 309)
Screenshot: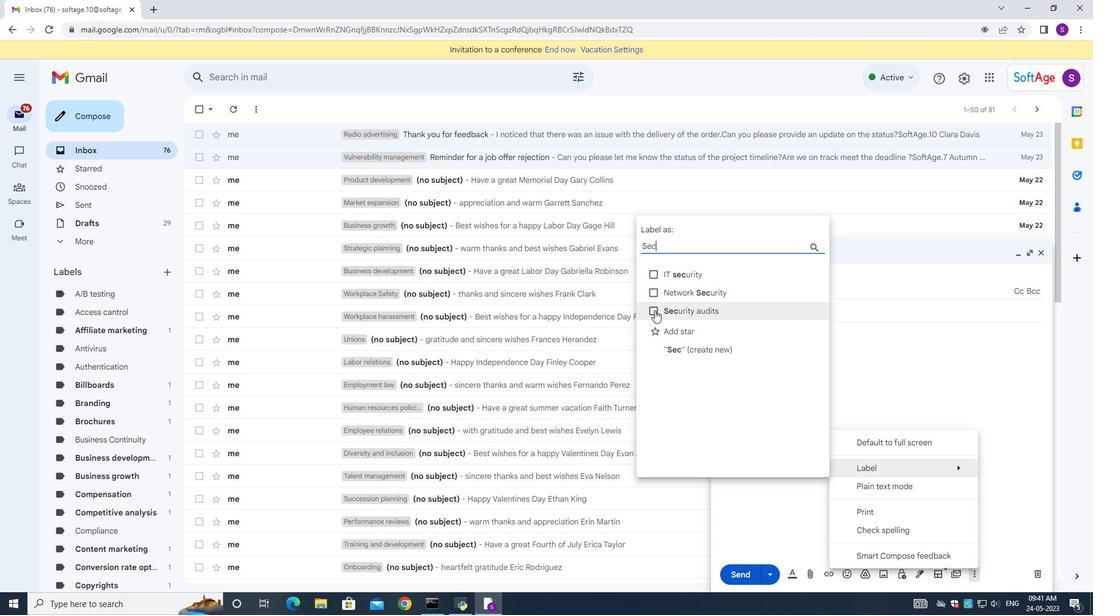
Action: Mouse pressed left at (654, 309)
Screenshot: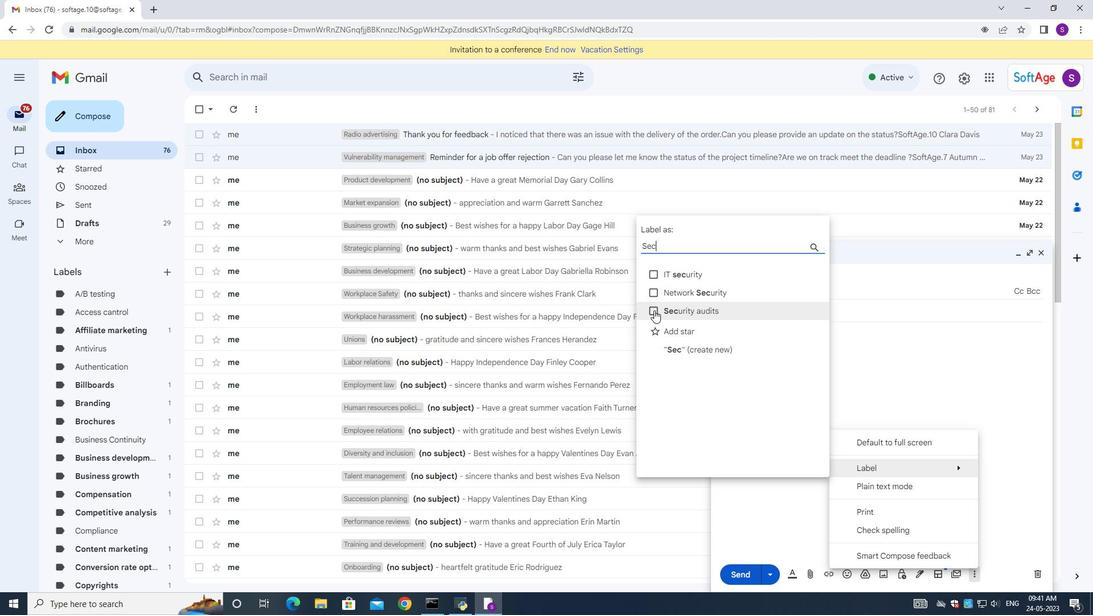 
Action: Mouse moved to (686, 351)
Screenshot: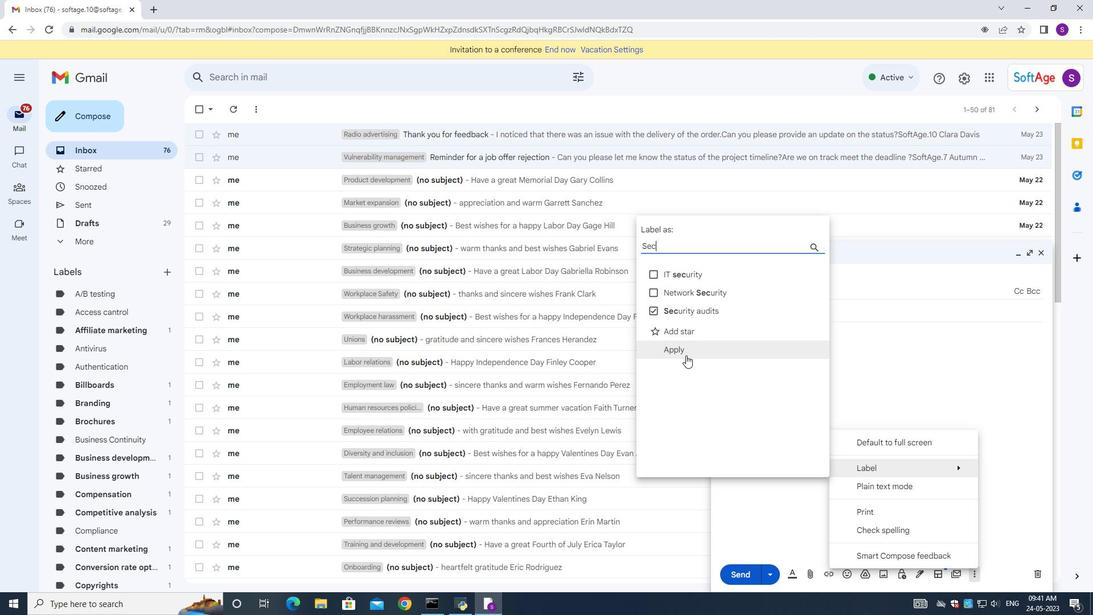 
Action: Mouse pressed left at (686, 351)
Screenshot: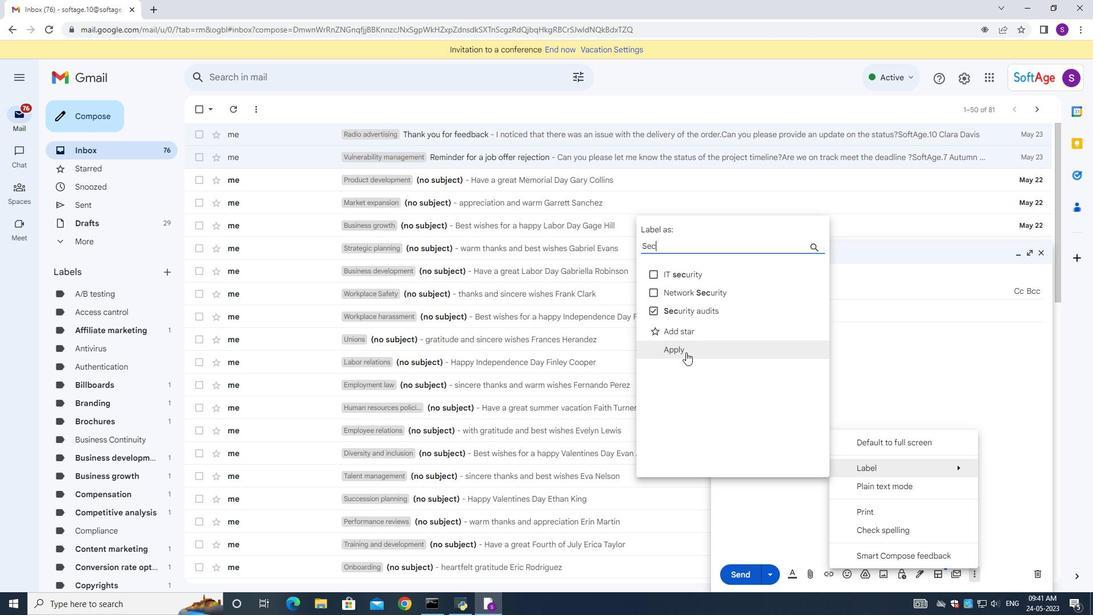 
Action: Mouse moved to (855, 397)
Screenshot: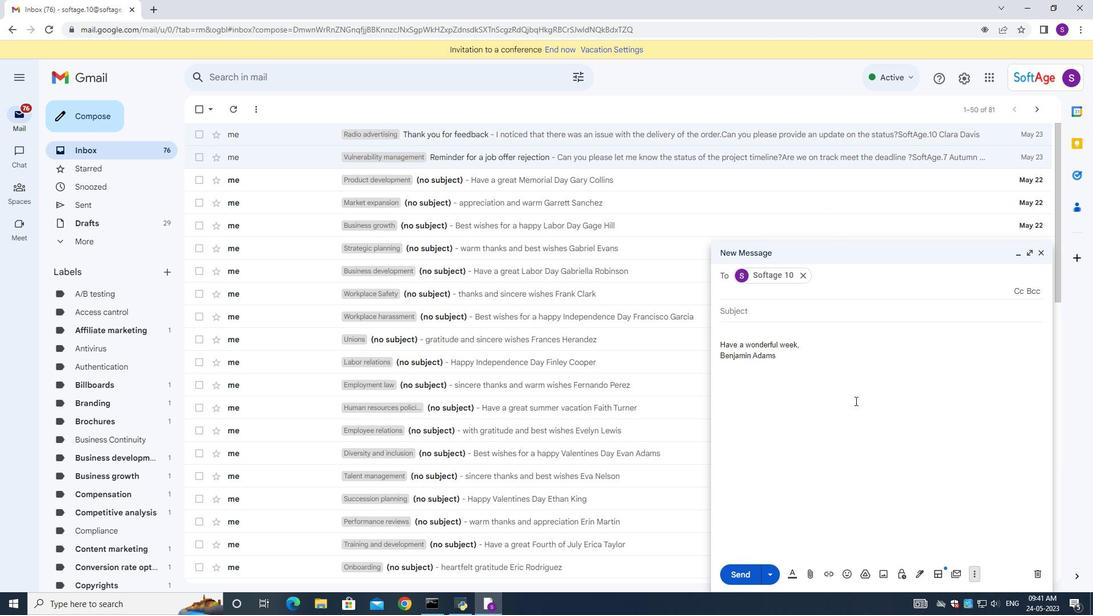 
